 Task: Use the "Paulstretch" effect to create an elongated ambient texture from a field recording.
Action: Mouse pressed left at (84, 11)
Screenshot: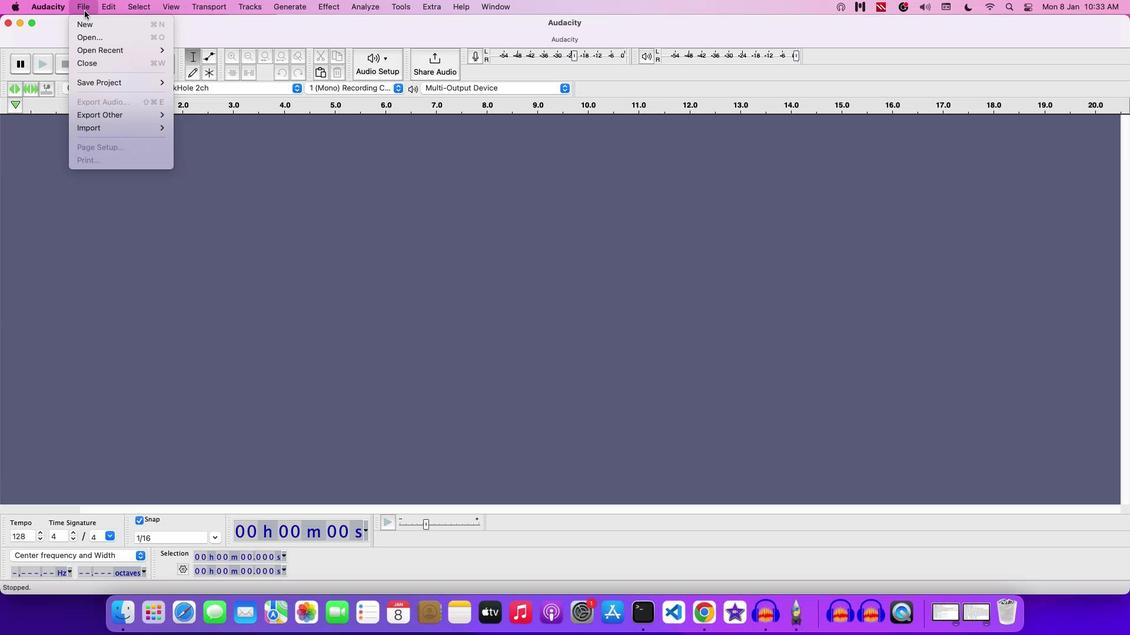 
Action: Mouse moved to (108, 40)
Screenshot: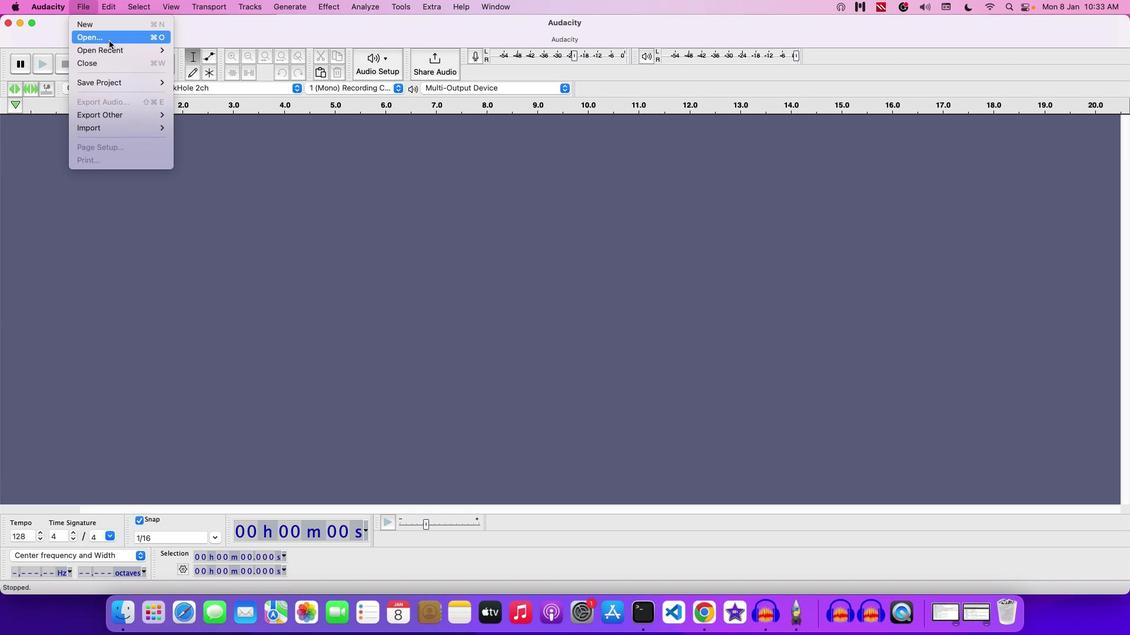 
Action: Mouse pressed left at (108, 40)
Screenshot: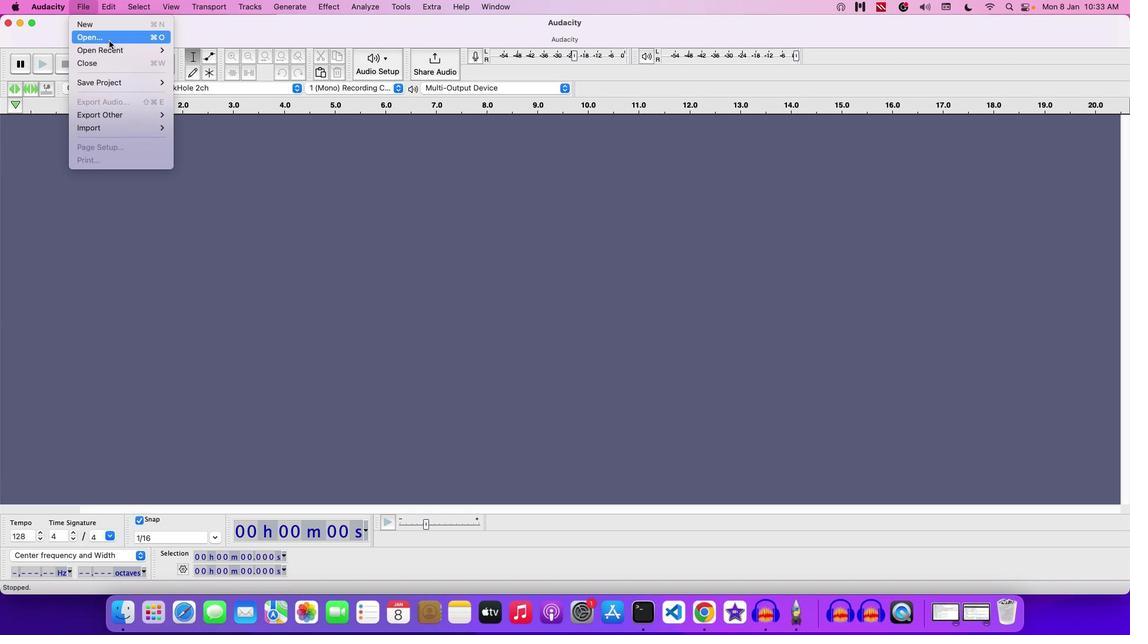 
Action: Mouse moved to (477, 221)
Screenshot: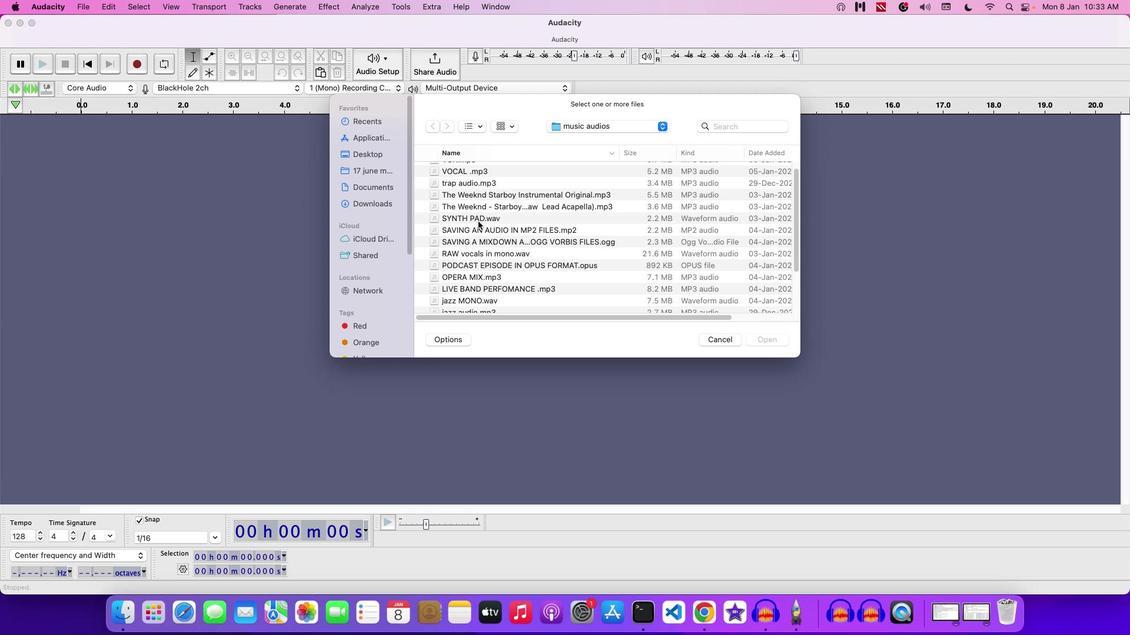 
Action: Mouse scrolled (477, 221) with delta (0, 0)
Screenshot: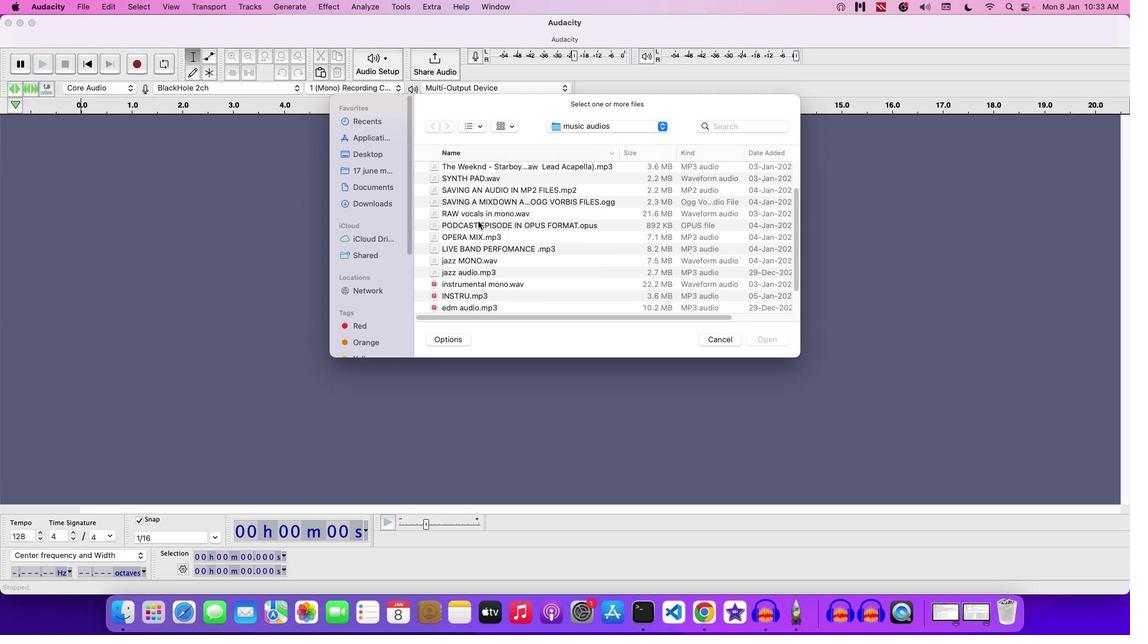 
Action: Mouse scrolled (477, 221) with delta (0, 0)
Screenshot: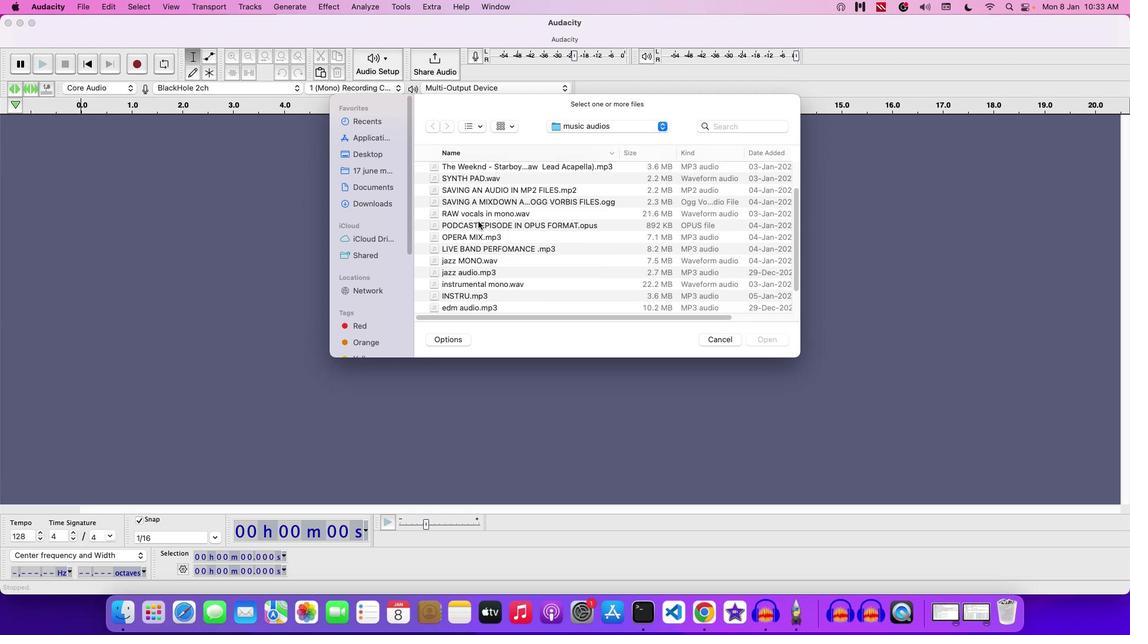 
Action: Mouse scrolled (477, 221) with delta (0, -1)
Screenshot: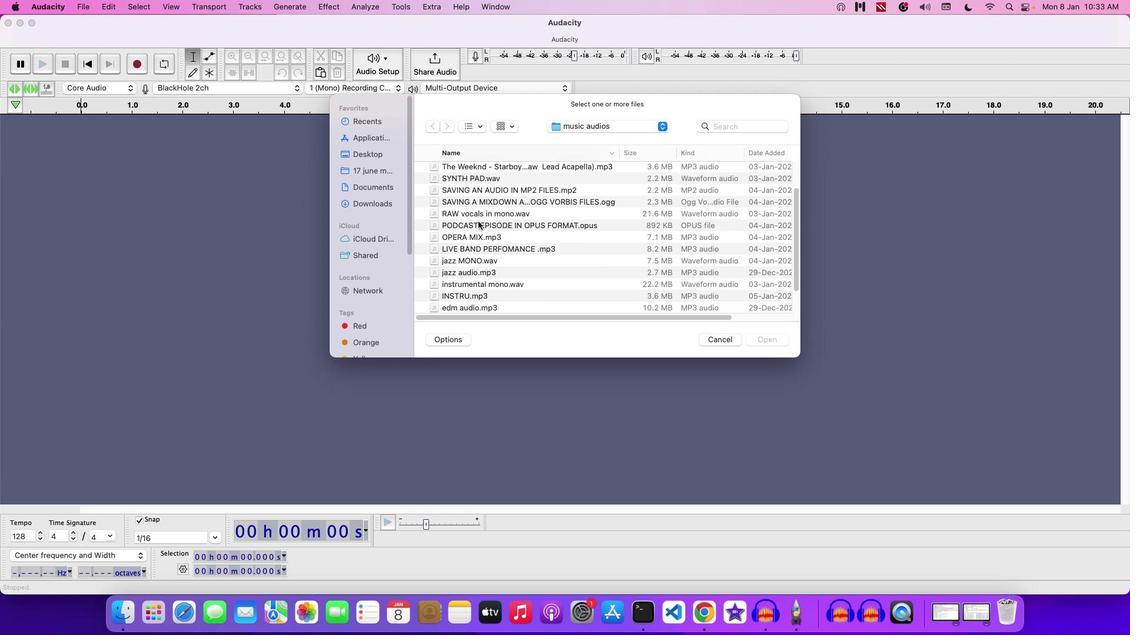 
Action: Mouse scrolled (477, 221) with delta (0, 0)
Screenshot: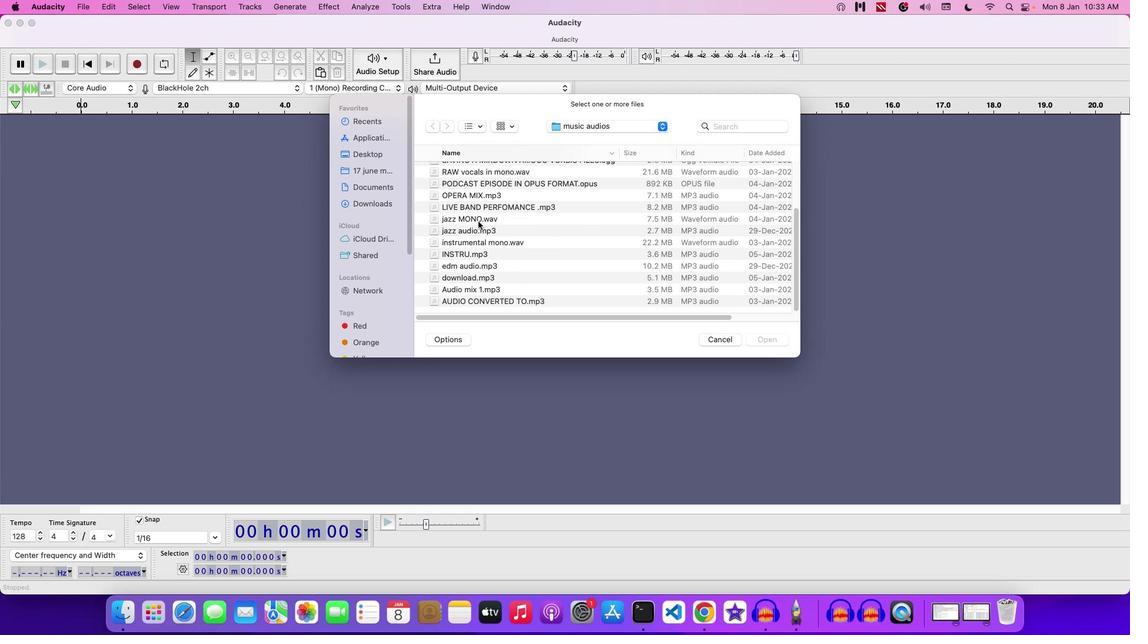 
Action: Mouse scrolled (477, 221) with delta (0, 0)
Screenshot: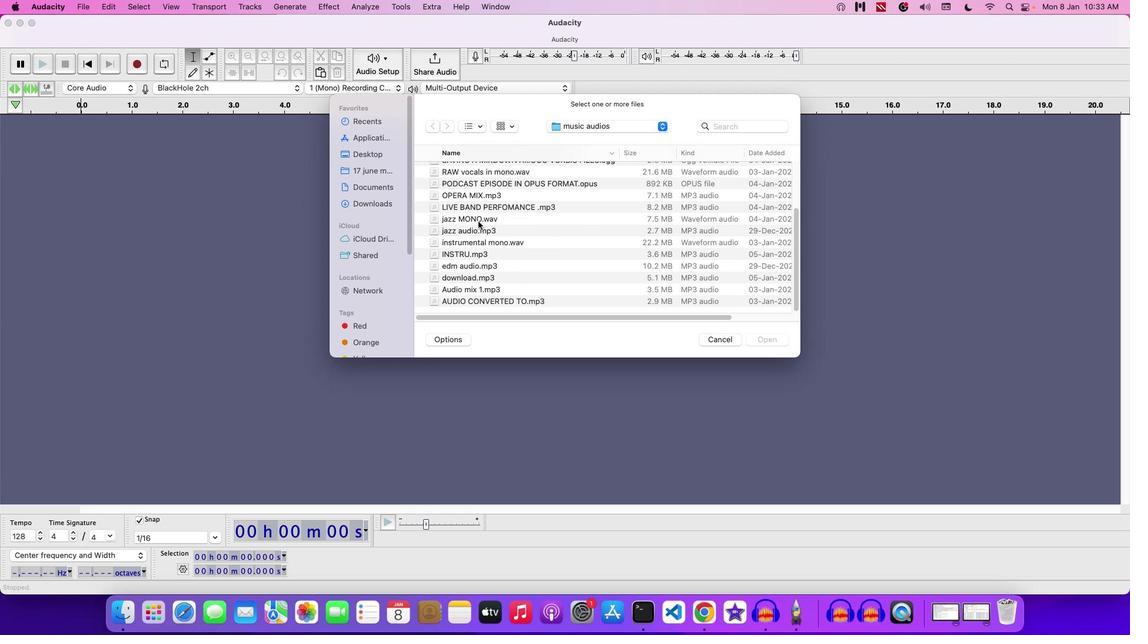 
Action: Mouse scrolled (477, 221) with delta (0, -1)
Screenshot: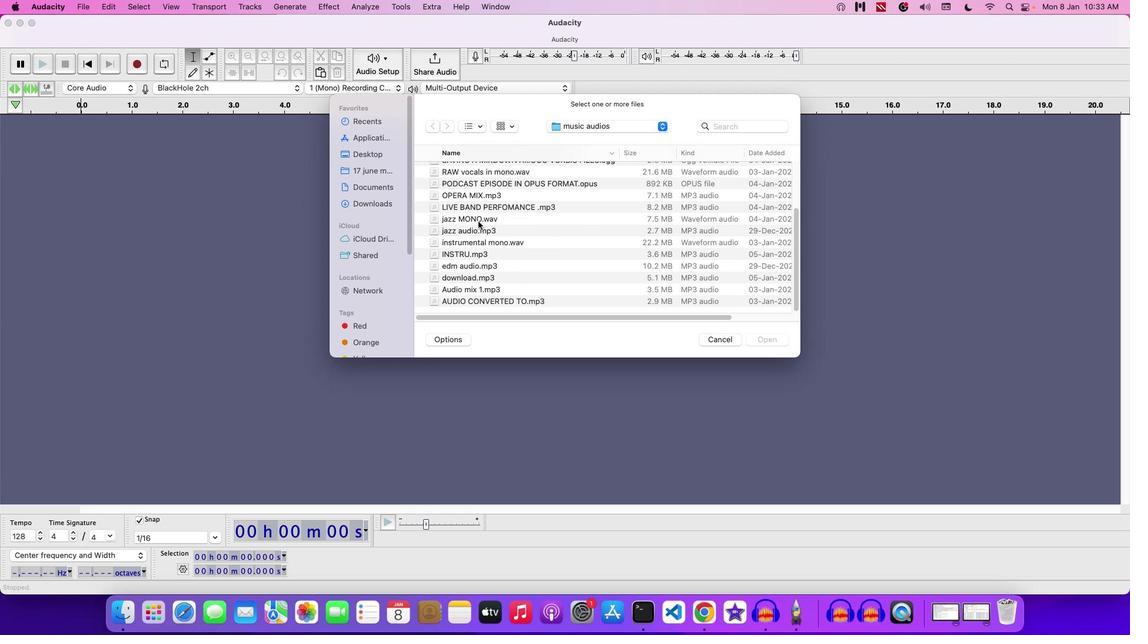 
Action: Mouse scrolled (477, 221) with delta (0, -2)
Screenshot: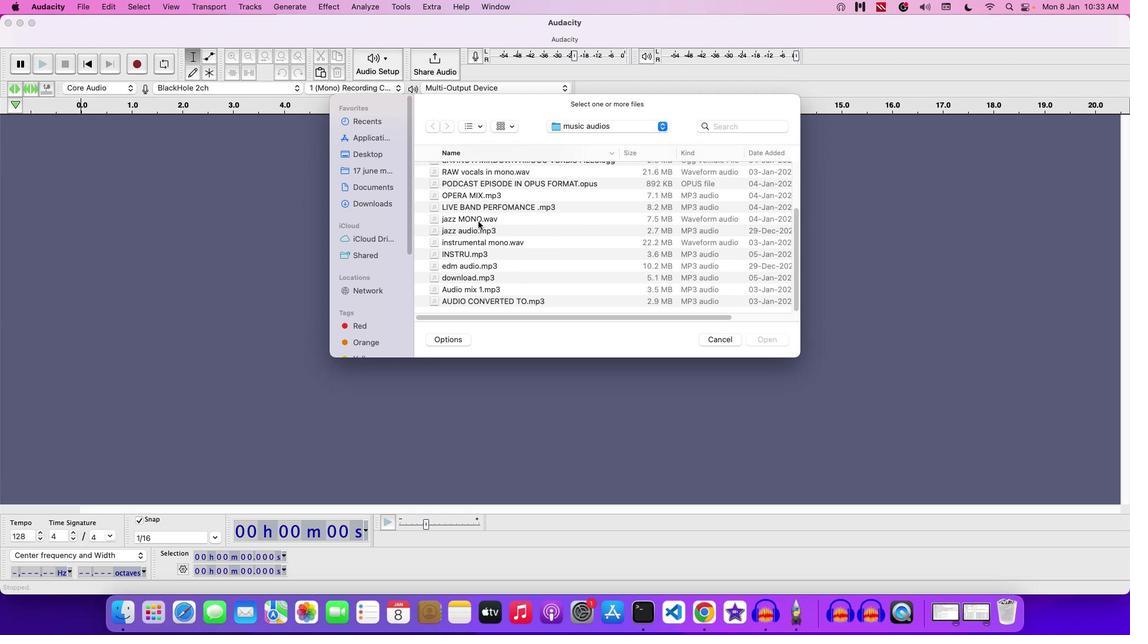 
Action: Mouse scrolled (477, 221) with delta (0, -3)
Screenshot: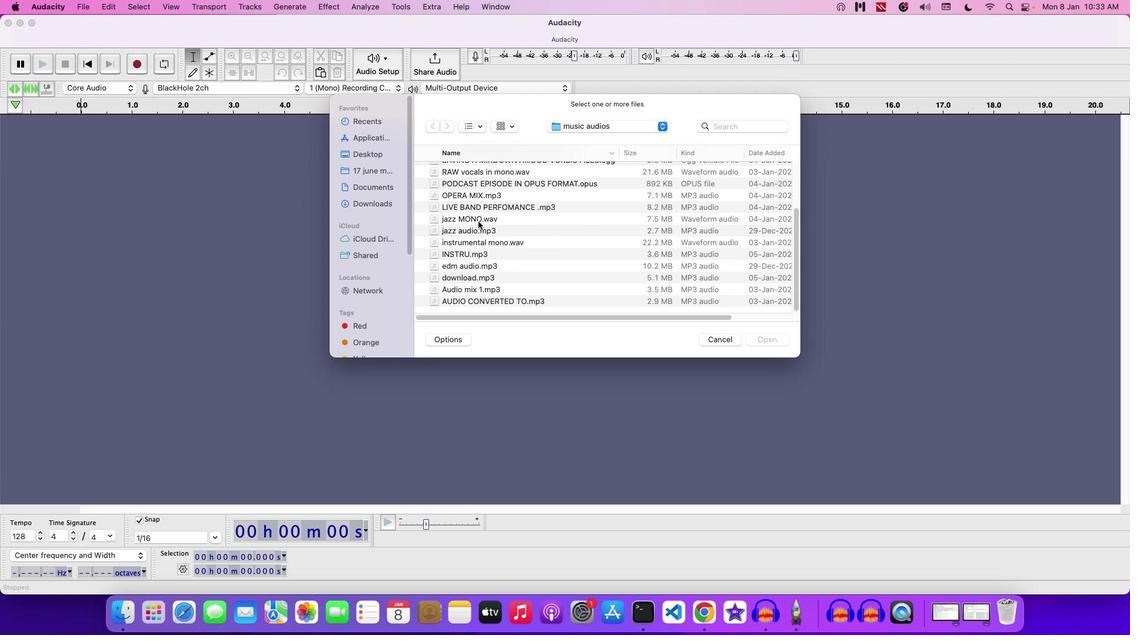 
Action: Mouse moved to (371, 157)
Screenshot: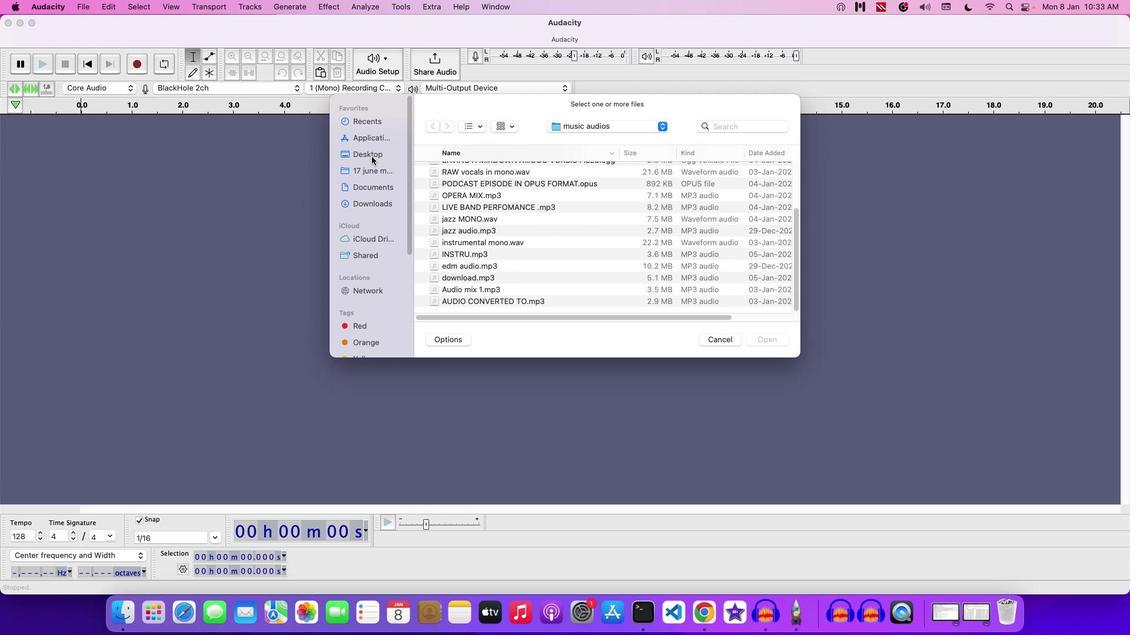 
Action: Mouse pressed left at (371, 157)
Screenshot: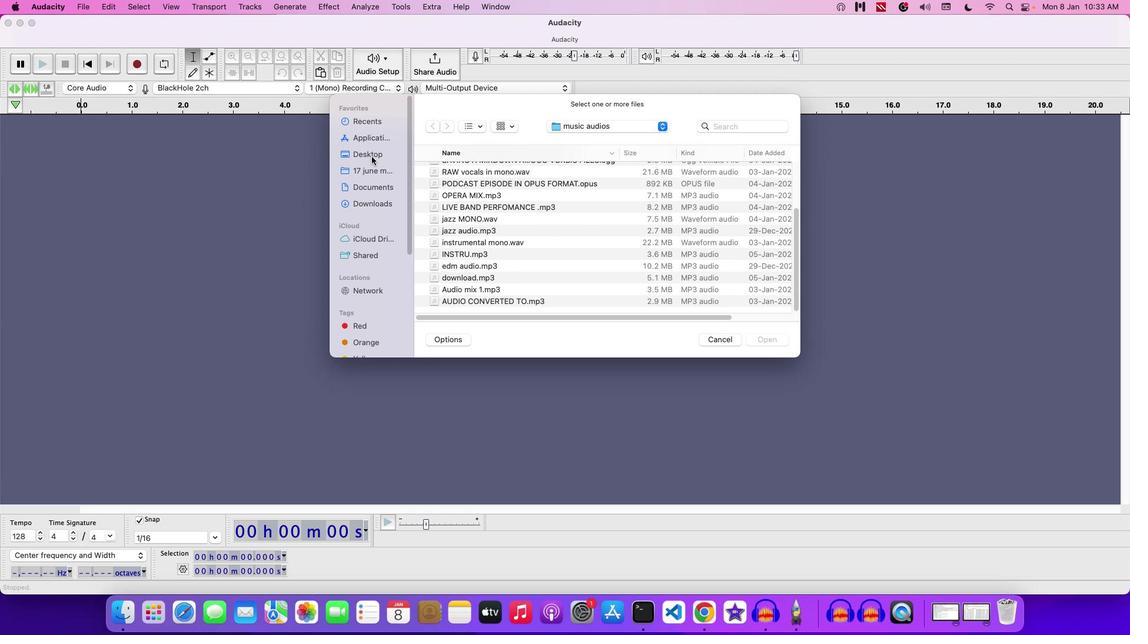 
Action: Mouse moved to (509, 192)
Screenshot: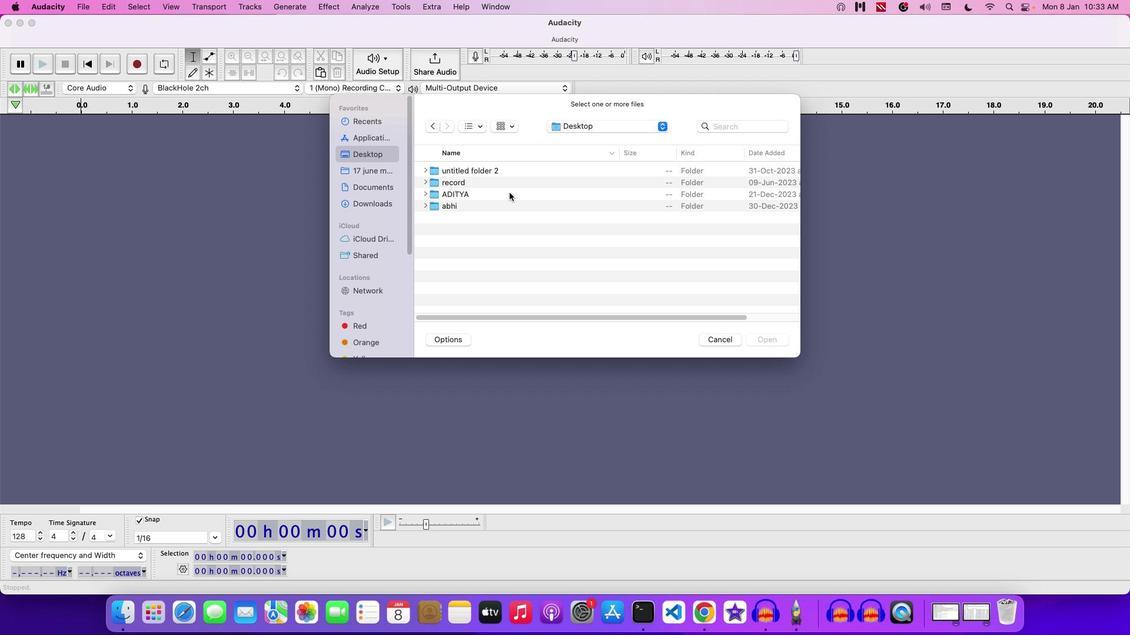
Action: Mouse pressed left at (509, 192)
Screenshot: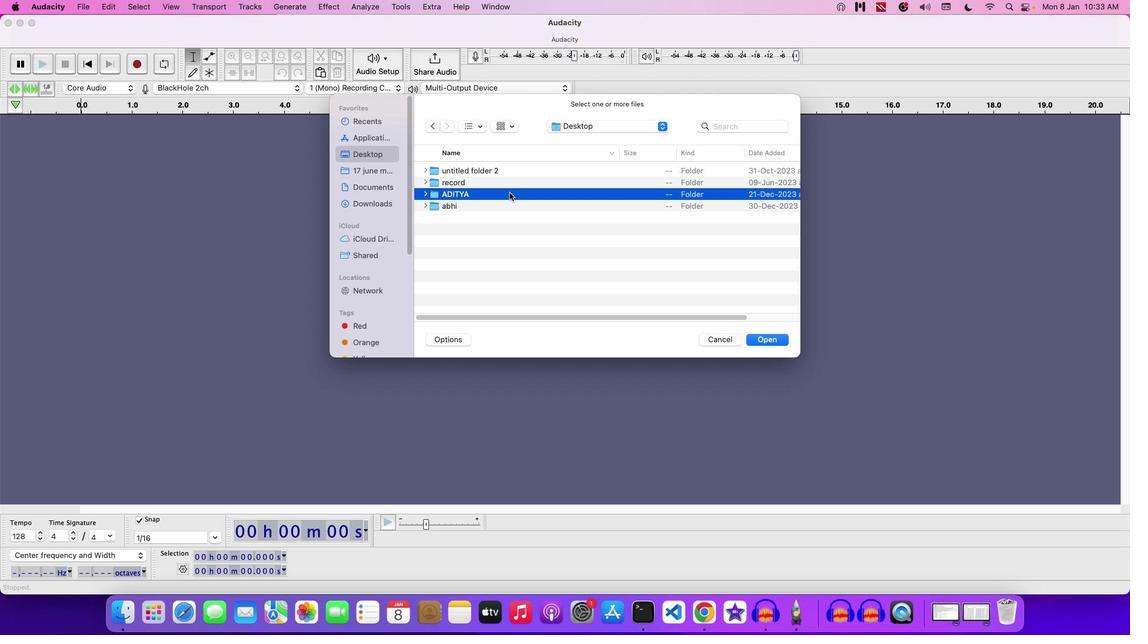
Action: Mouse pressed left at (509, 192)
Screenshot: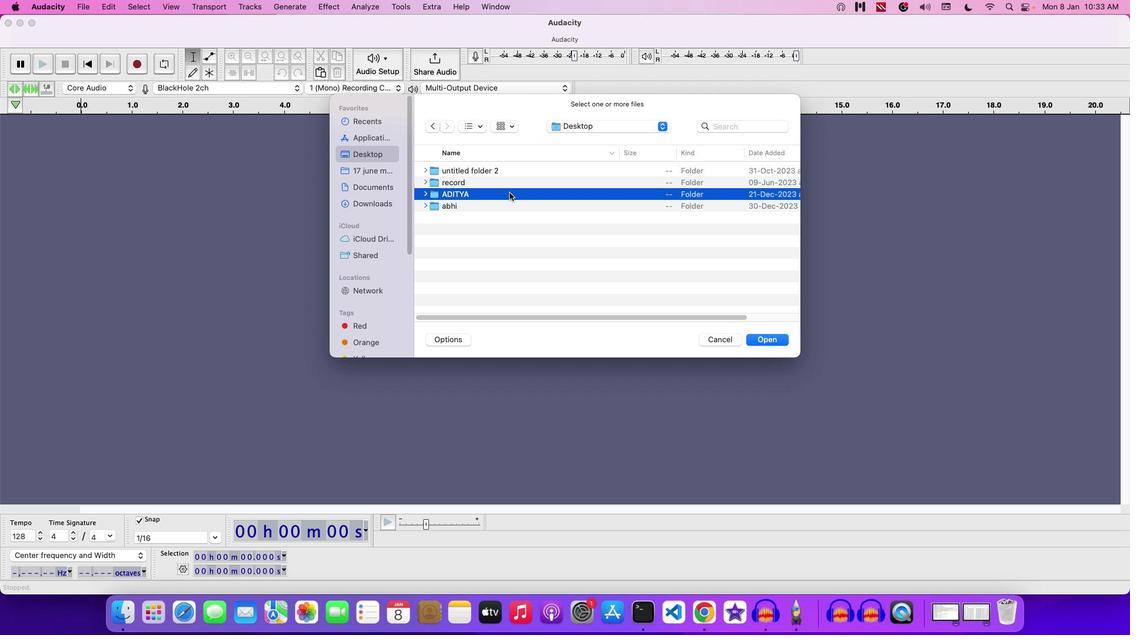 
Action: Mouse moved to (457, 287)
Screenshot: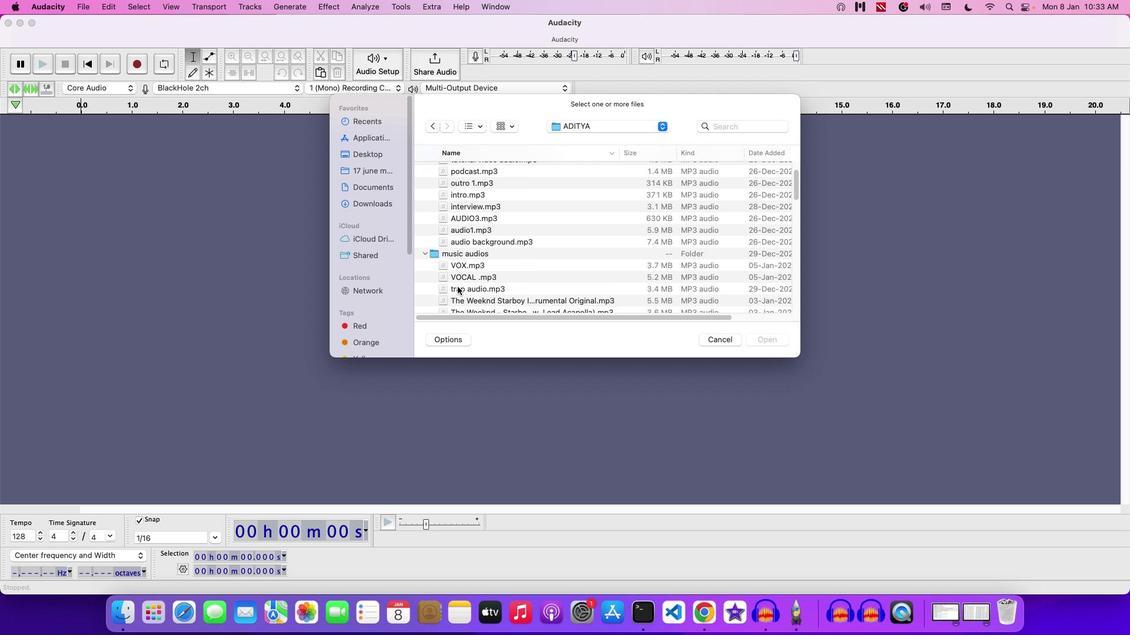 
Action: Mouse scrolled (457, 287) with delta (0, 0)
Screenshot: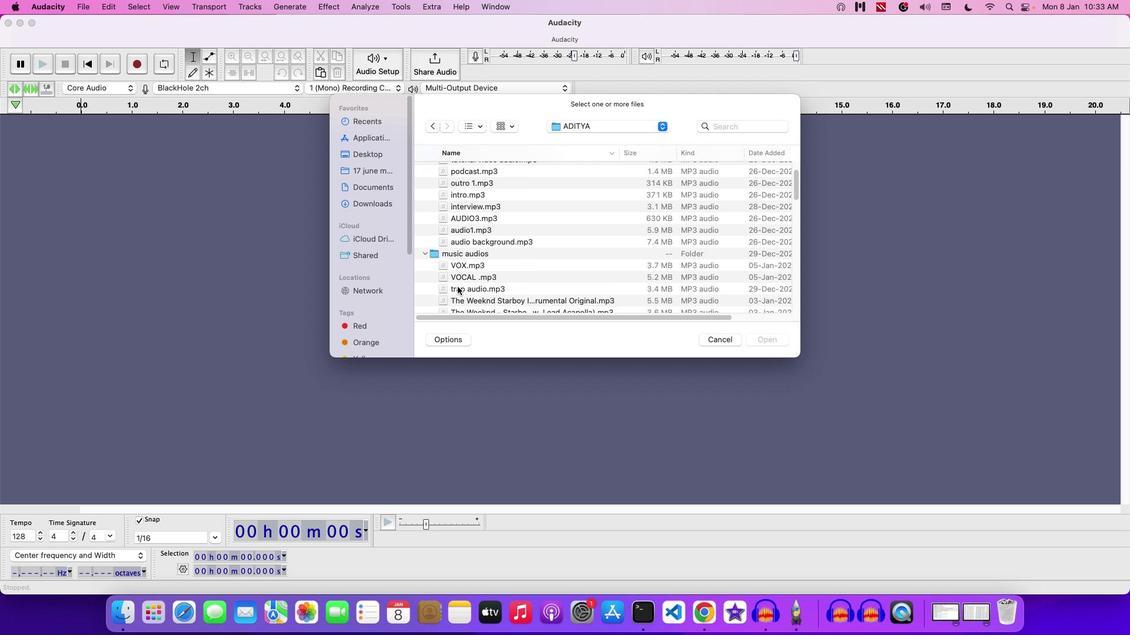 
Action: Mouse moved to (457, 287)
Screenshot: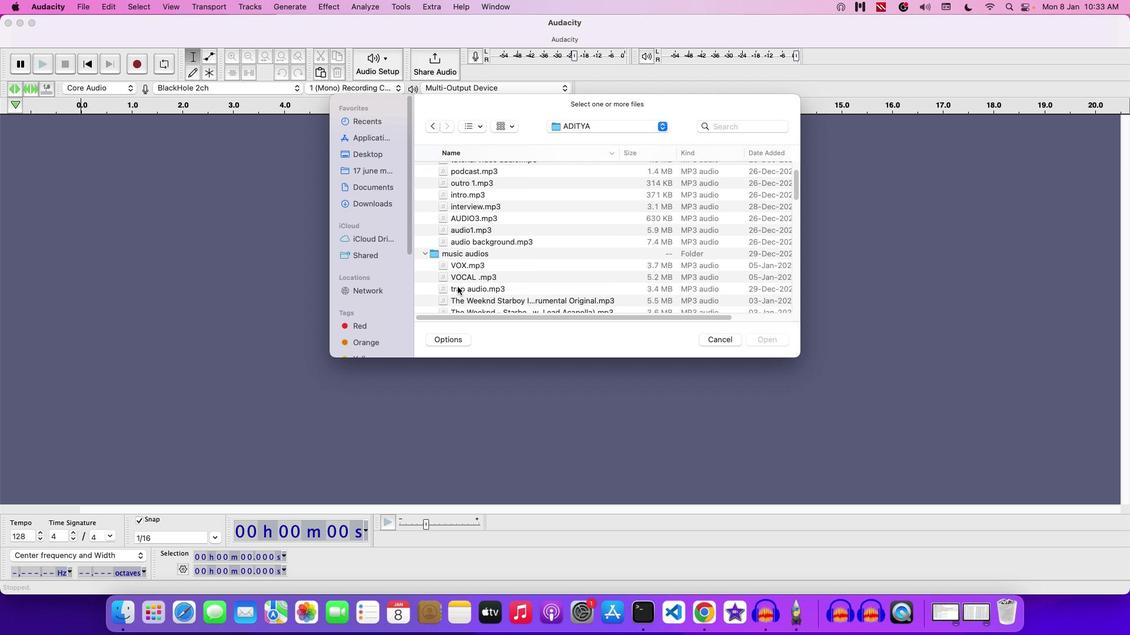 
Action: Mouse scrolled (457, 287) with delta (0, 0)
Screenshot: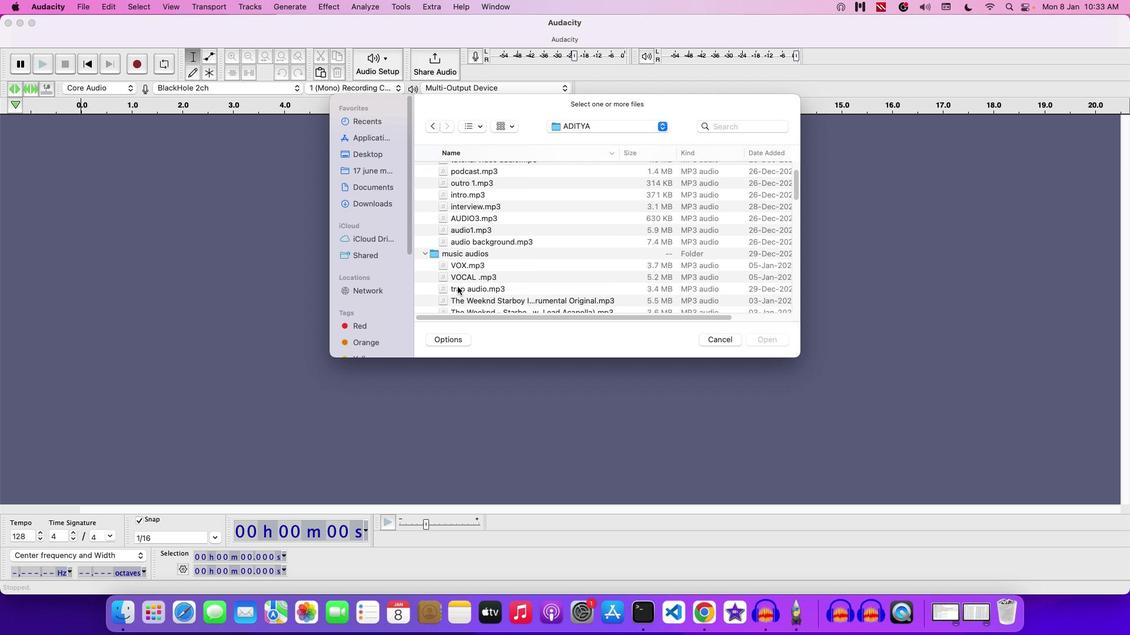 
Action: Mouse scrolled (457, 287) with delta (0, -1)
Screenshot: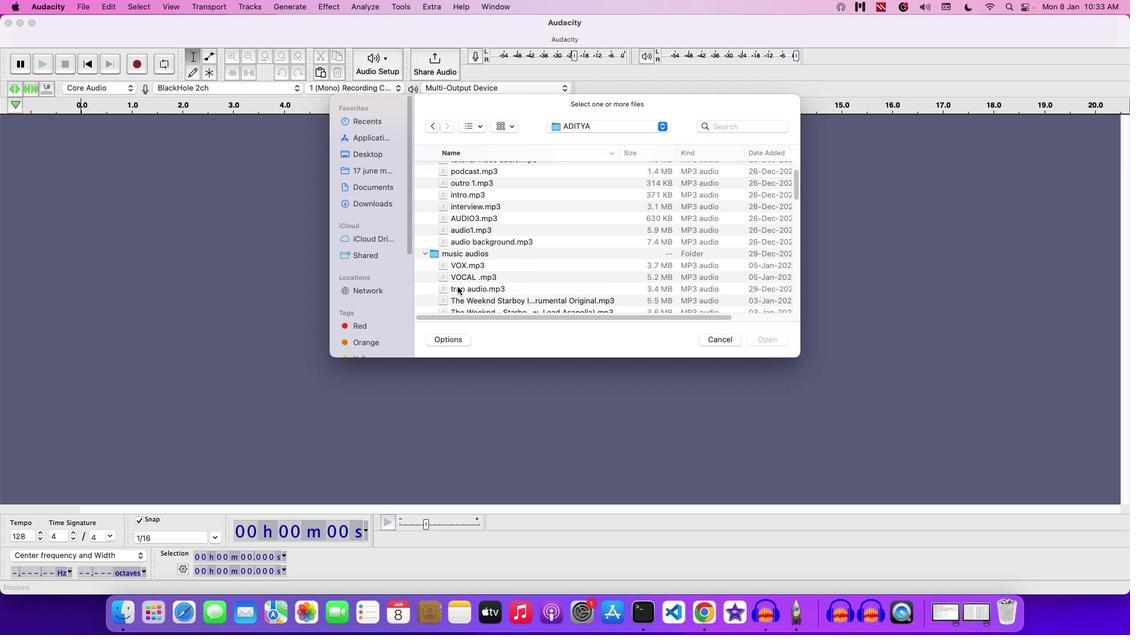 
Action: Mouse scrolled (457, 287) with delta (0, 0)
Screenshot: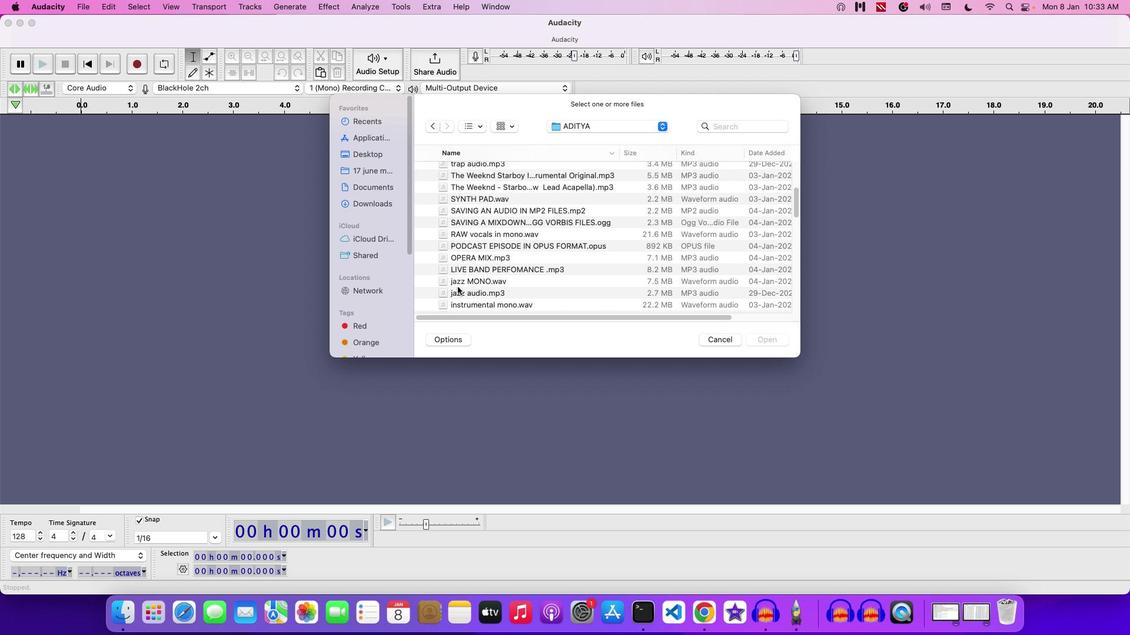 
Action: Mouse scrolled (457, 287) with delta (0, 0)
Screenshot: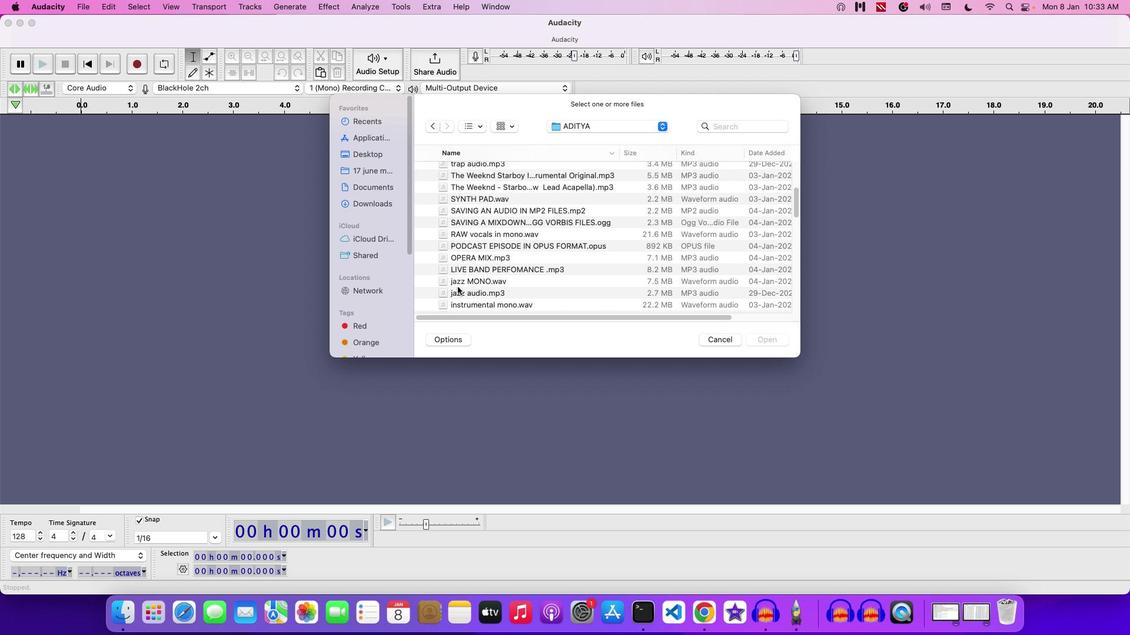 
Action: Mouse scrolled (457, 287) with delta (0, -1)
Screenshot: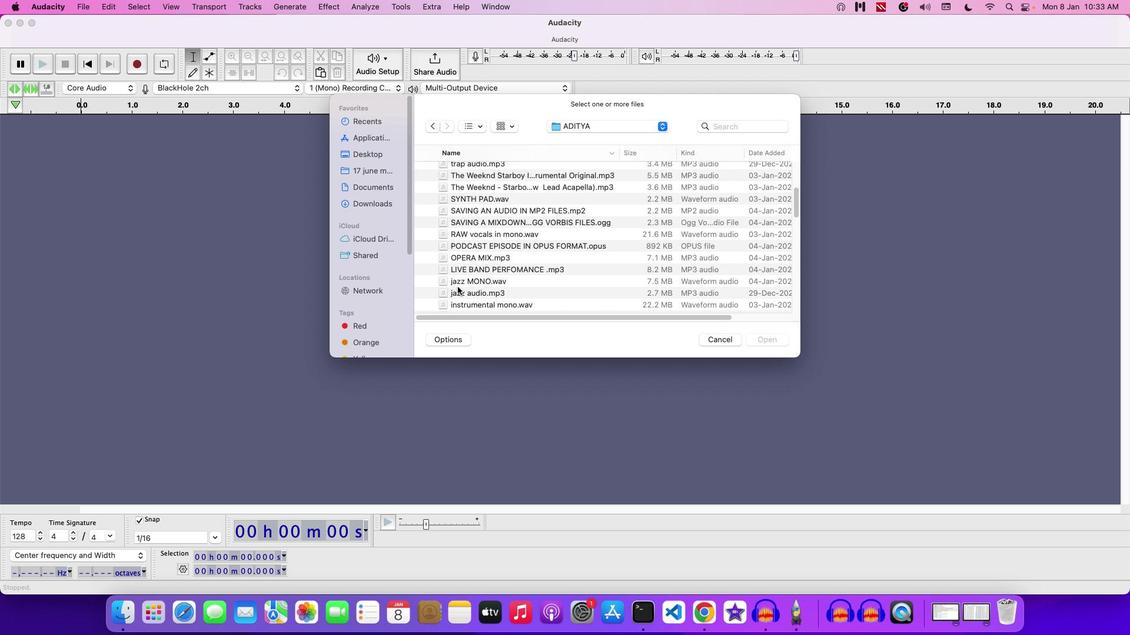 
Action: Mouse scrolled (457, 287) with delta (0, -2)
Screenshot: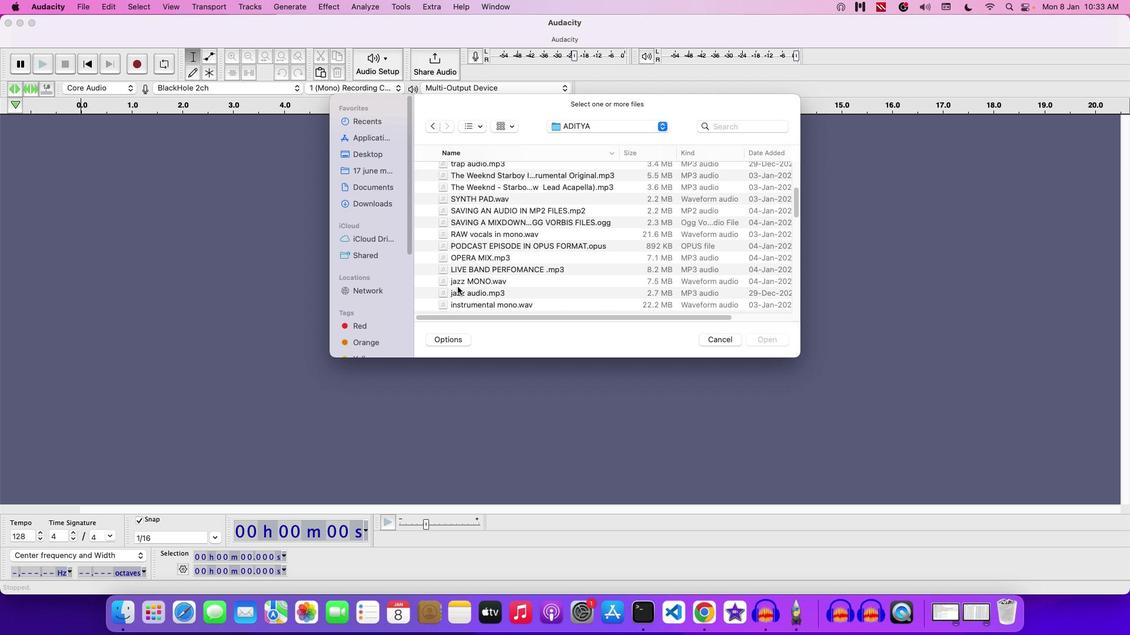 
Action: Mouse scrolled (457, 287) with delta (0, 0)
Screenshot: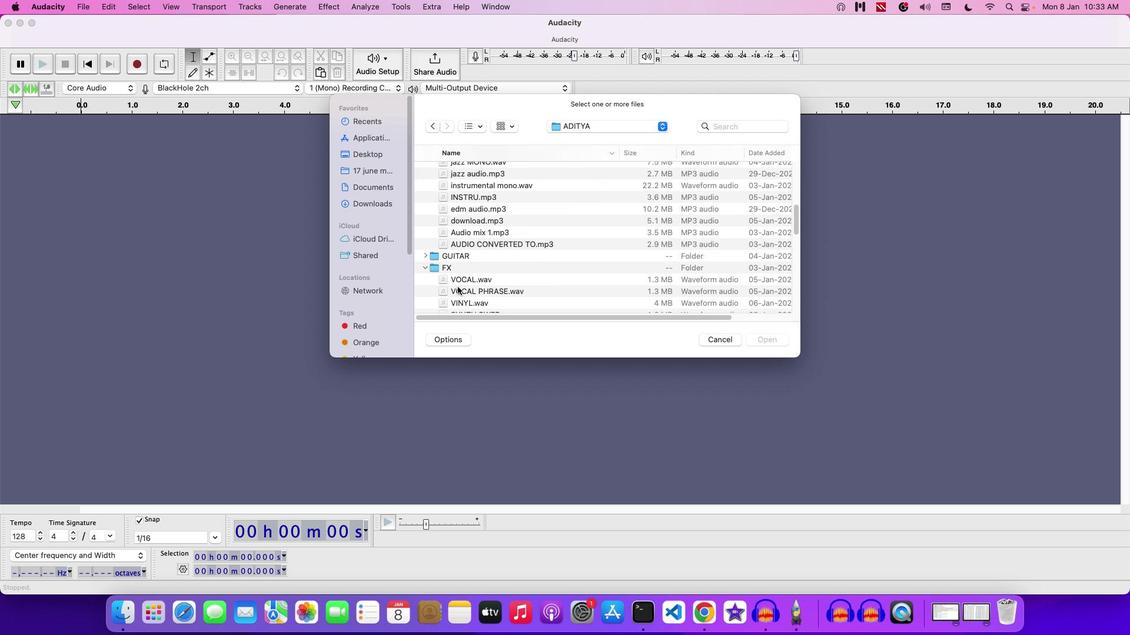 
Action: Mouse scrolled (457, 287) with delta (0, 0)
Screenshot: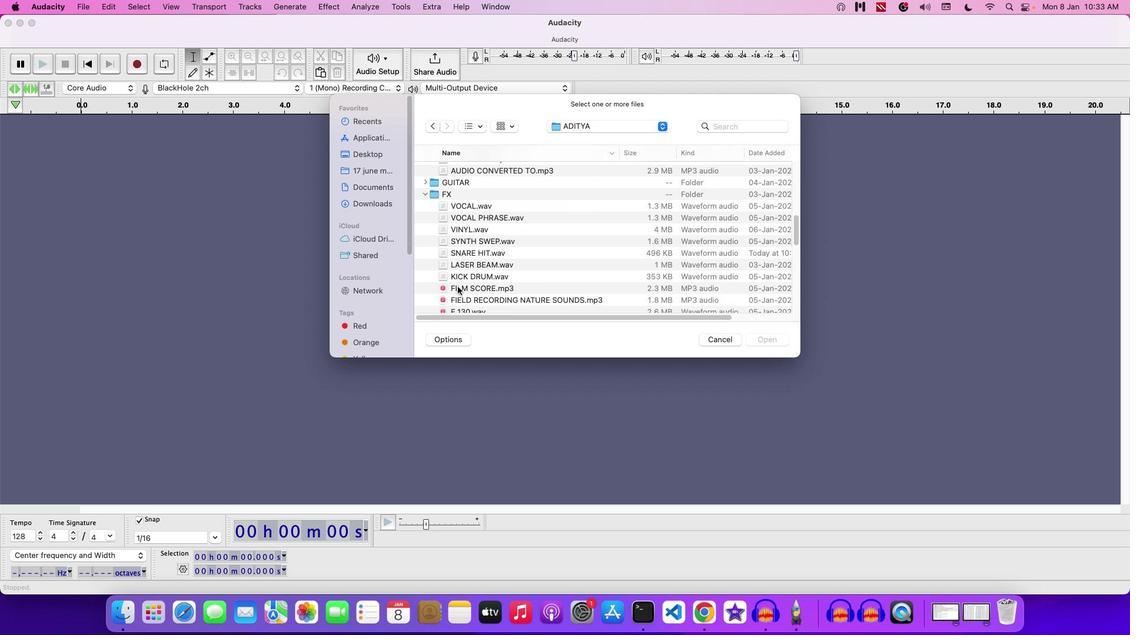 
Action: Mouse scrolled (457, 287) with delta (0, -1)
Screenshot: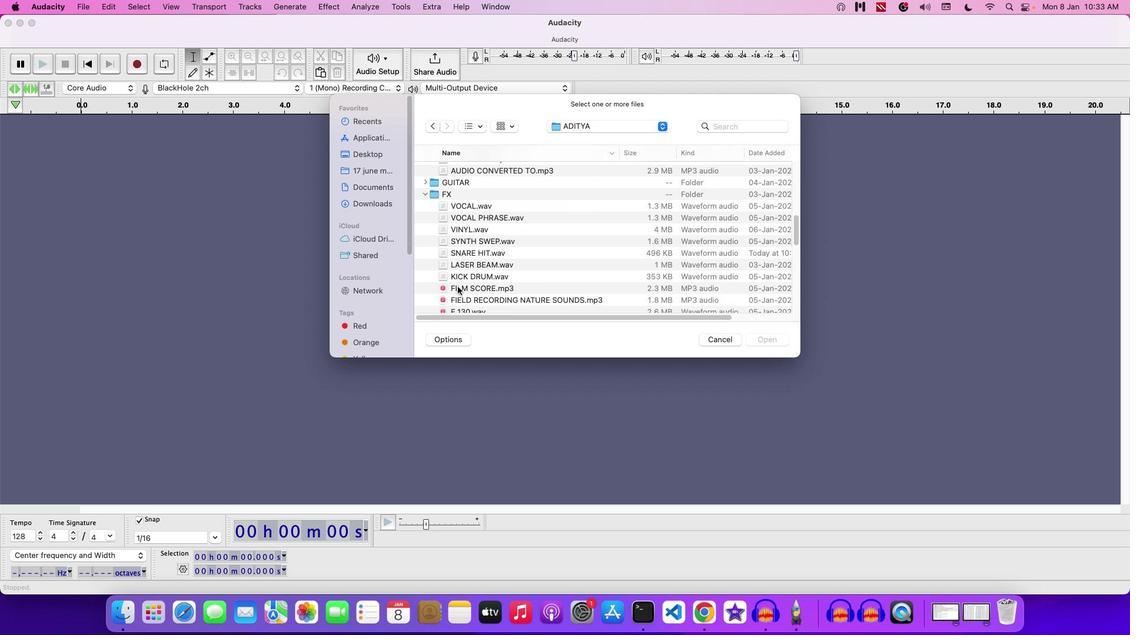 
Action: Mouse scrolled (457, 287) with delta (0, -2)
Screenshot: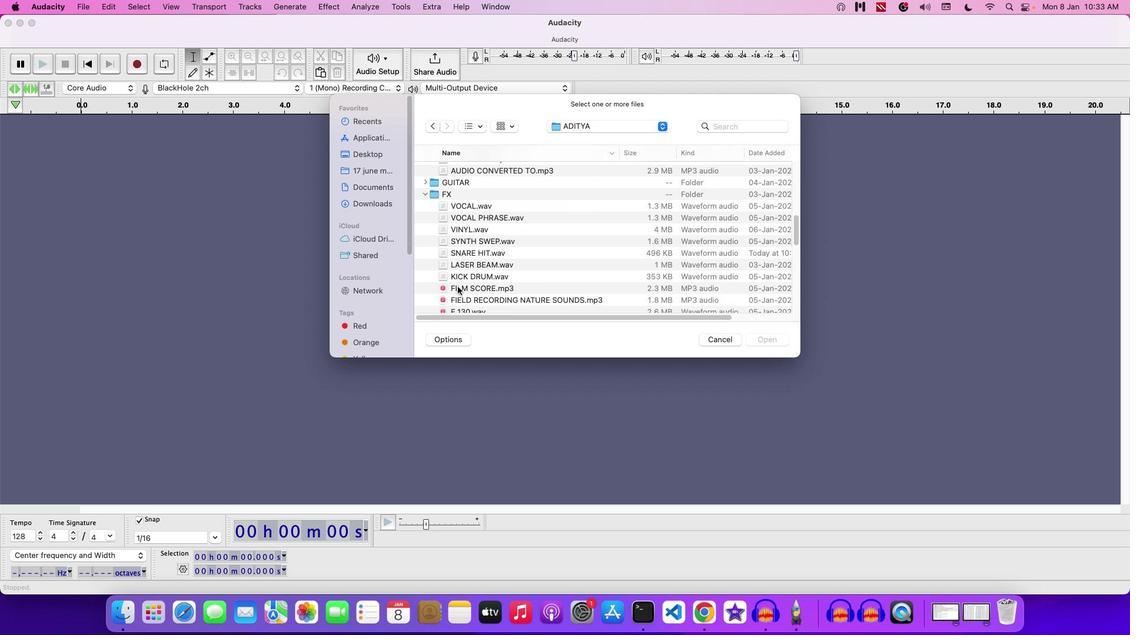 
Action: Mouse scrolled (457, 287) with delta (0, -3)
Screenshot: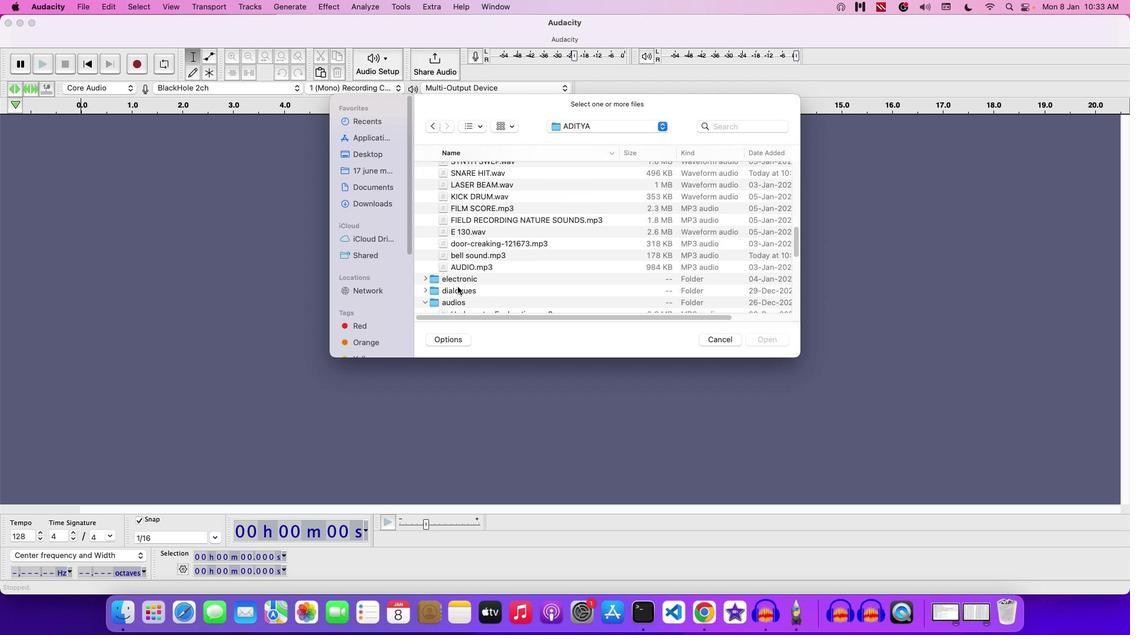 
Action: Mouse scrolled (457, 287) with delta (0, -3)
Screenshot: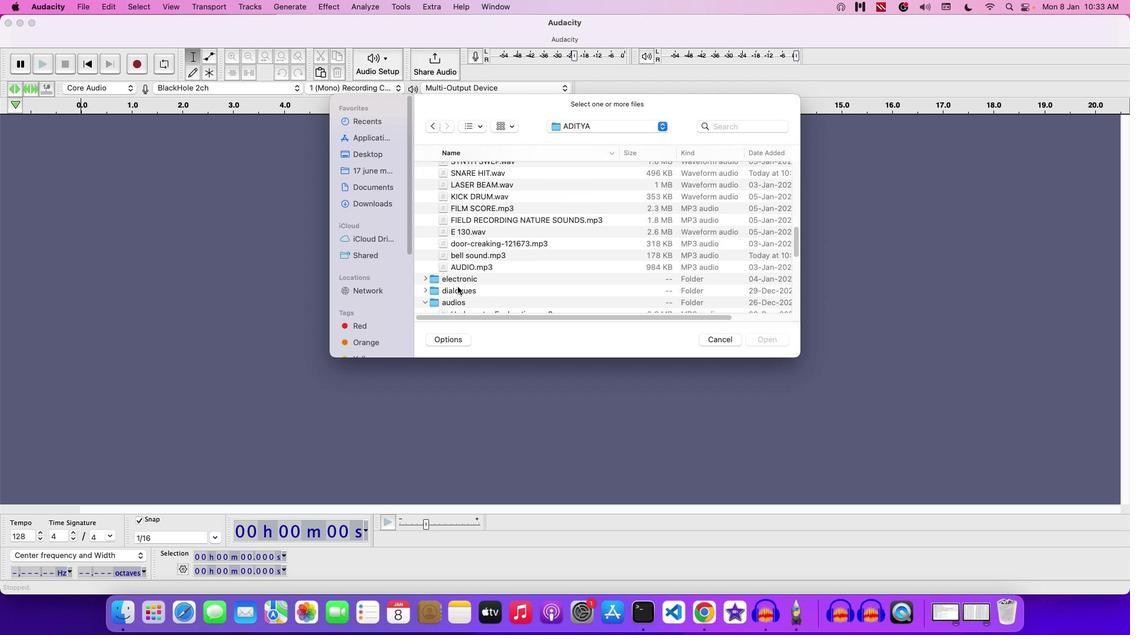 
Action: Mouse scrolled (457, 287) with delta (0, 0)
Screenshot: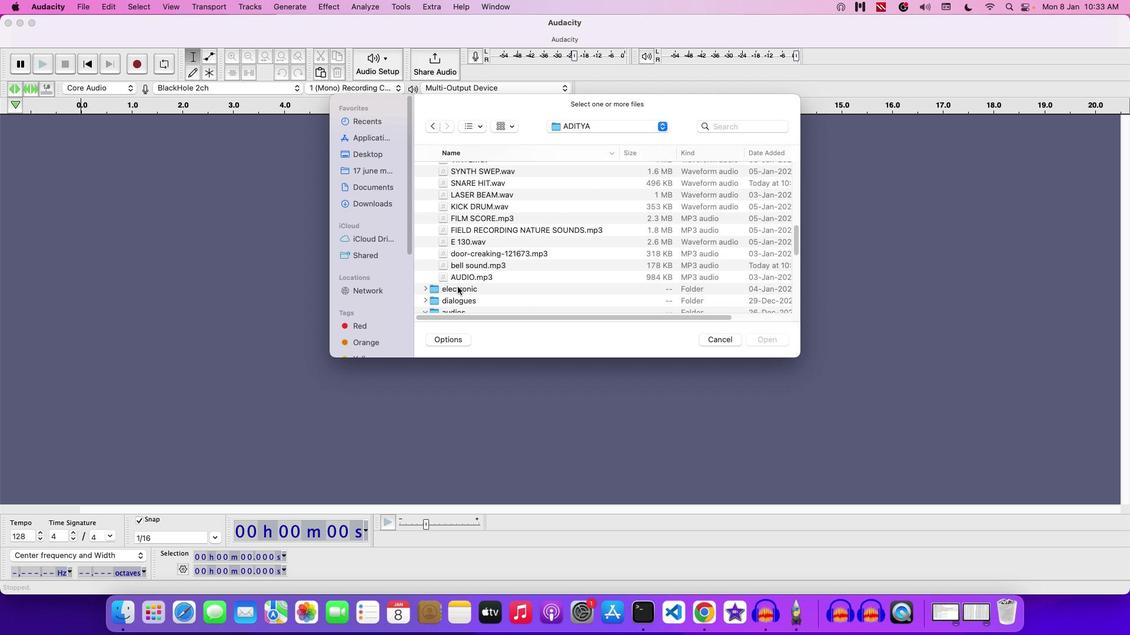 
Action: Mouse scrolled (457, 287) with delta (0, 0)
Screenshot: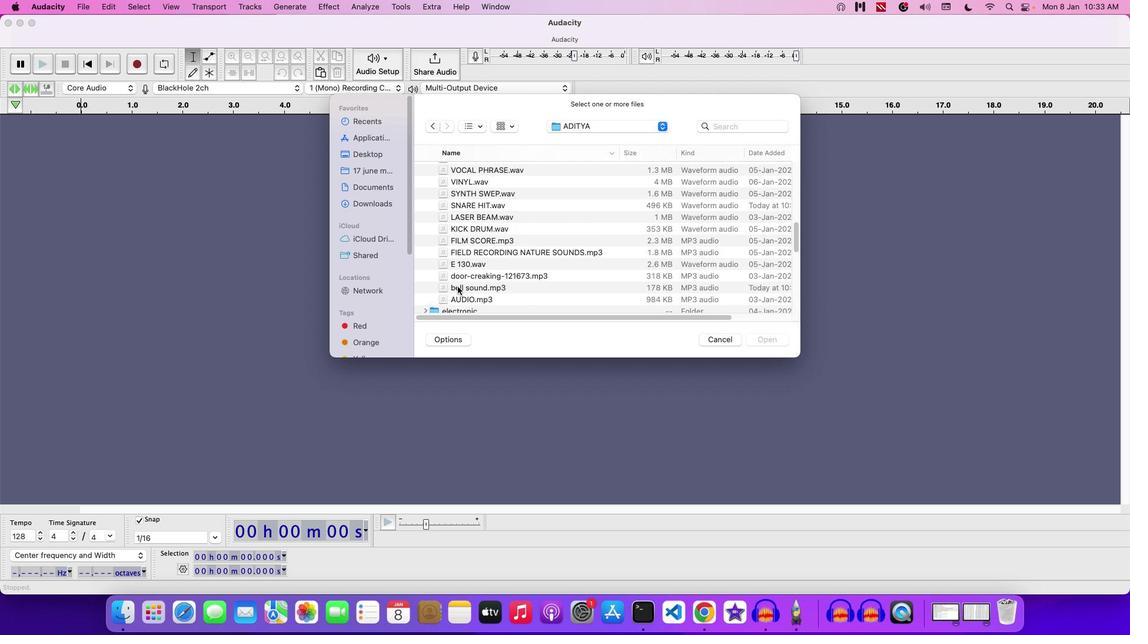 
Action: Mouse scrolled (457, 287) with delta (0, 0)
Screenshot: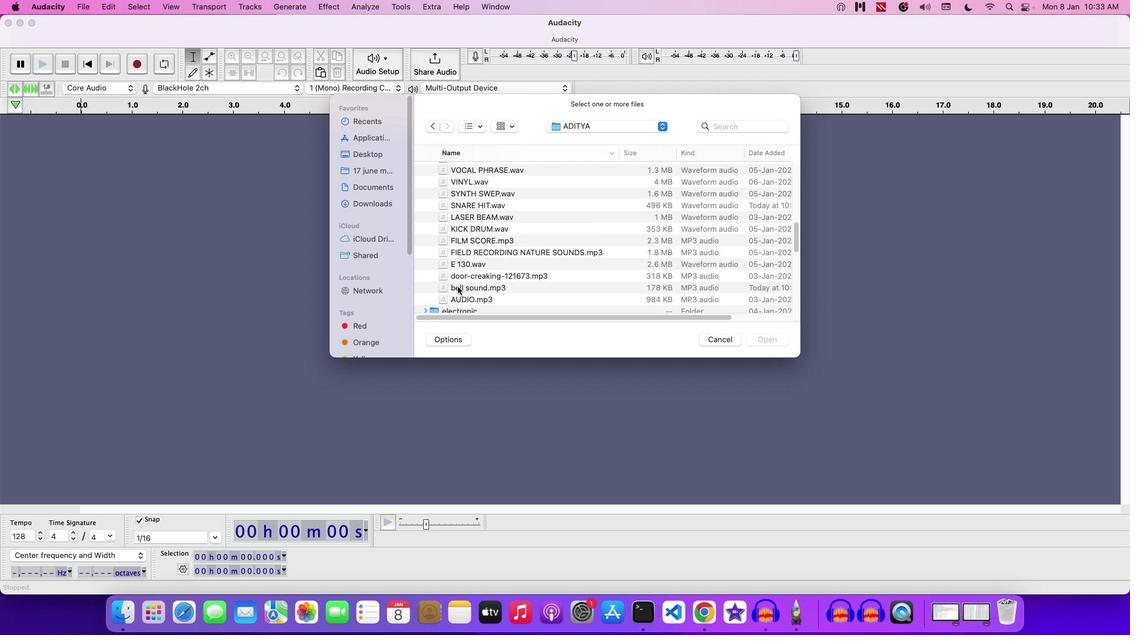 
Action: Mouse scrolled (457, 287) with delta (0, 0)
Screenshot: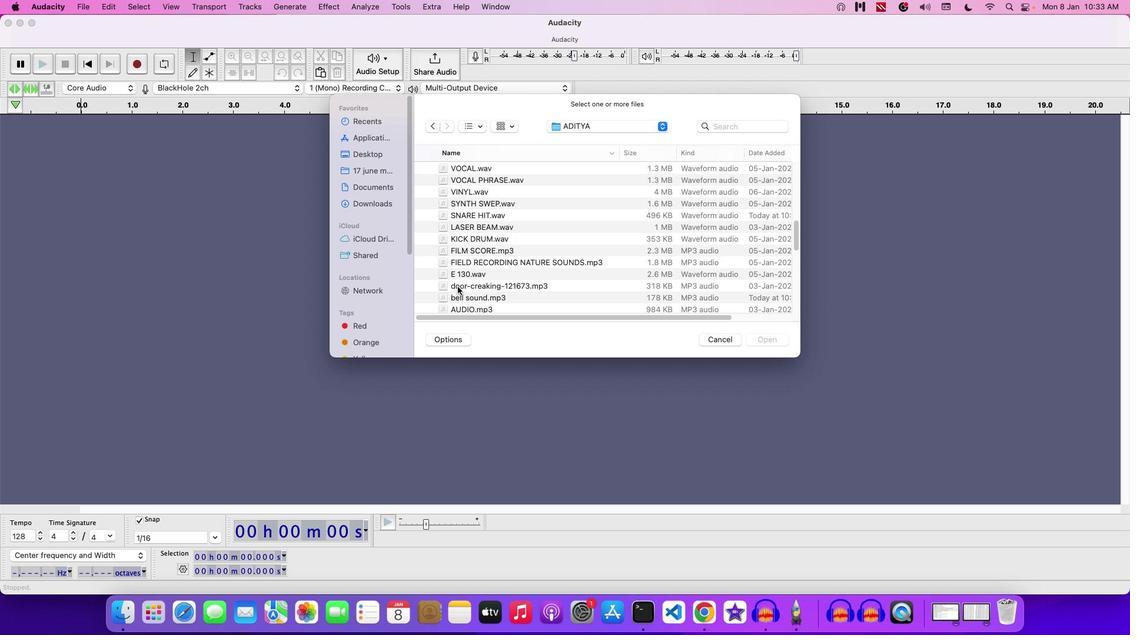 
Action: Mouse scrolled (457, 287) with delta (0, 0)
Screenshot: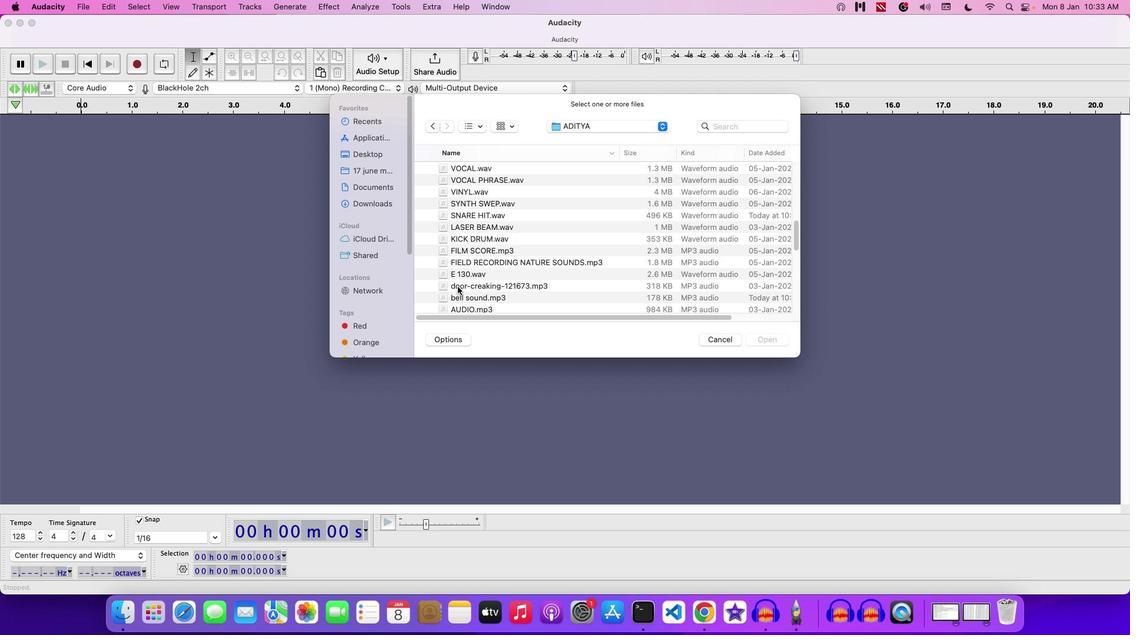 
Action: Mouse scrolled (457, 287) with delta (0, 0)
Screenshot: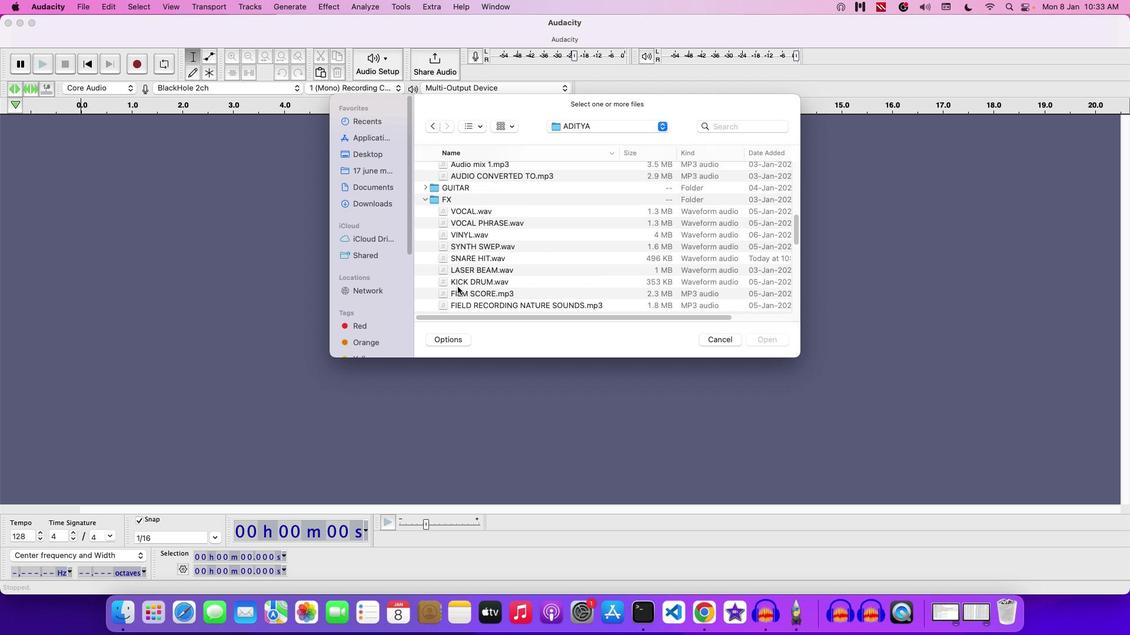 
Action: Mouse scrolled (457, 287) with delta (0, 0)
Screenshot: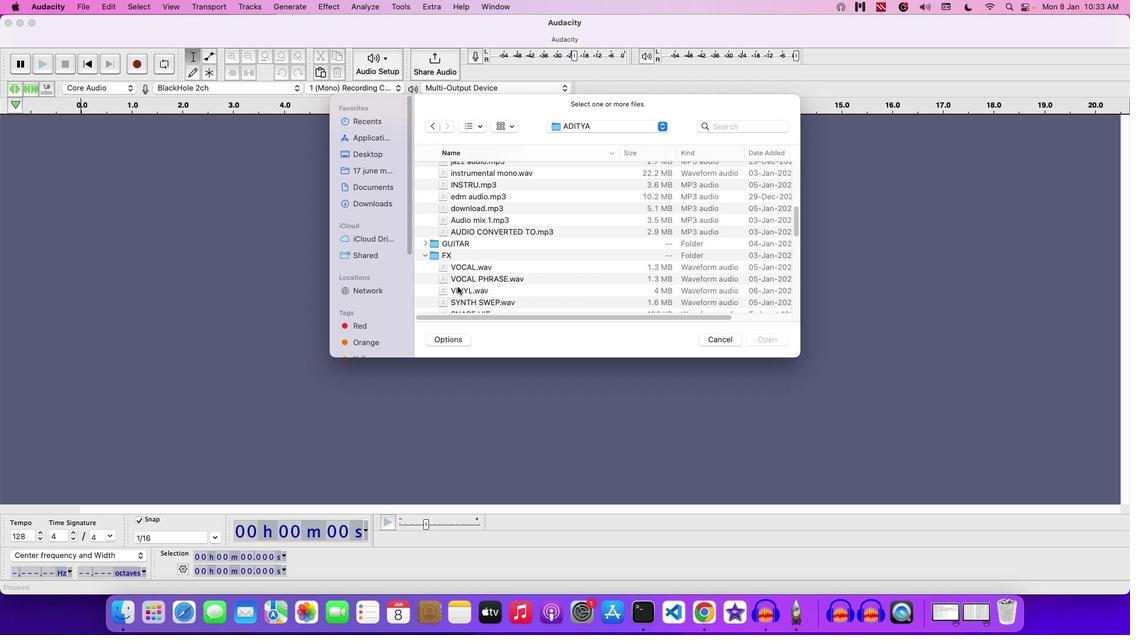 
Action: Mouse scrolled (457, 287) with delta (0, 1)
Screenshot: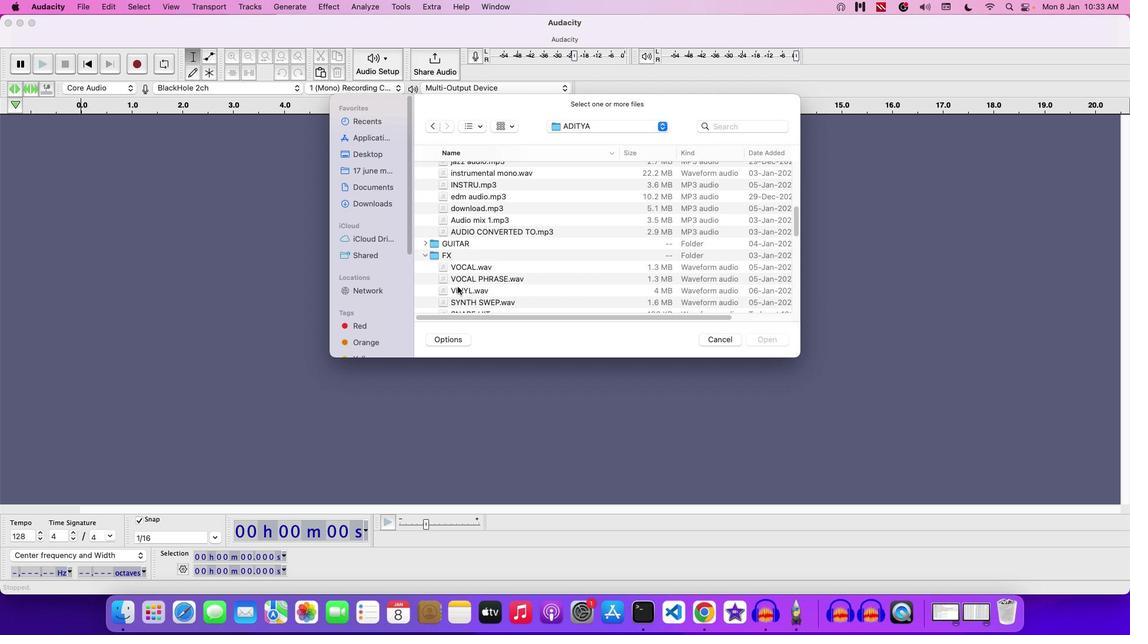 
Action: Mouse scrolled (457, 287) with delta (0, 2)
Screenshot: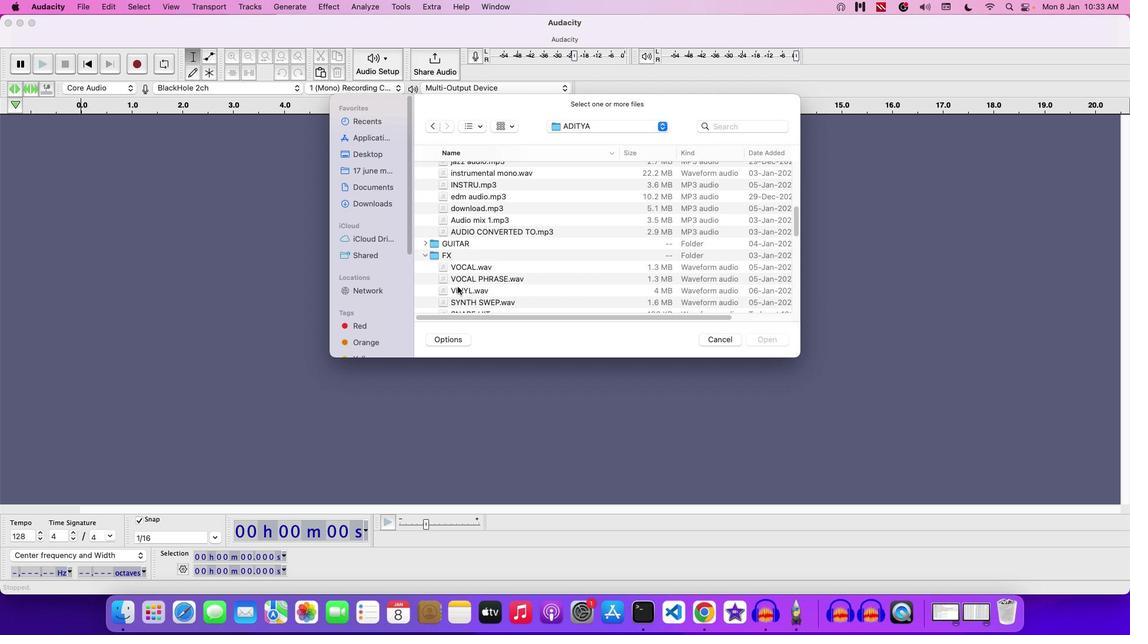 
Action: Mouse moved to (462, 279)
Screenshot: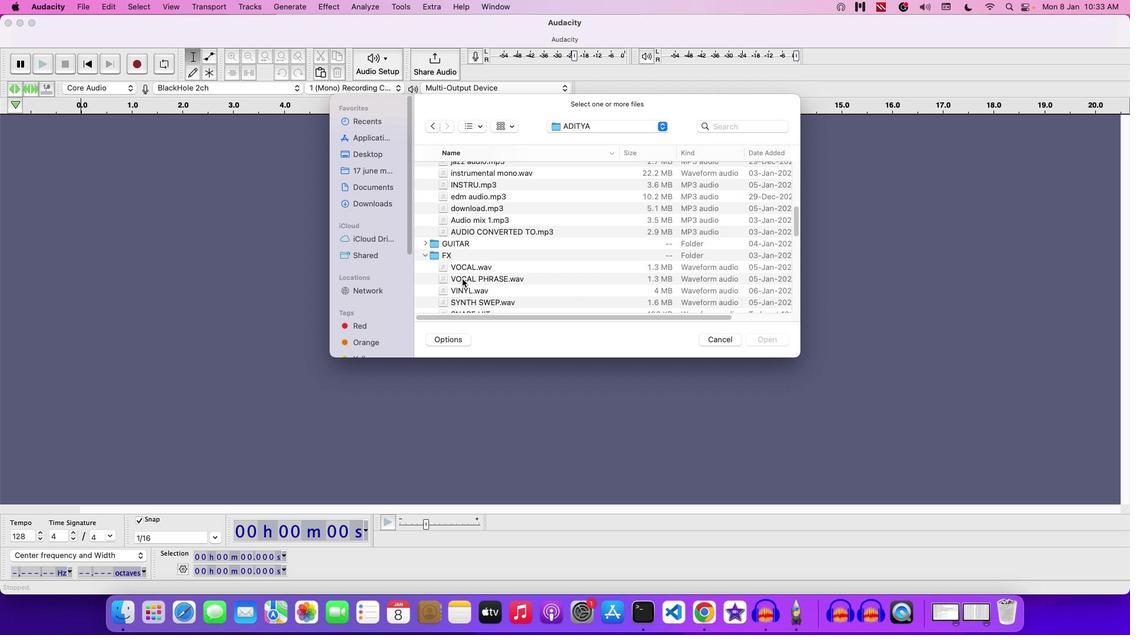 
Action: Mouse scrolled (462, 279) with delta (0, 0)
Screenshot: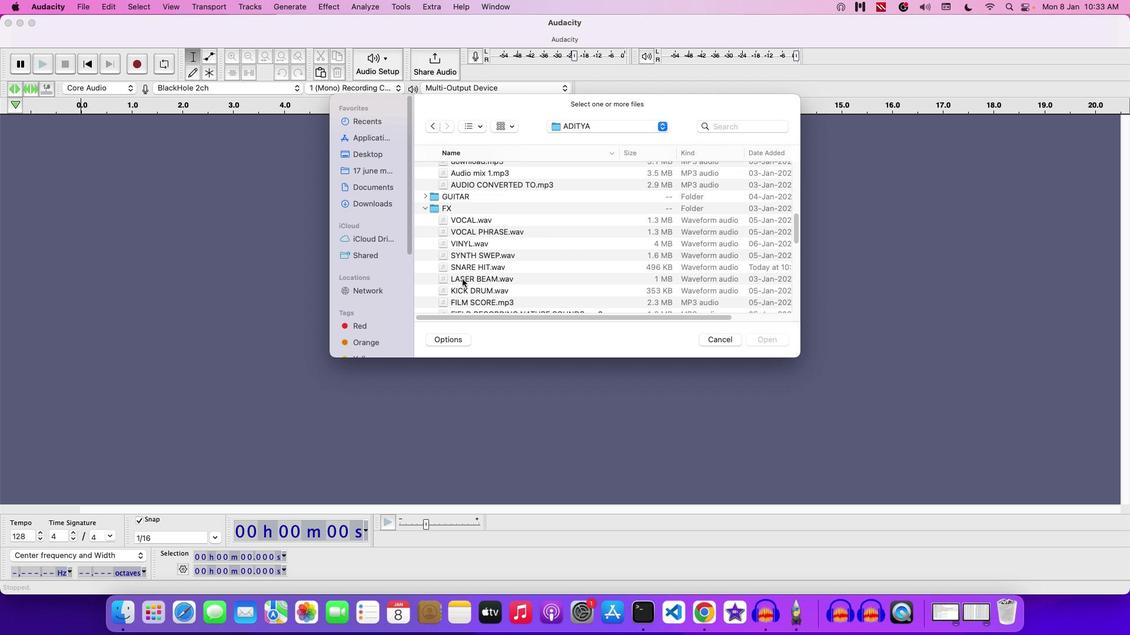 
Action: Mouse scrolled (462, 279) with delta (0, 0)
Screenshot: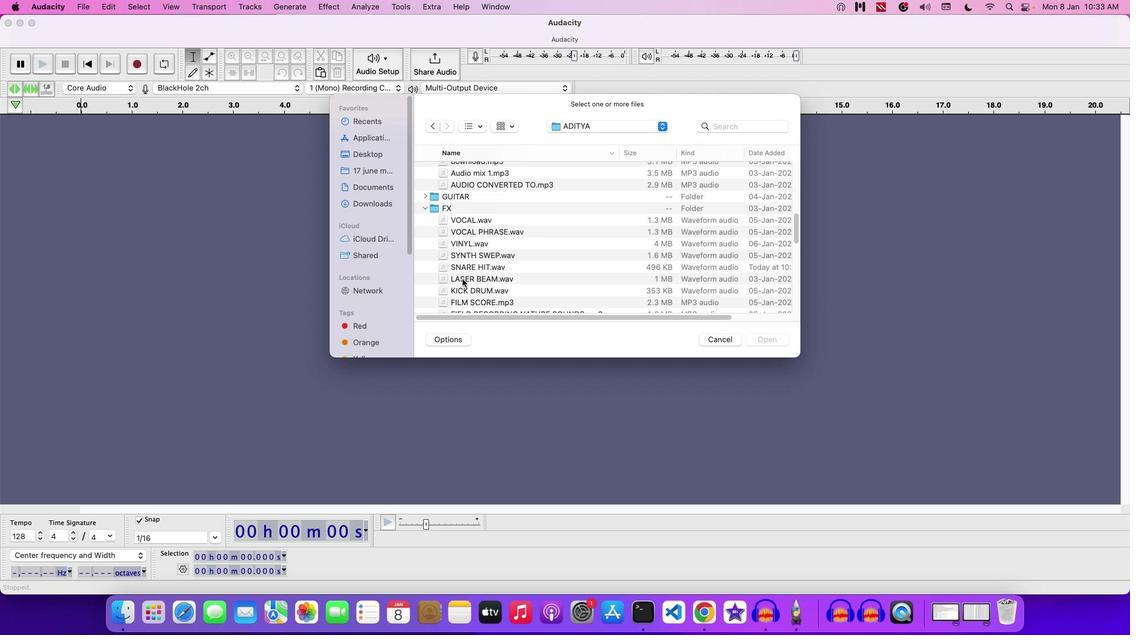 
Action: Mouse scrolled (462, 279) with delta (0, -1)
Screenshot: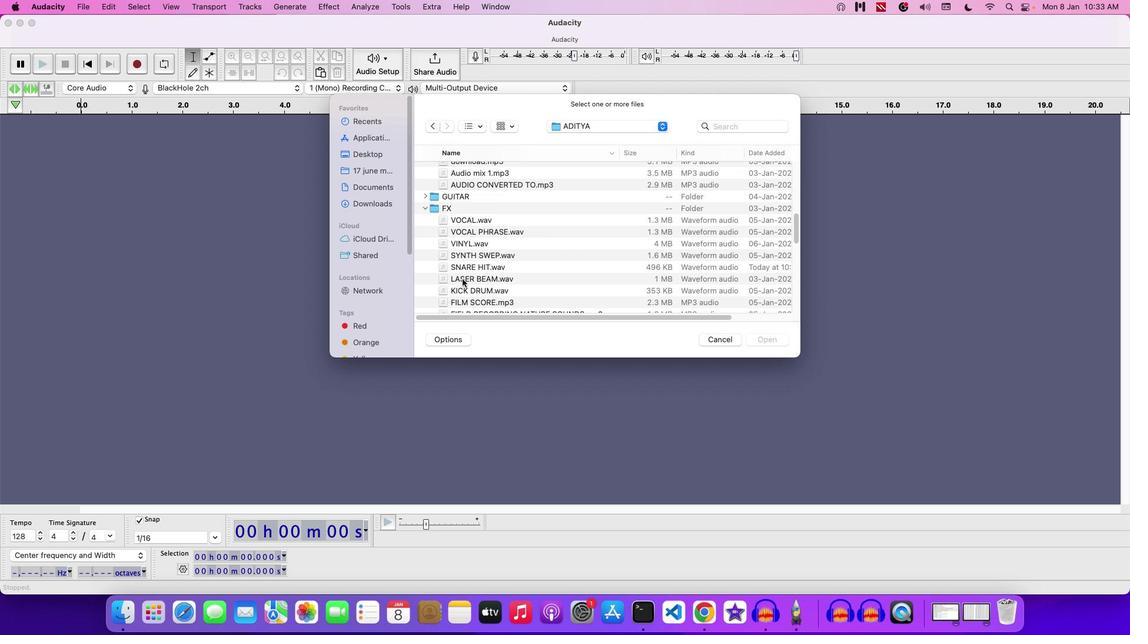 
Action: Mouse moved to (466, 278)
Screenshot: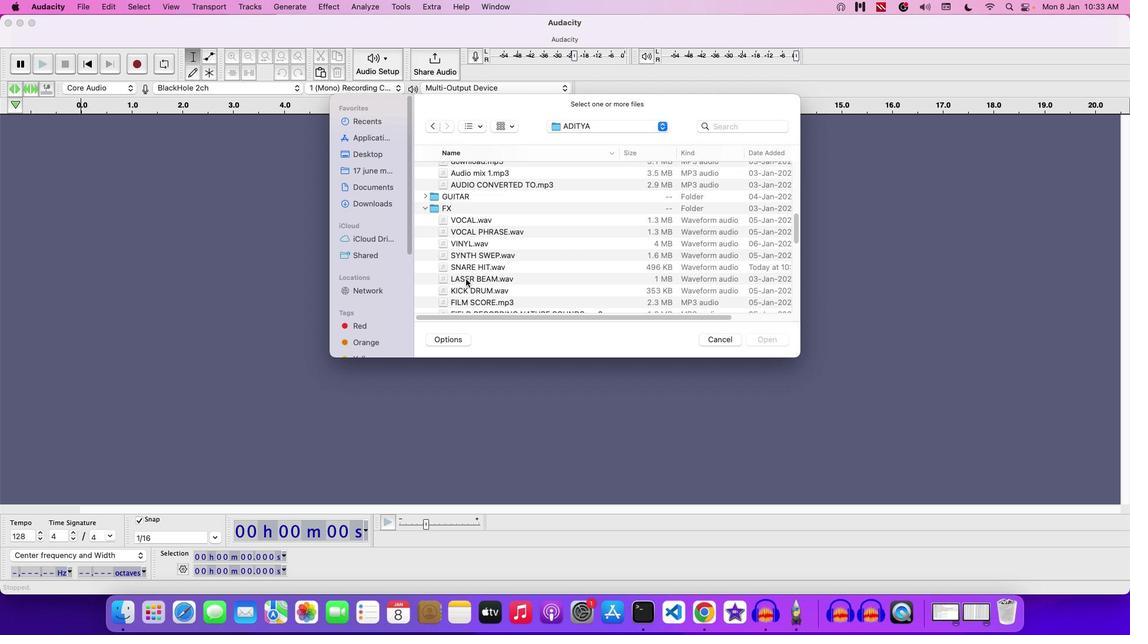 
Action: Mouse pressed left at (466, 278)
Screenshot: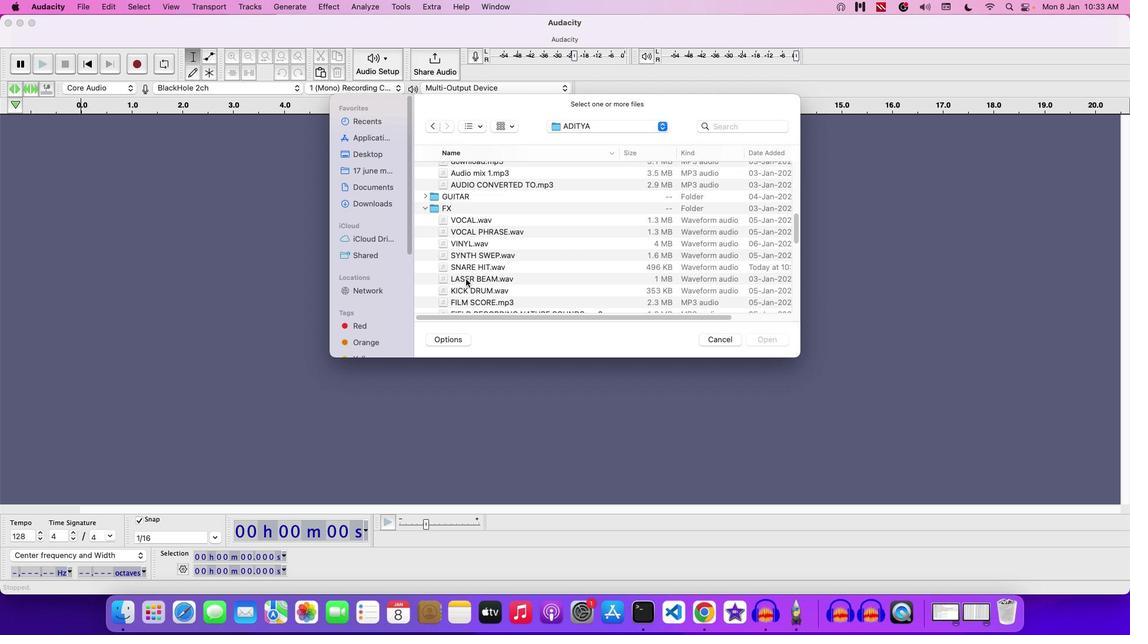 
Action: Mouse moved to (466, 287)
Screenshot: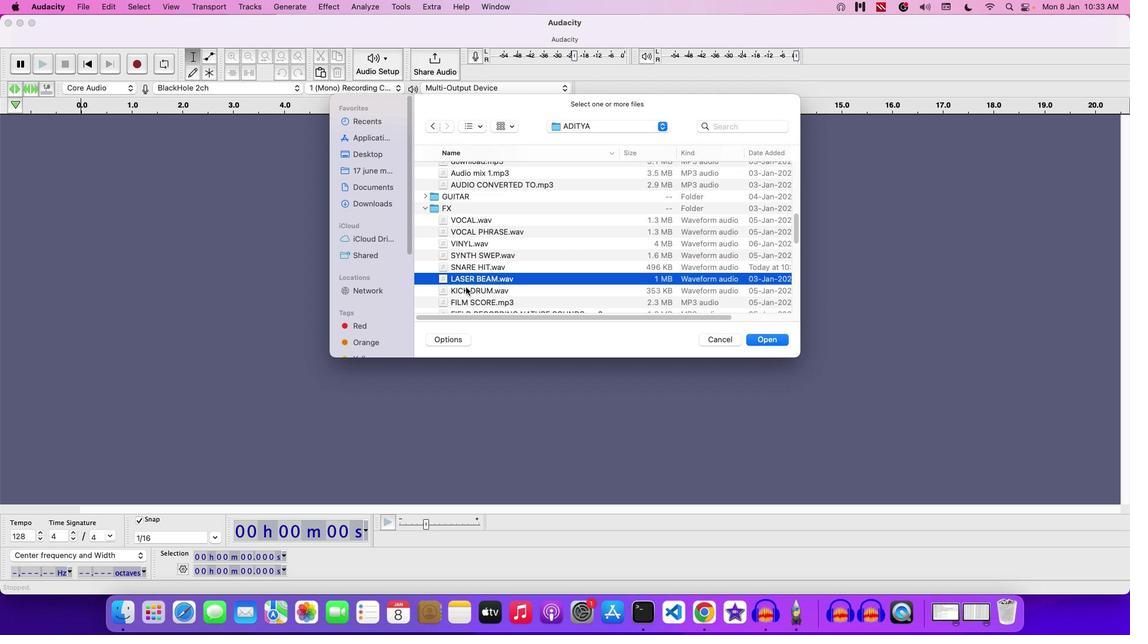 
Action: Mouse scrolled (466, 287) with delta (0, 0)
Screenshot: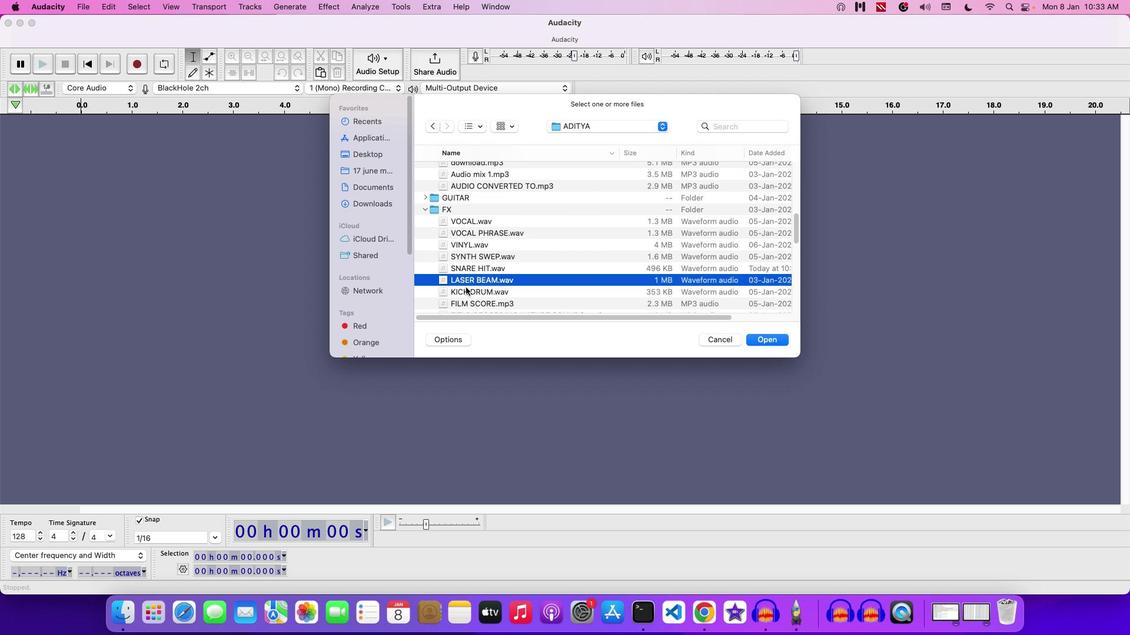 
Action: Mouse scrolled (466, 287) with delta (0, 0)
Screenshot: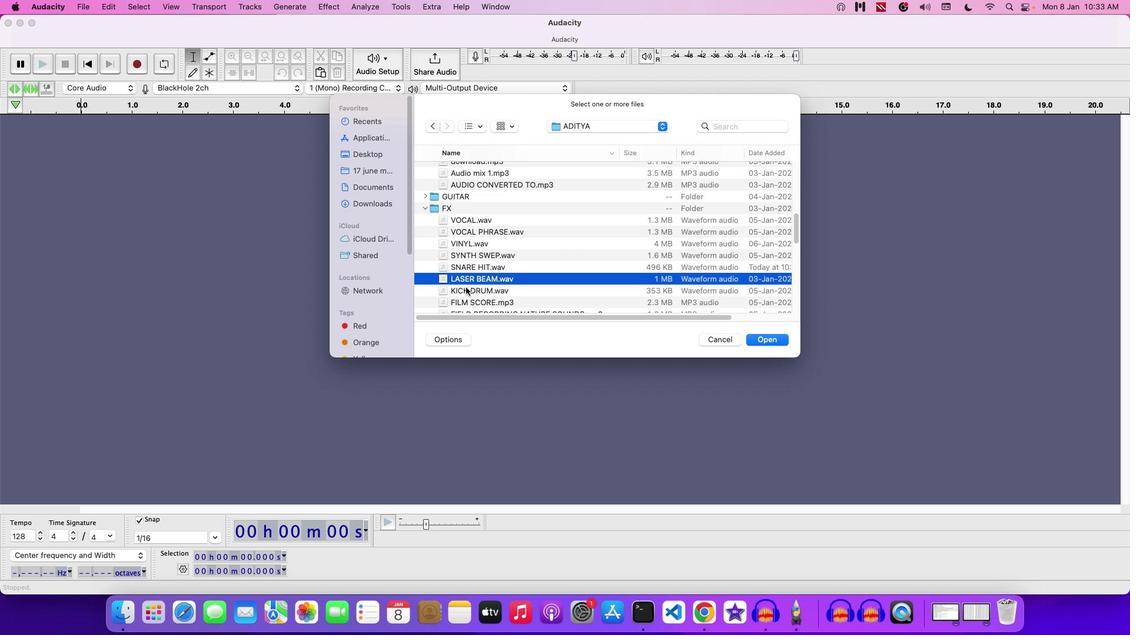 
Action: Mouse scrolled (466, 287) with delta (0, 0)
Screenshot: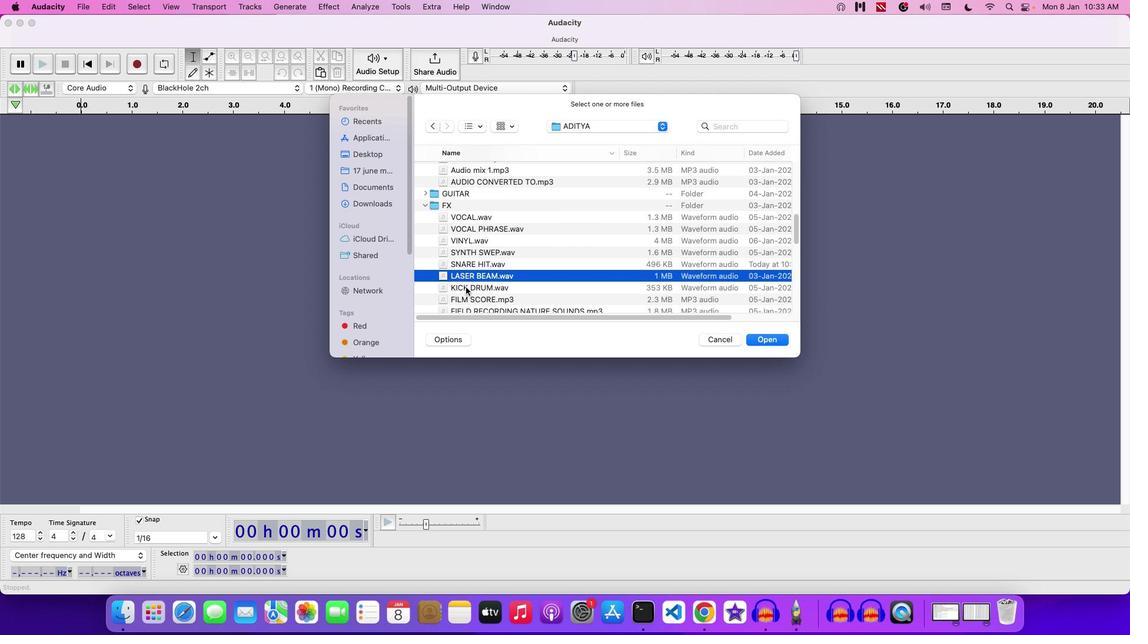 
Action: Mouse scrolled (466, 287) with delta (0, 0)
Screenshot: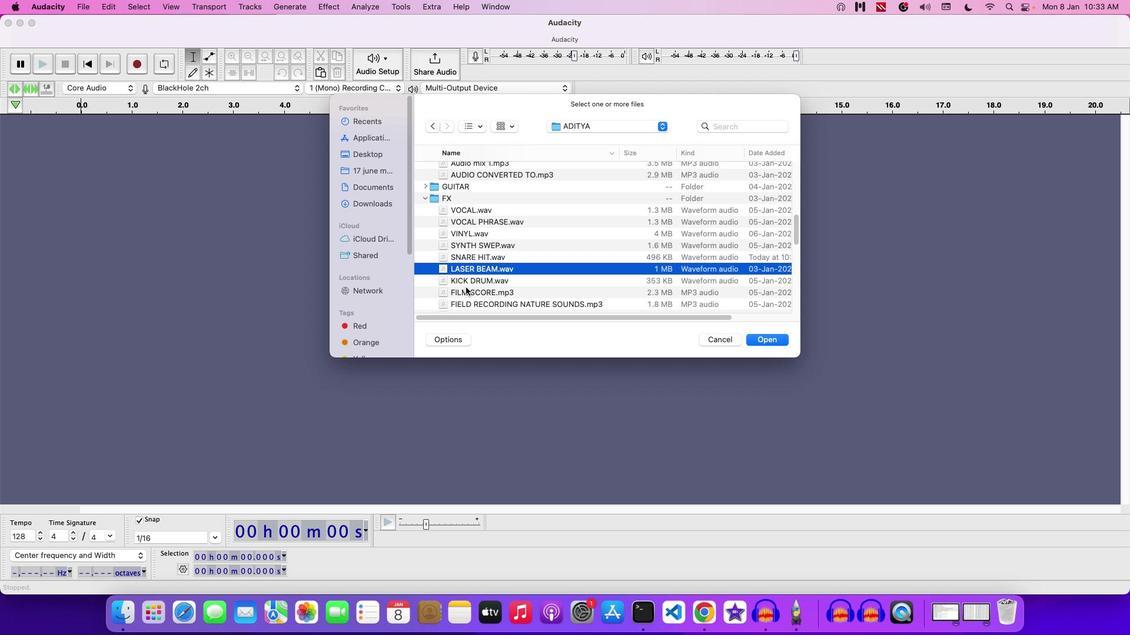
Action: Mouse scrolled (466, 287) with delta (0, 0)
Screenshot: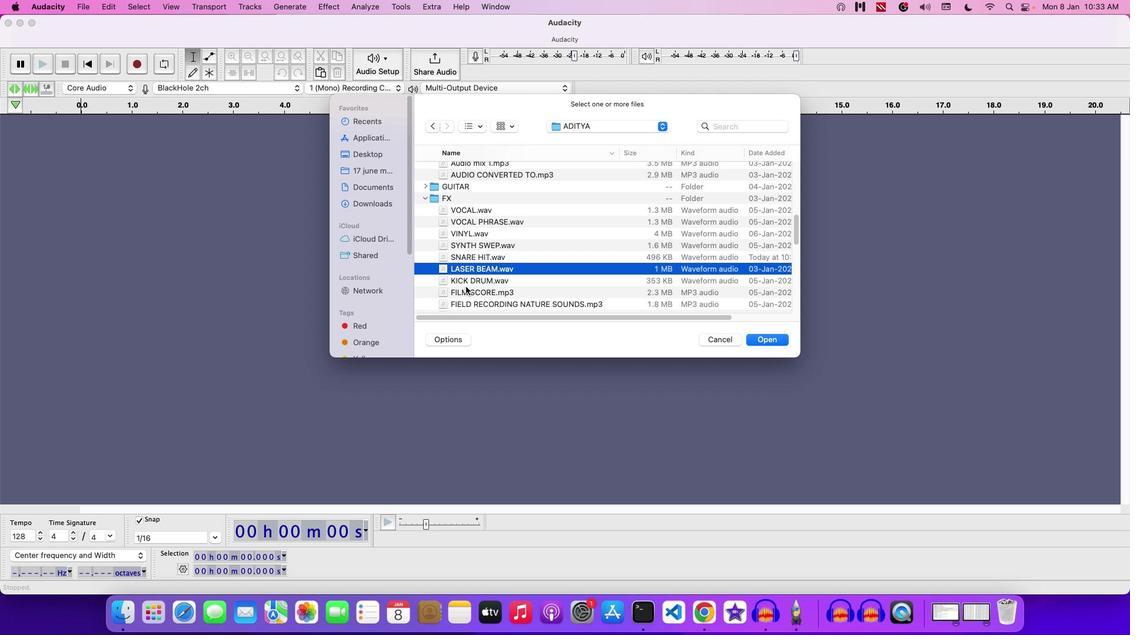 
Action: Mouse moved to (467, 302)
Screenshot: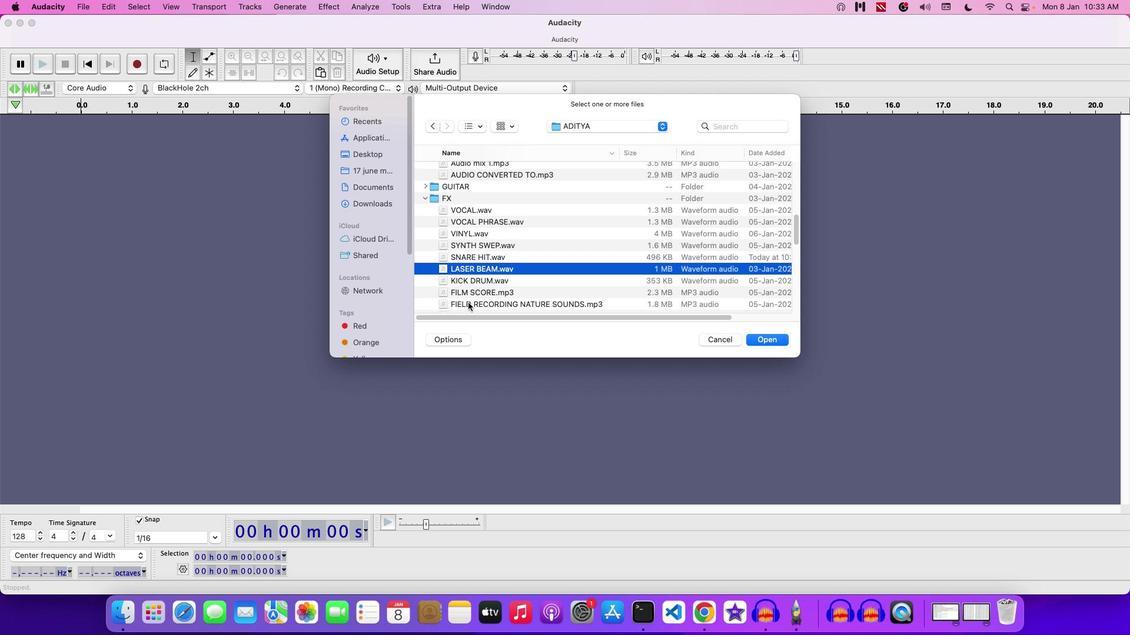 
Action: Mouse pressed left at (467, 302)
Screenshot: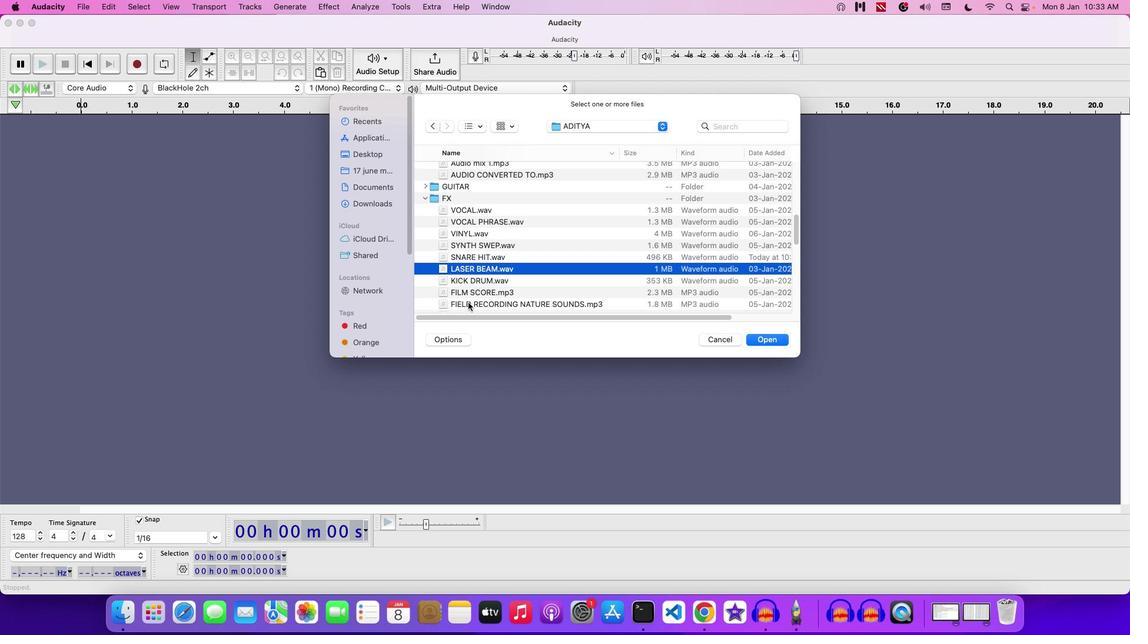 
Action: Mouse moved to (477, 301)
Screenshot: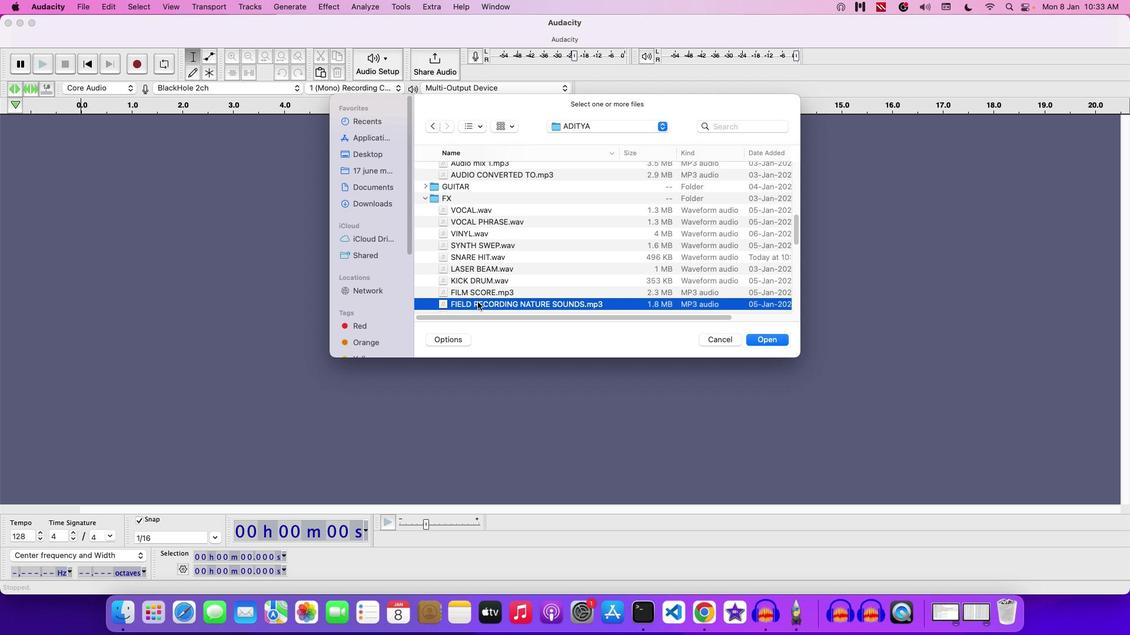 
Action: Mouse pressed left at (477, 301)
Screenshot: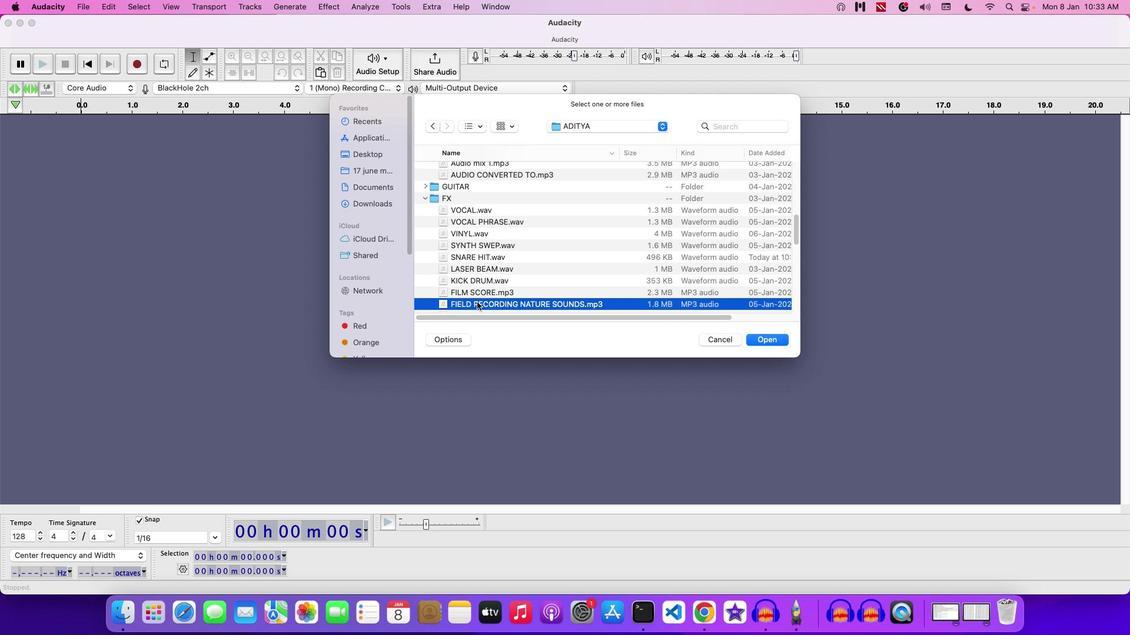 
Action: Mouse moved to (718, 343)
Screenshot: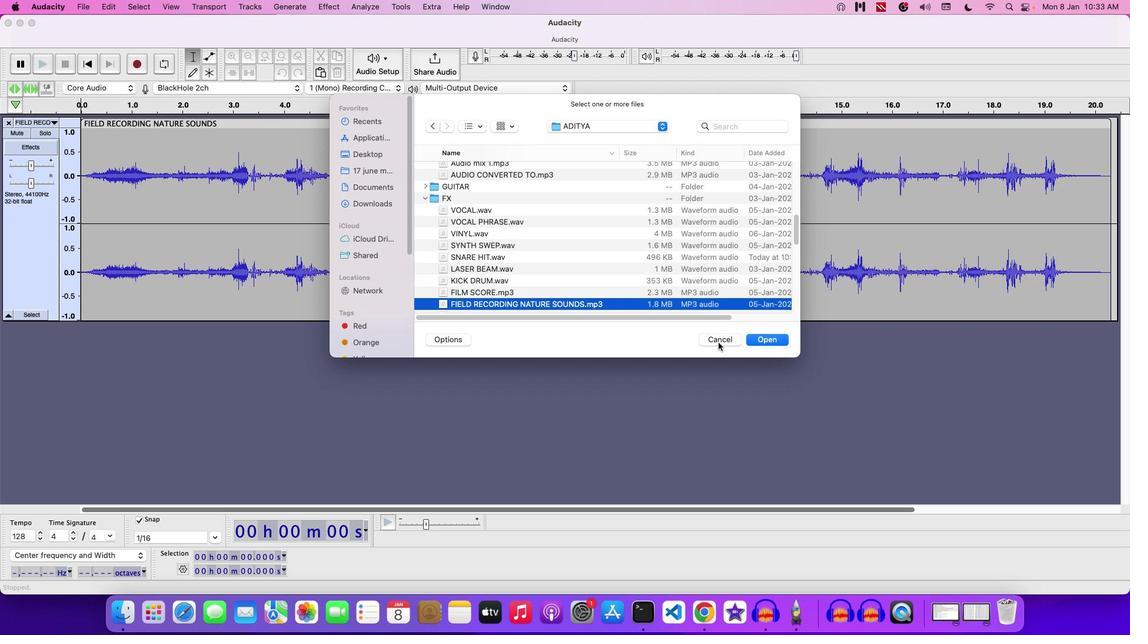 
Action: Mouse pressed left at (718, 343)
Screenshot: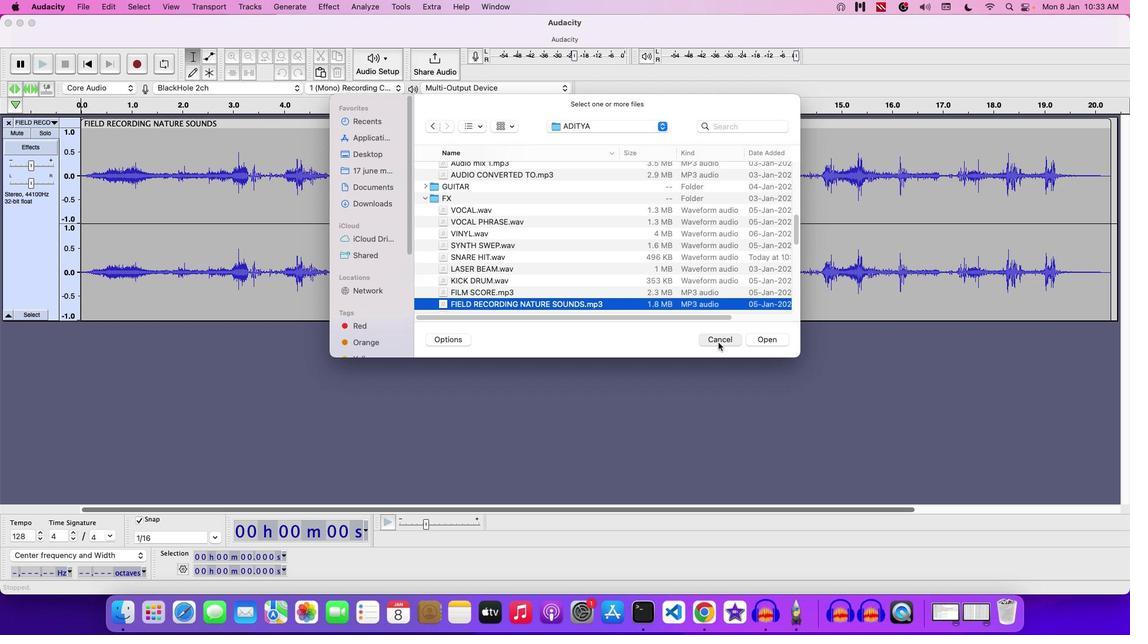 
Action: Mouse moved to (28, 163)
Screenshot: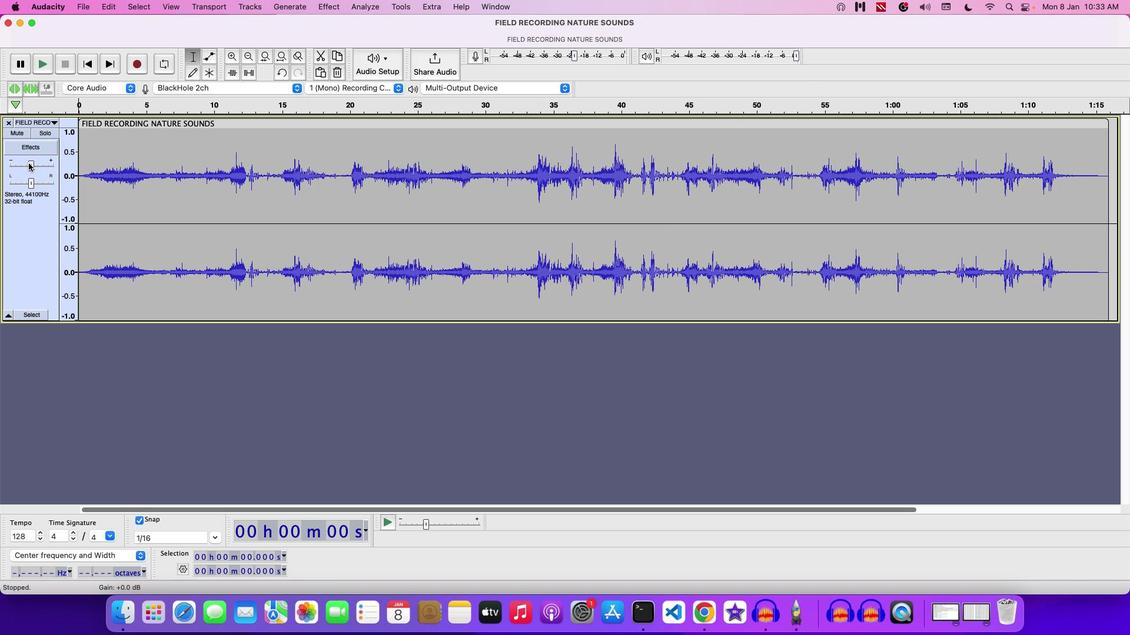 
Action: Mouse pressed left at (28, 163)
Screenshot: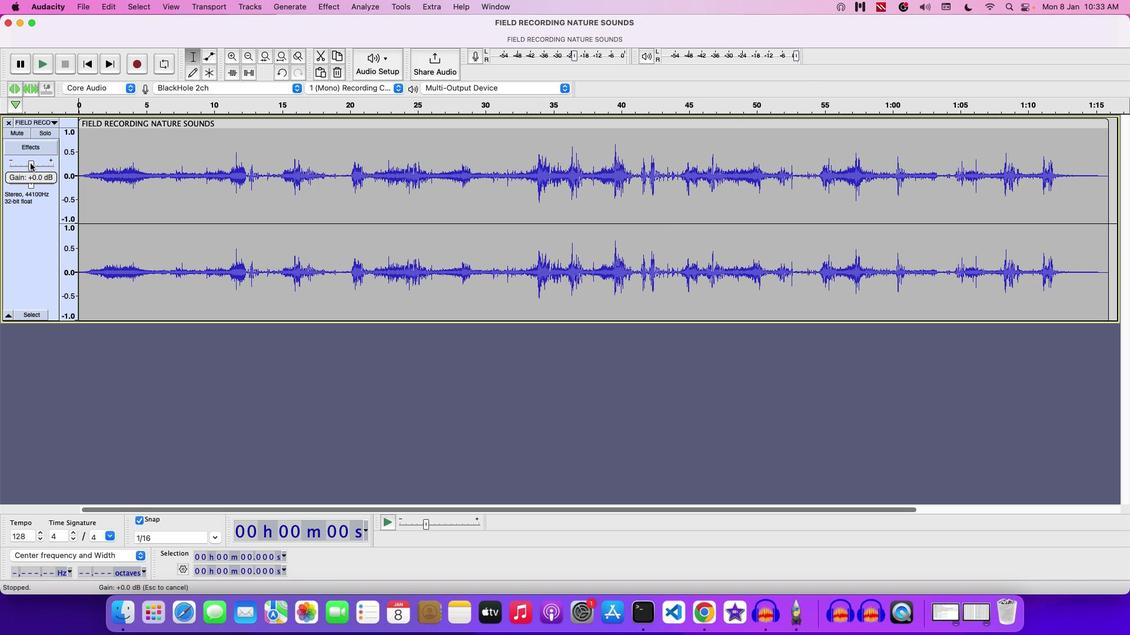 
Action: Mouse moved to (108, 163)
Screenshot: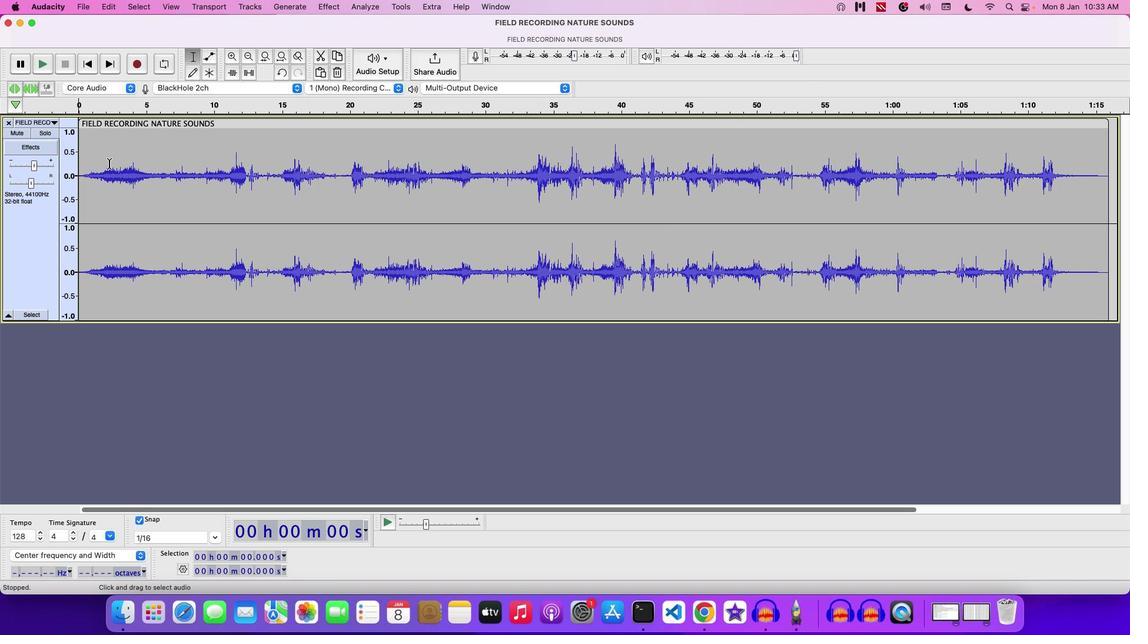 
Action: Key pressed Key.space
Screenshot: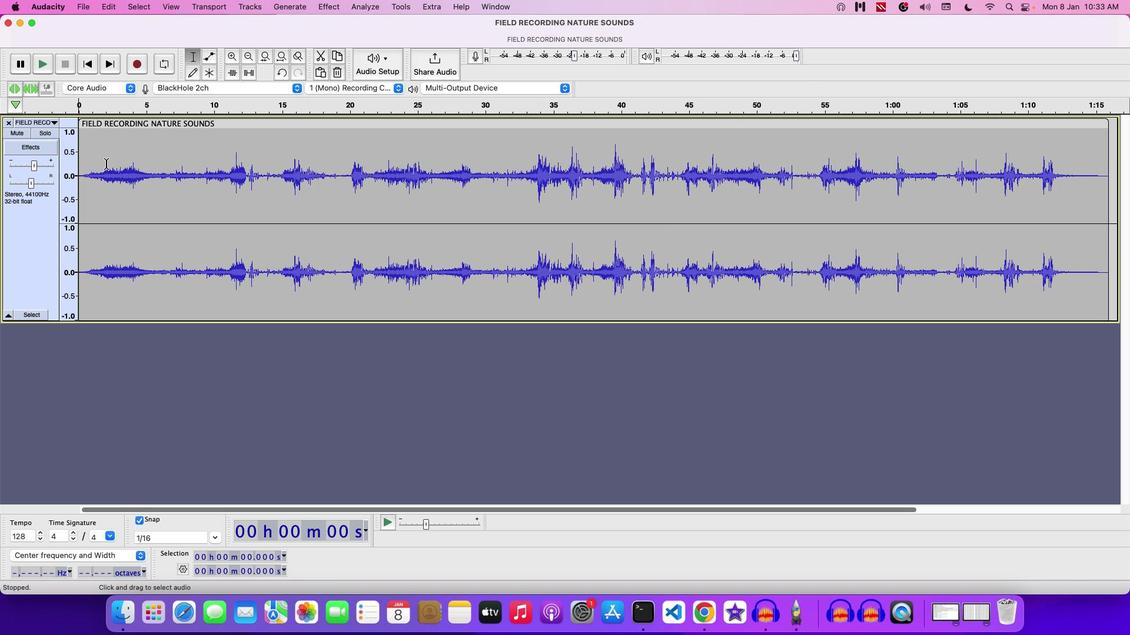 
Action: Mouse moved to (35, 164)
Screenshot: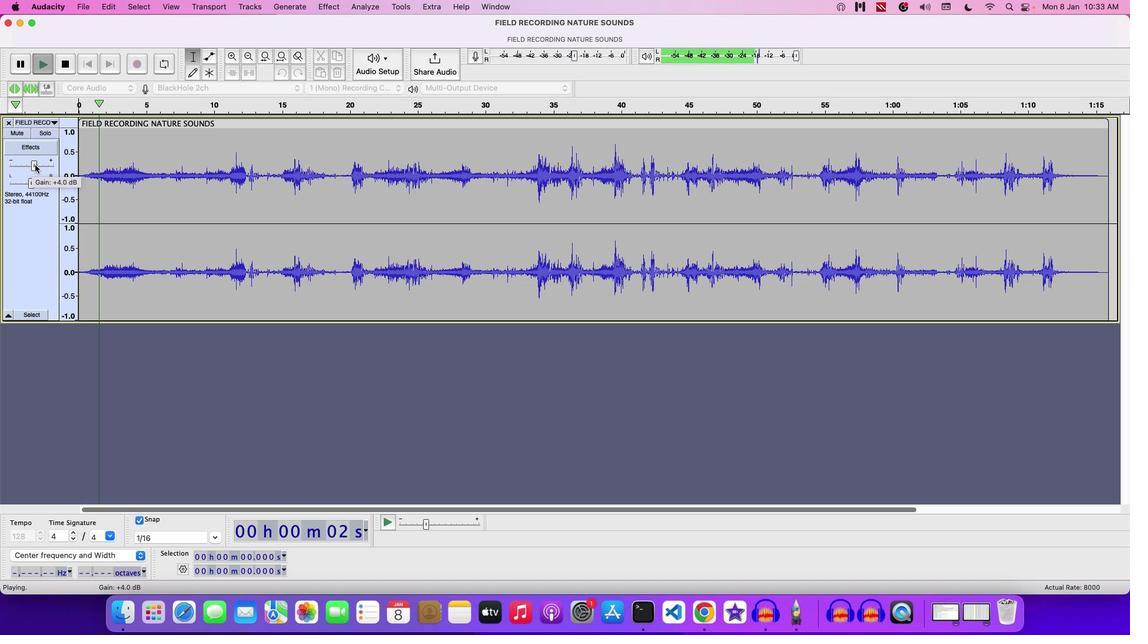 
Action: Mouse pressed left at (35, 164)
Screenshot: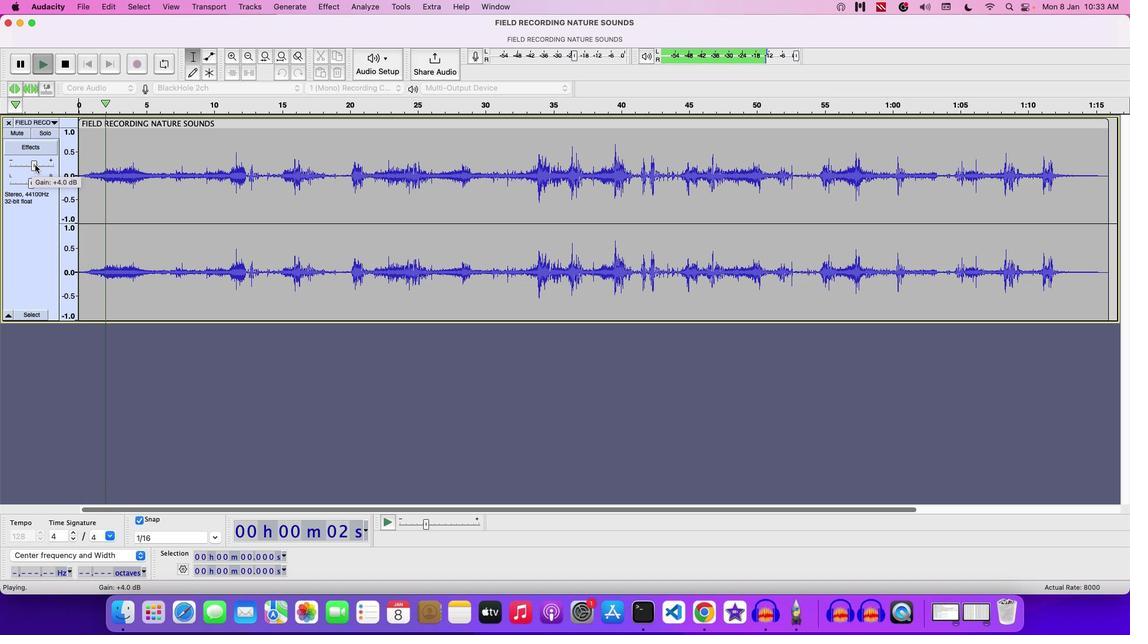 
Action: Mouse moved to (243, 170)
Screenshot: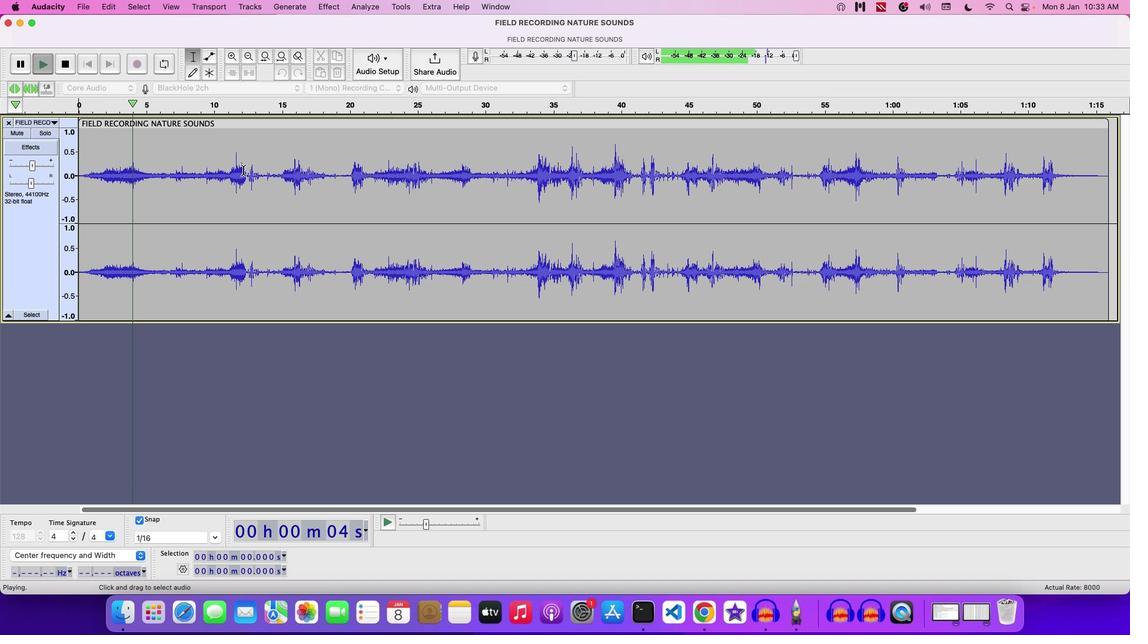 
Action: Mouse pressed left at (243, 170)
Screenshot: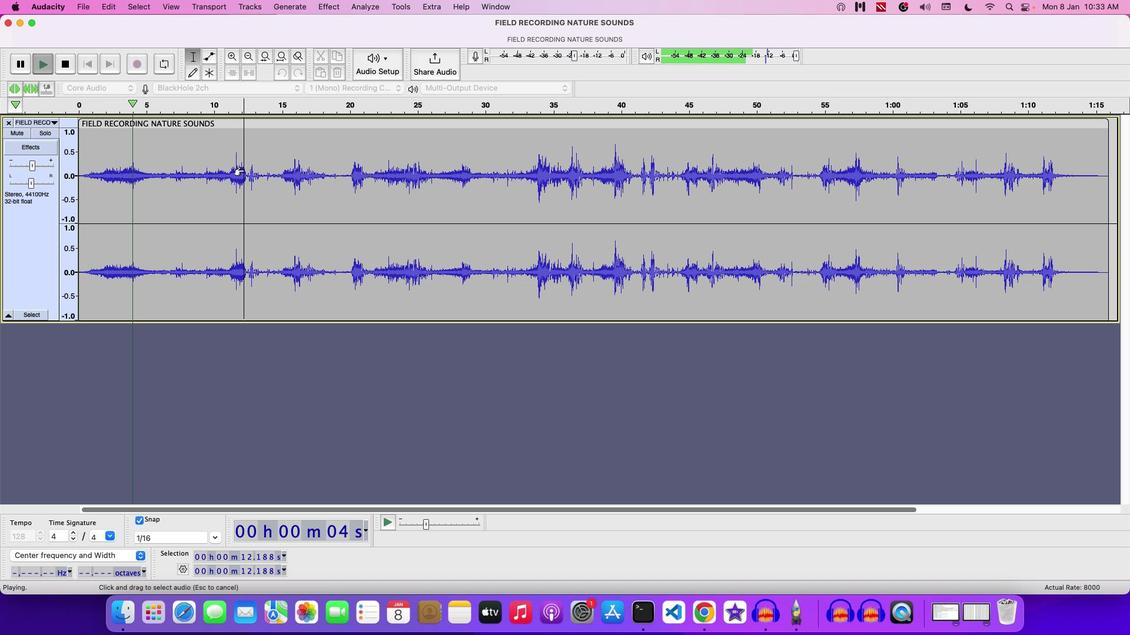 
Action: Mouse pressed left at (243, 170)
Screenshot: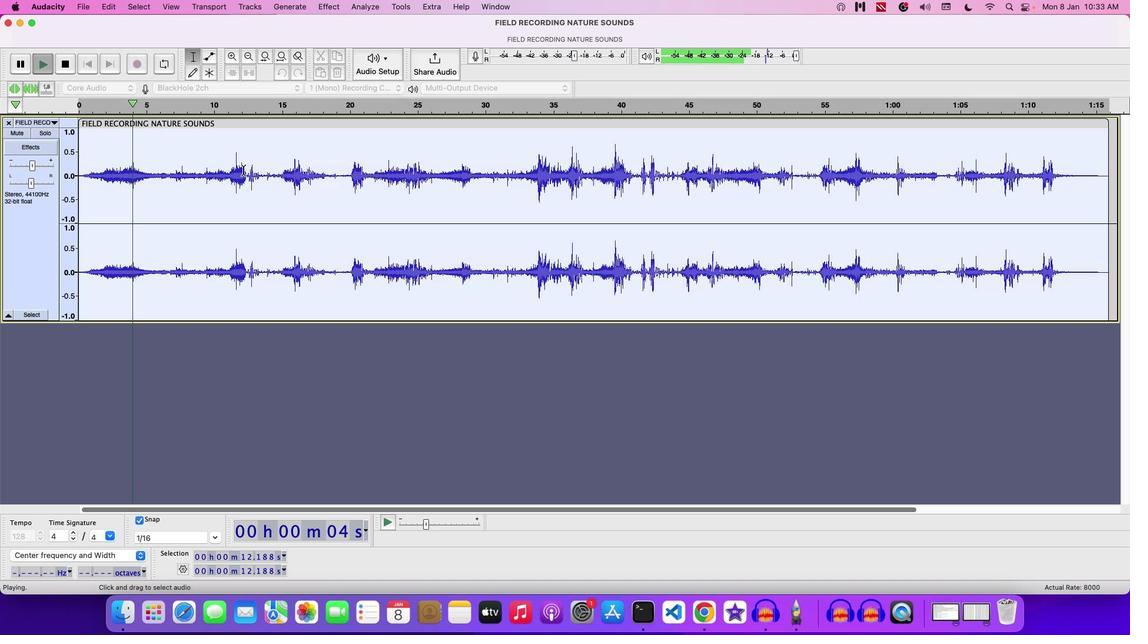 
Action: Mouse moved to (32, 168)
Screenshot: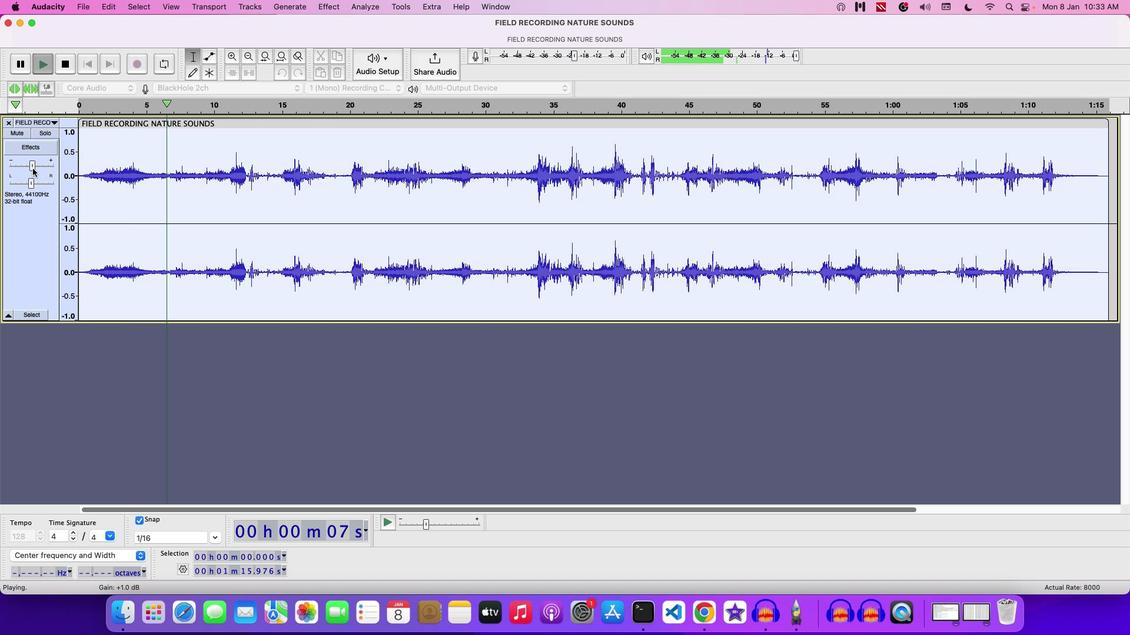 
Action: Mouse pressed left at (32, 168)
Screenshot: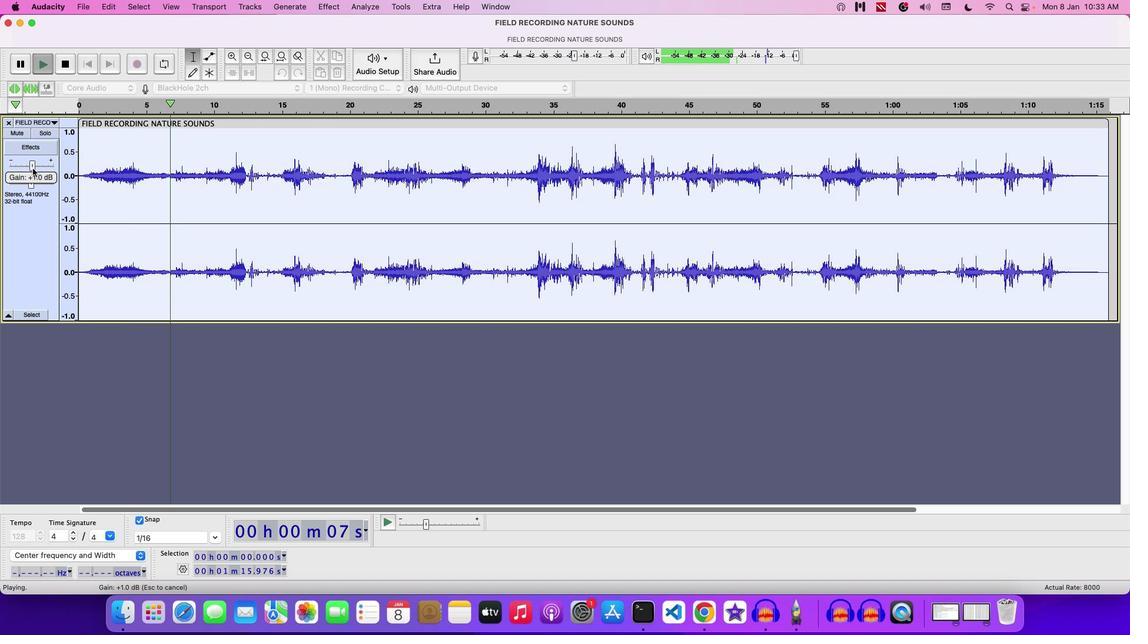 
Action: Mouse moved to (285, 165)
Screenshot: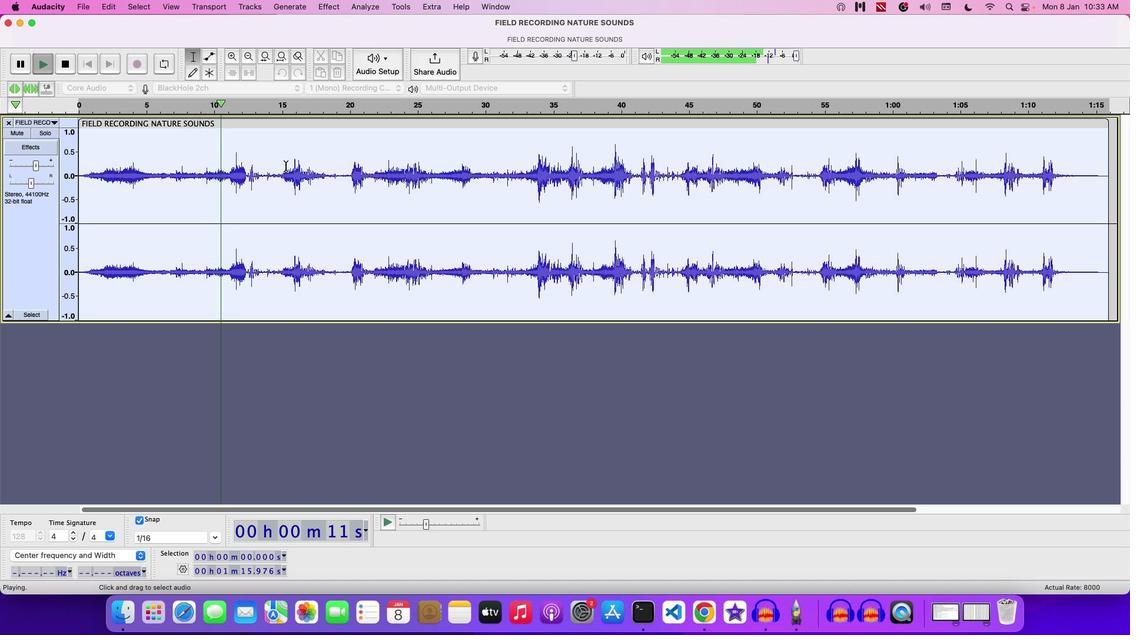 
Action: Key pressed Key.space
Screenshot: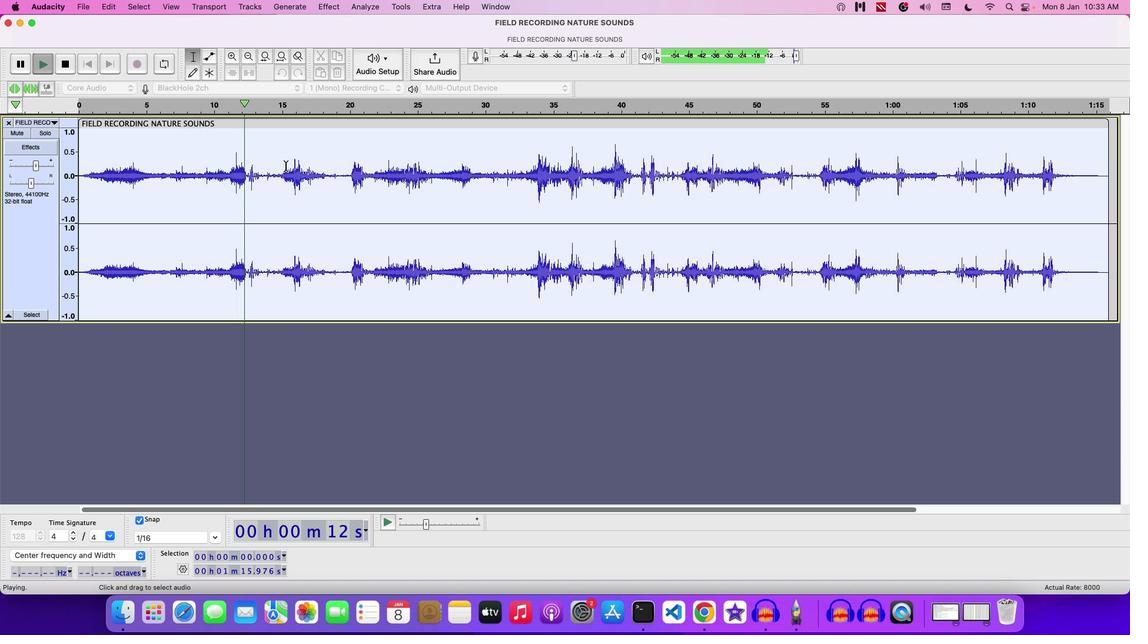 
Action: Mouse moved to (328, 5)
Screenshot: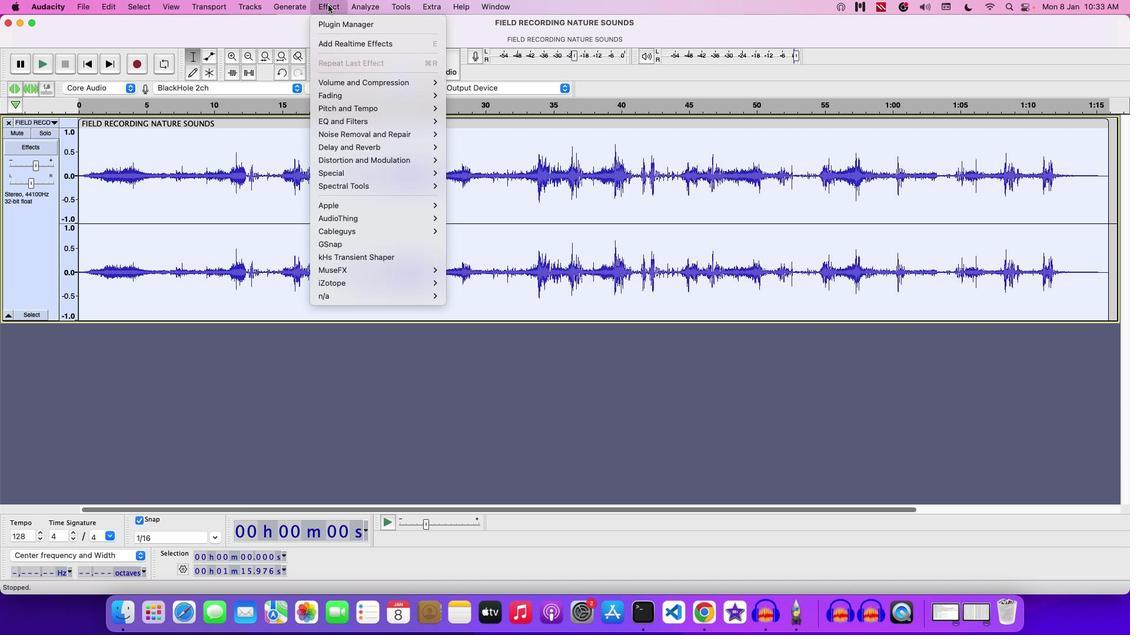 
Action: Mouse pressed left at (328, 5)
Screenshot: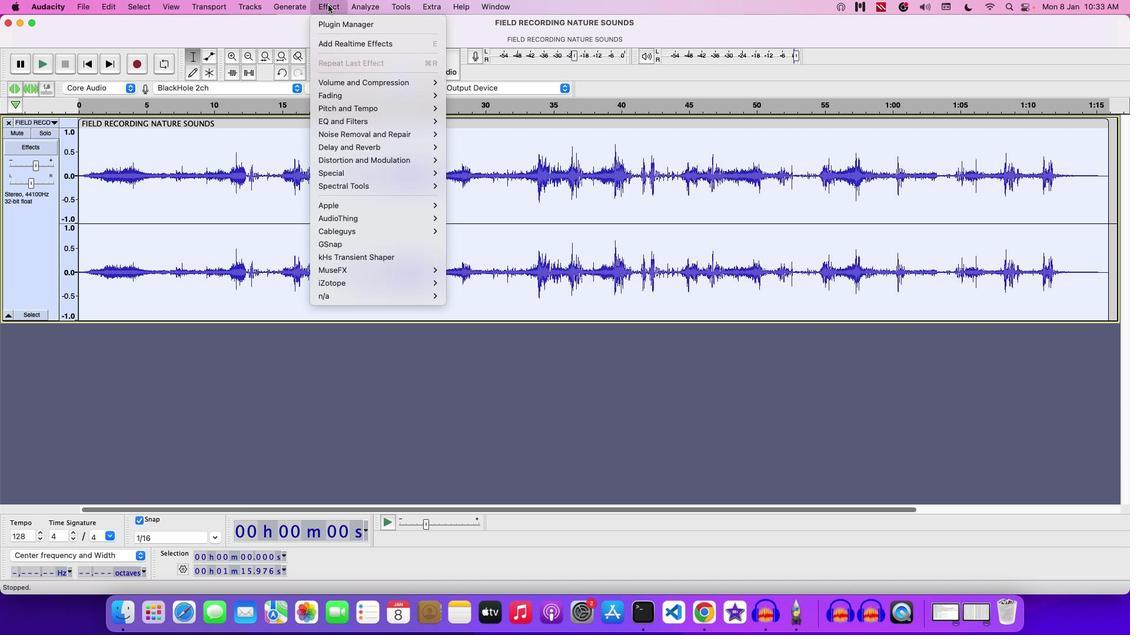 
Action: Mouse moved to (460, 143)
Screenshot: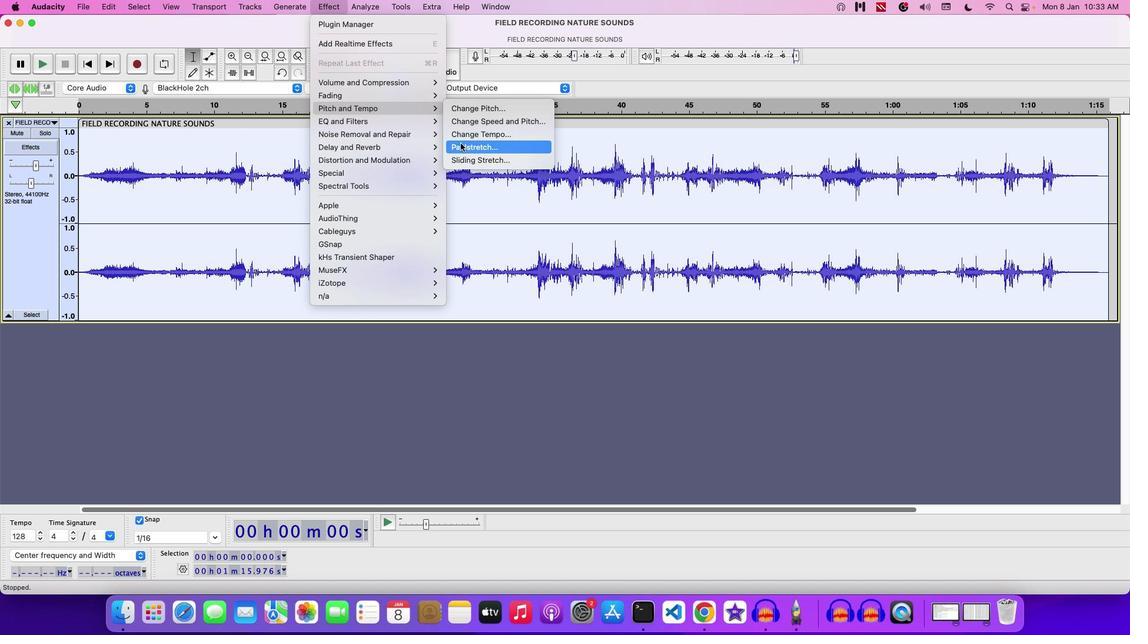 
Action: Mouse pressed left at (460, 143)
Screenshot: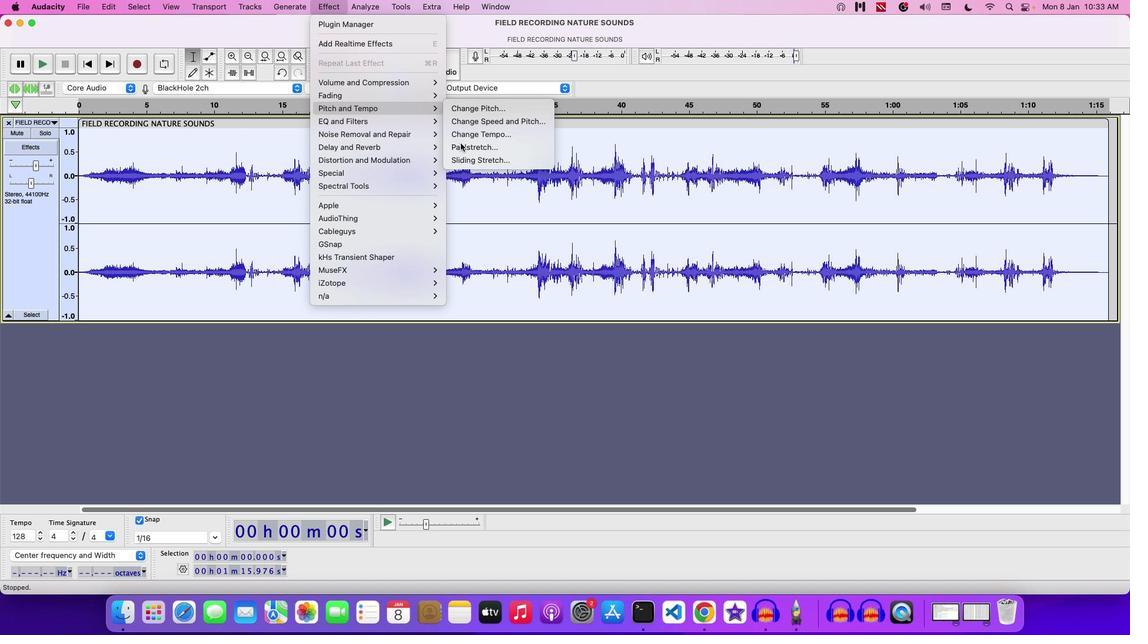 
Action: Mouse moved to (600, 280)
Screenshot: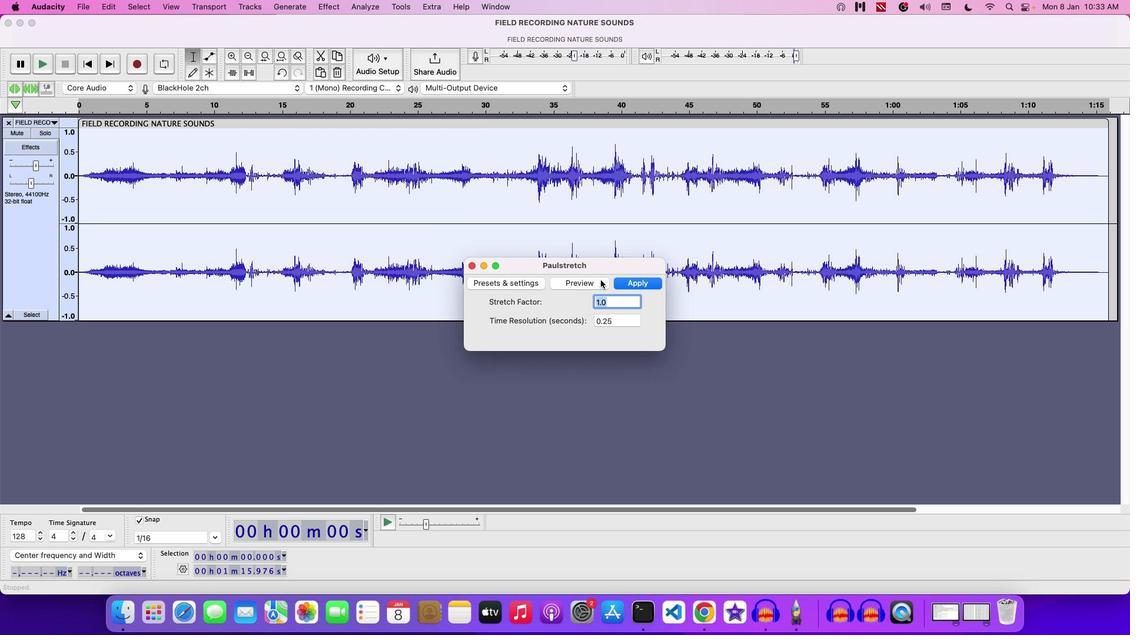 
Action: Mouse pressed left at (600, 280)
Screenshot: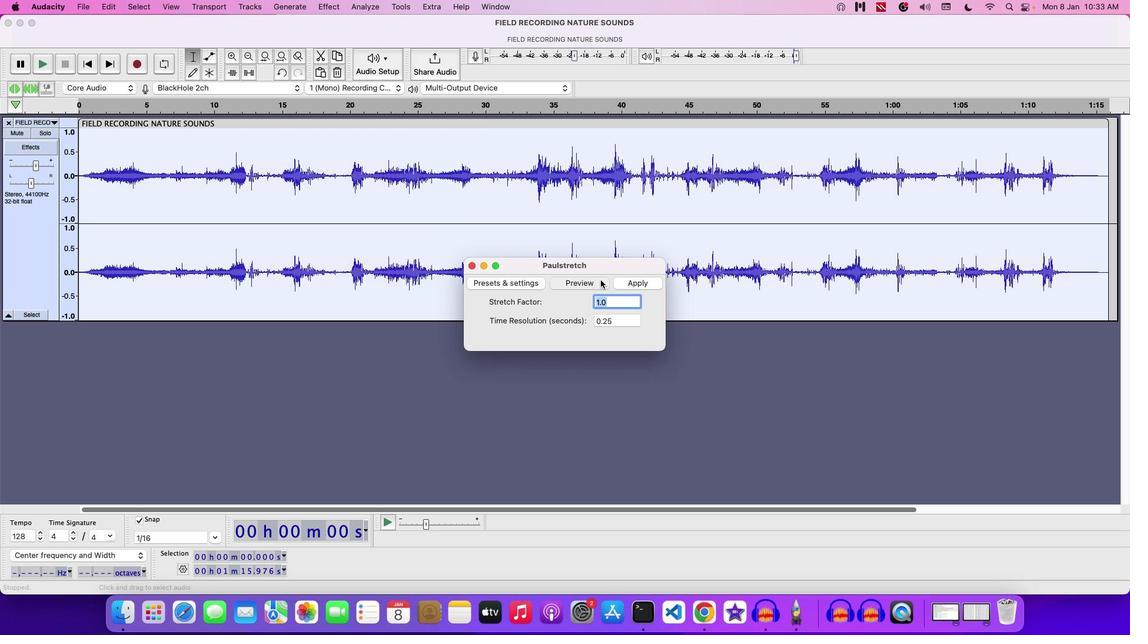 
Action: Mouse moved to (572, 260)
Screenshot: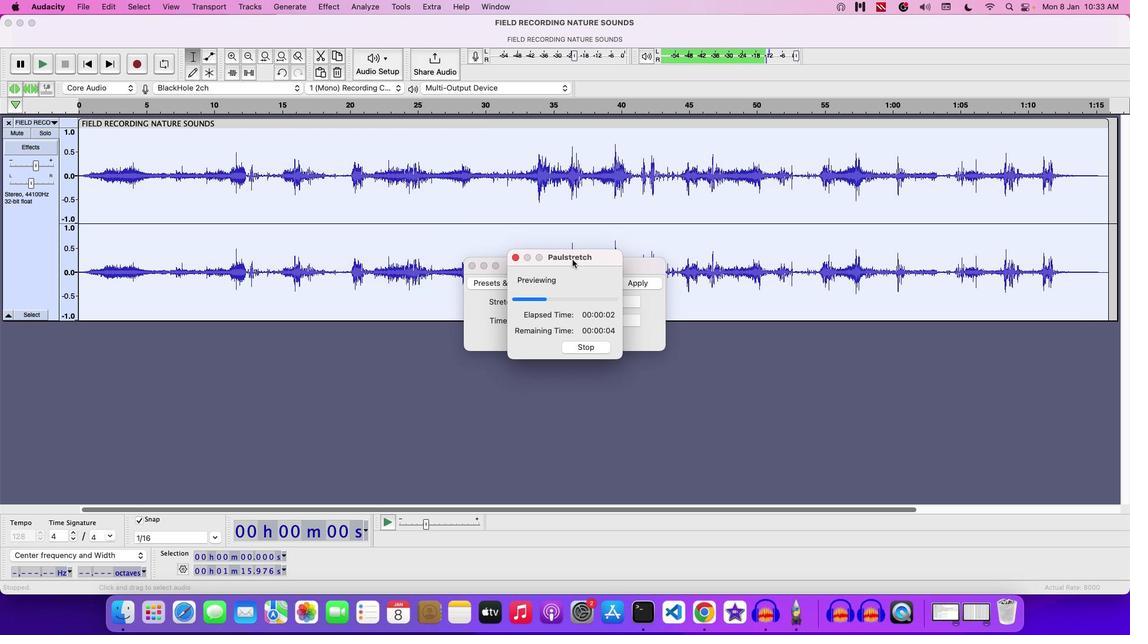 
Action: Mouse pressed left at (572, 260)
Screenshot: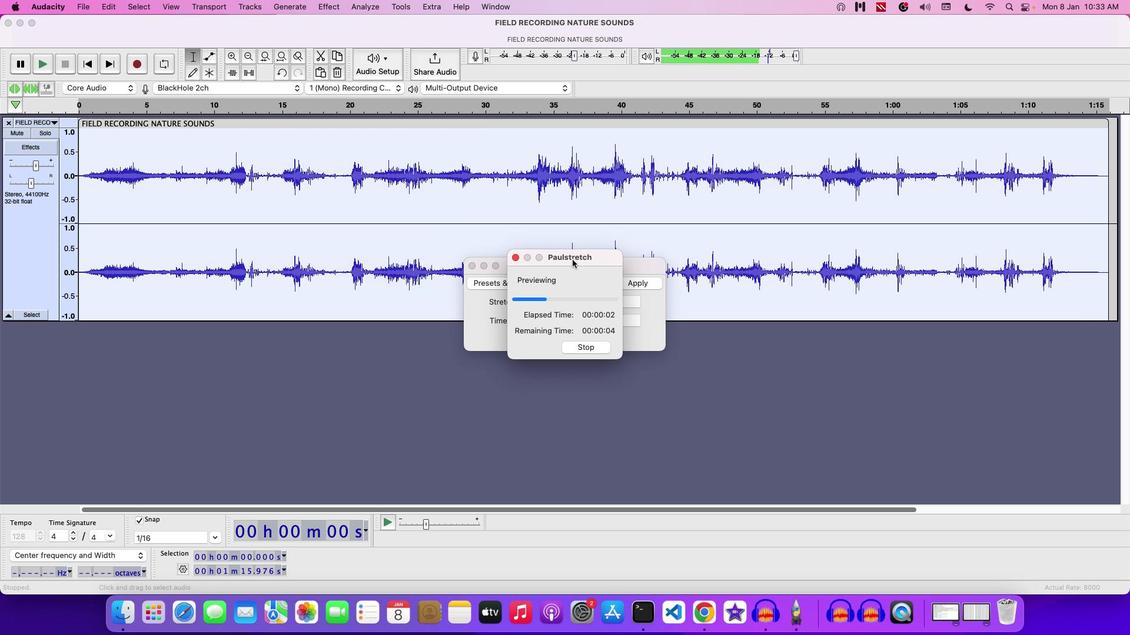 
Action: Mouse moved to (620, 300)
Screenshot: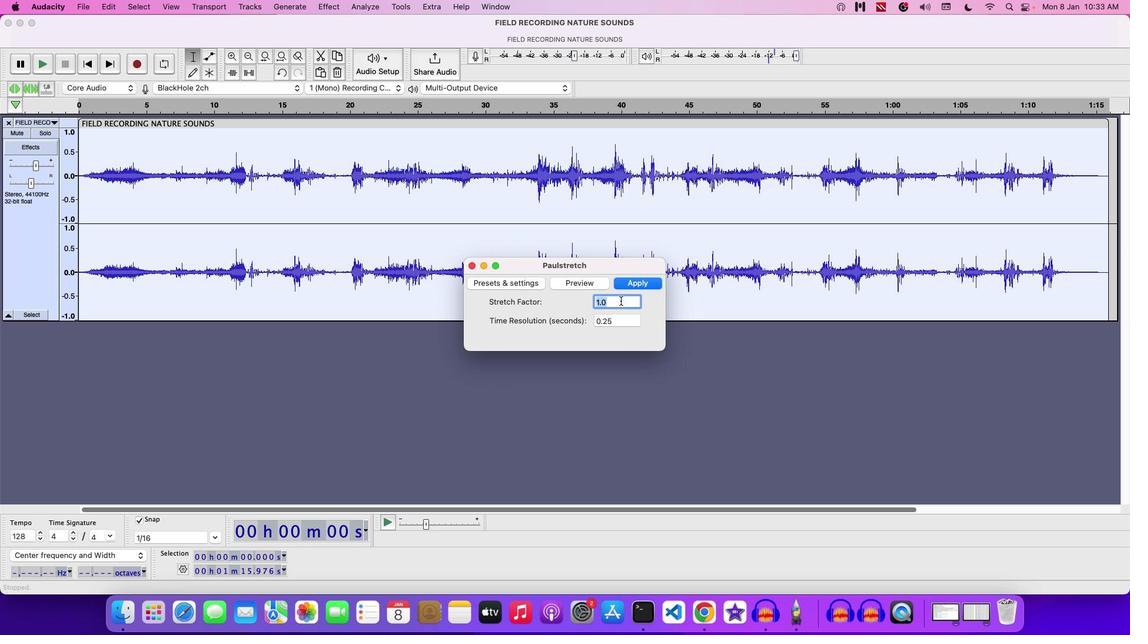 
Action: Mouse pressed left at (620, 300)
Screenshot: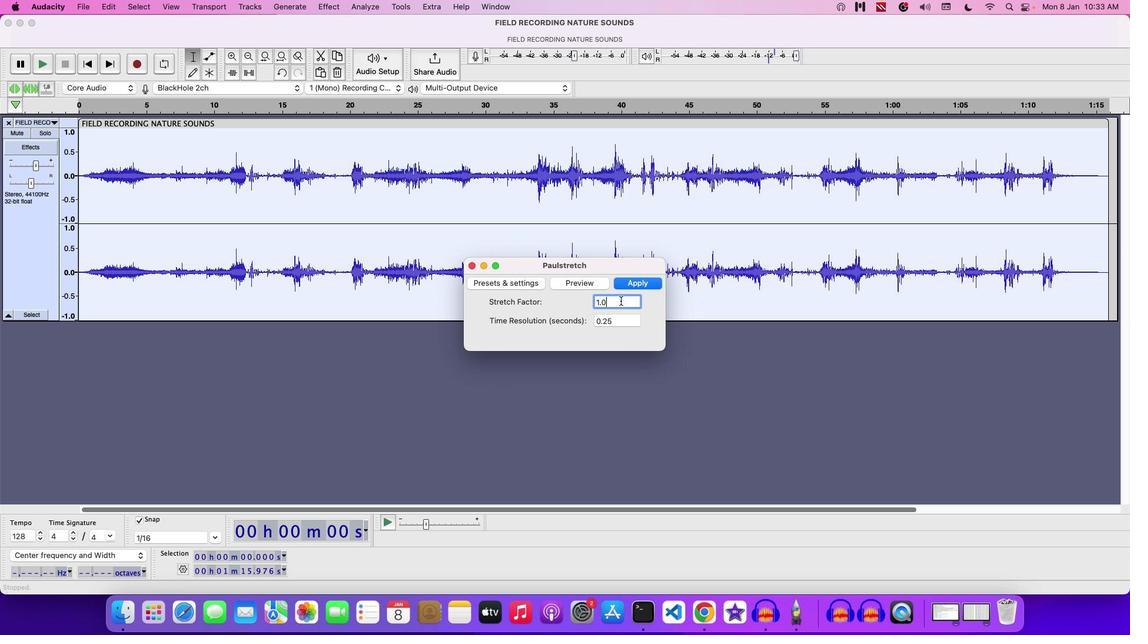 
Action: Mouse moved to (617, 300)
Screenshot: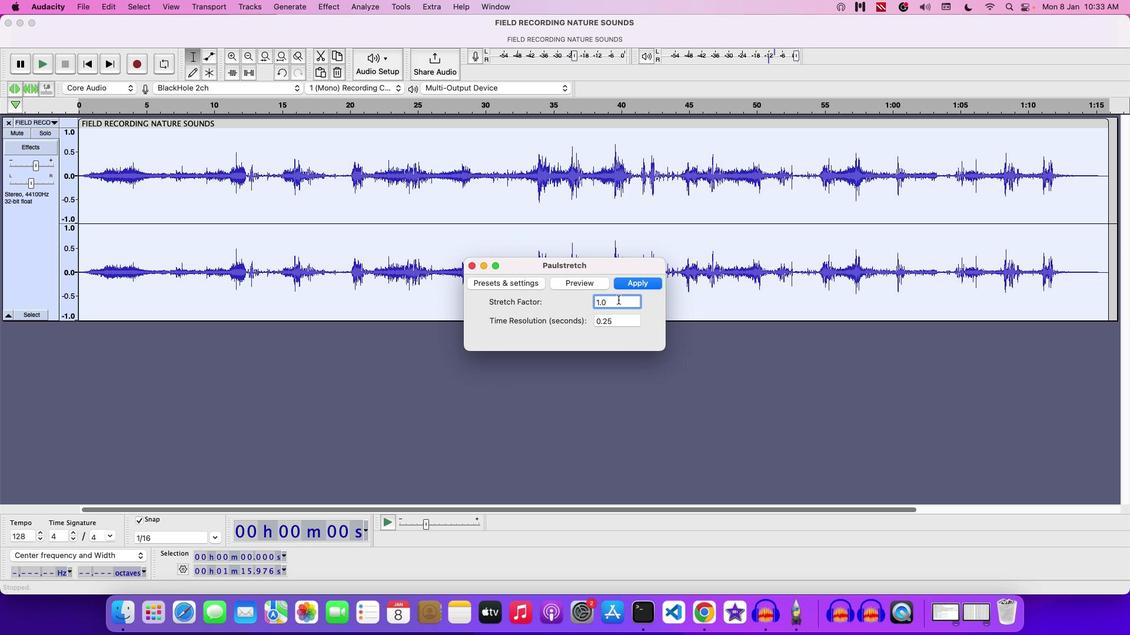 
Action: Key pressed Key.backspace
Screenshot: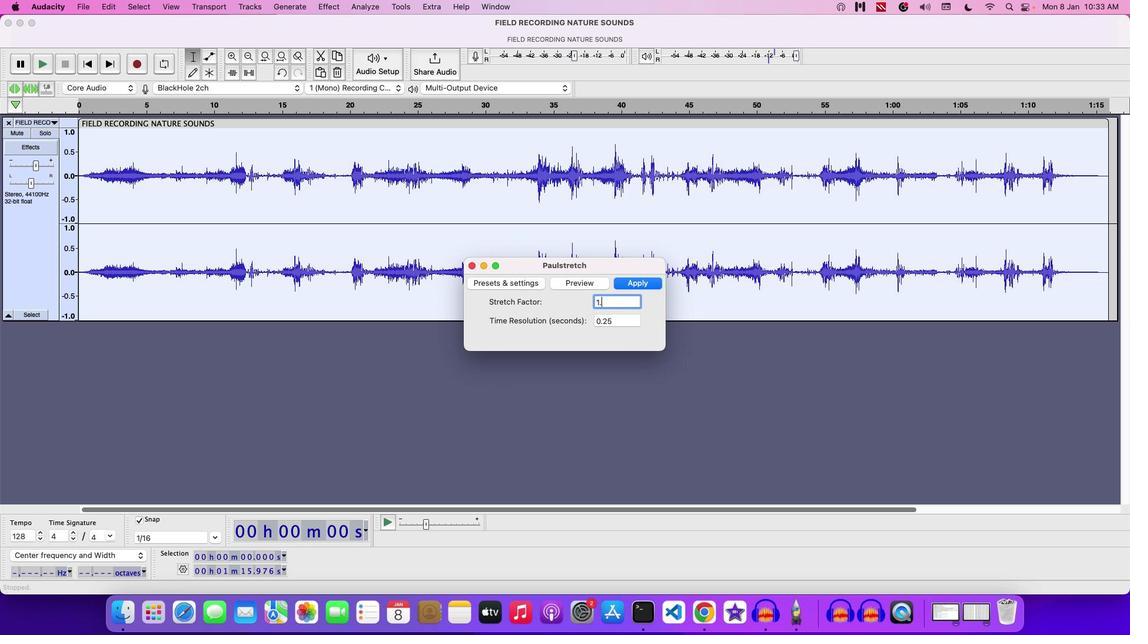 
Action: Mouse moved to (617, 300)
Screenshot: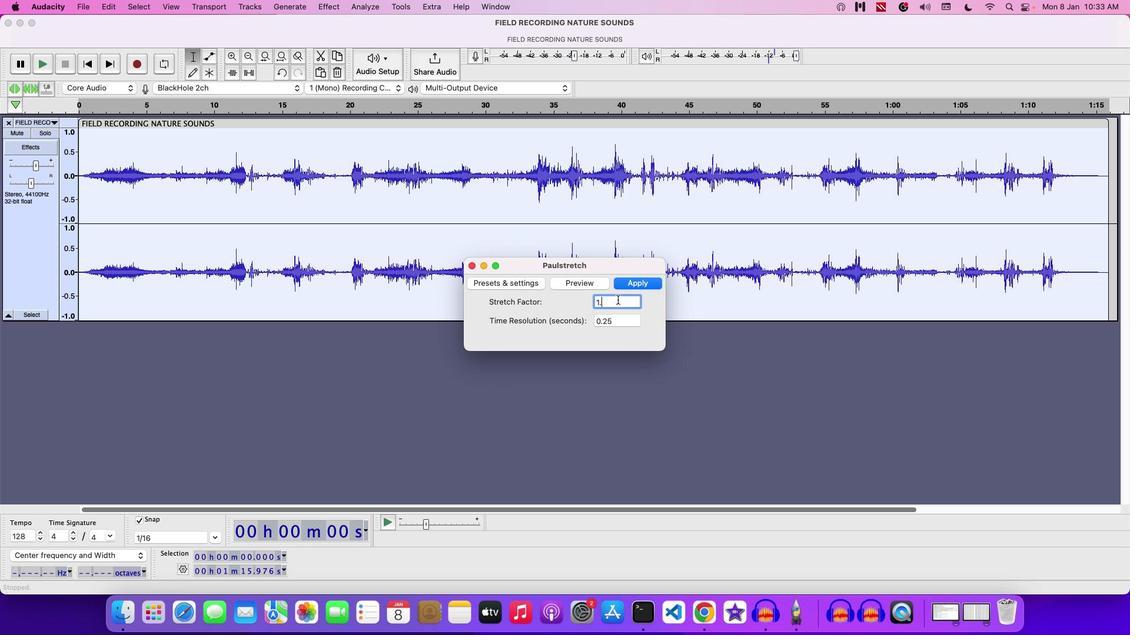 
Action: Key pressed Key.backspaceKey.backspace
Screenshot: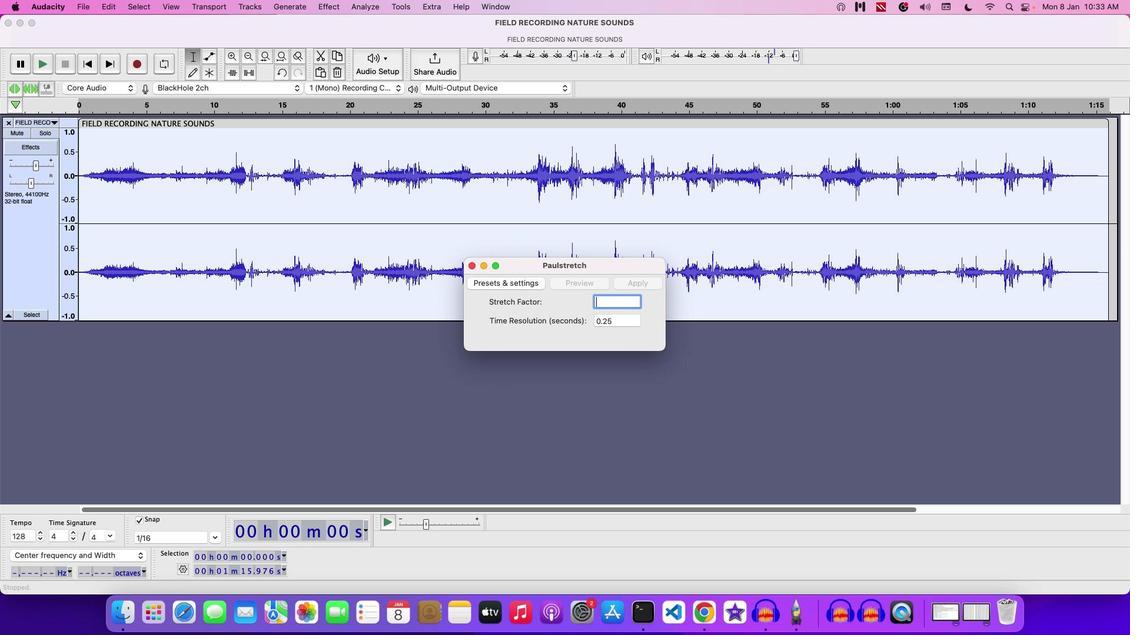 
Action: Mouse moved to (617, 300)
Screenshot: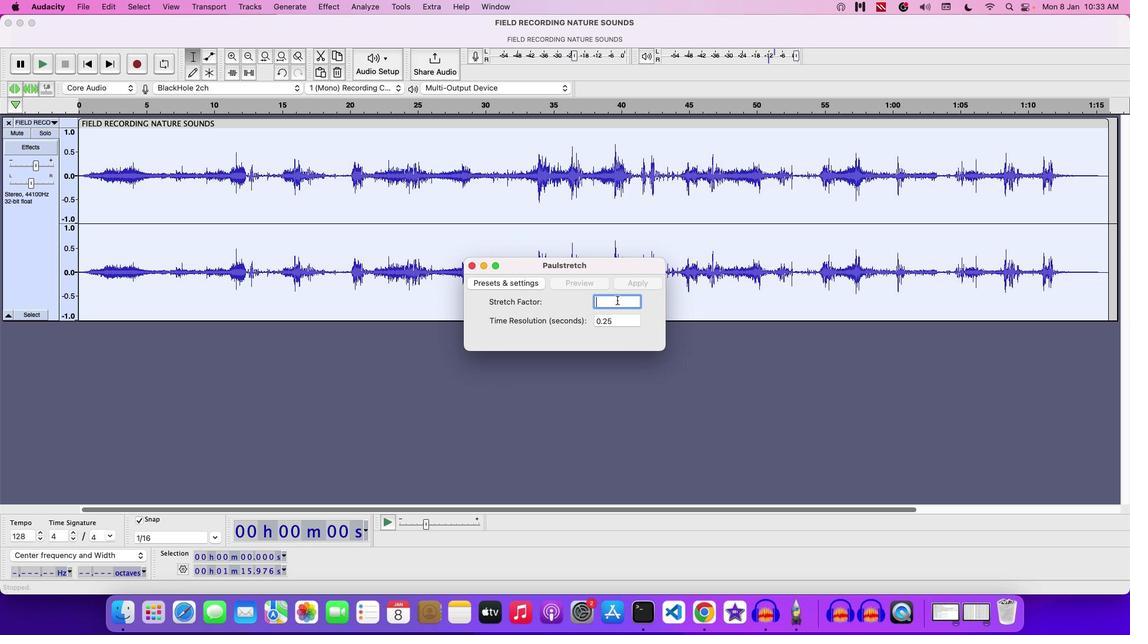 
Action: Key pressed '2'
Screenshot: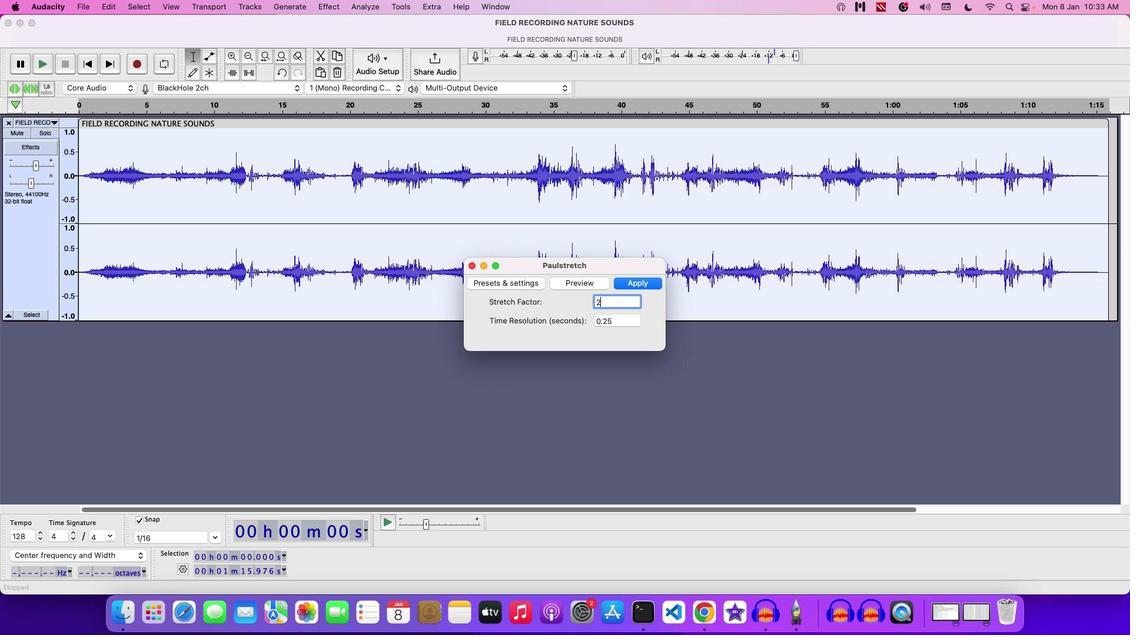 
Action: Mouse moved to (612, 295)
Screenshot: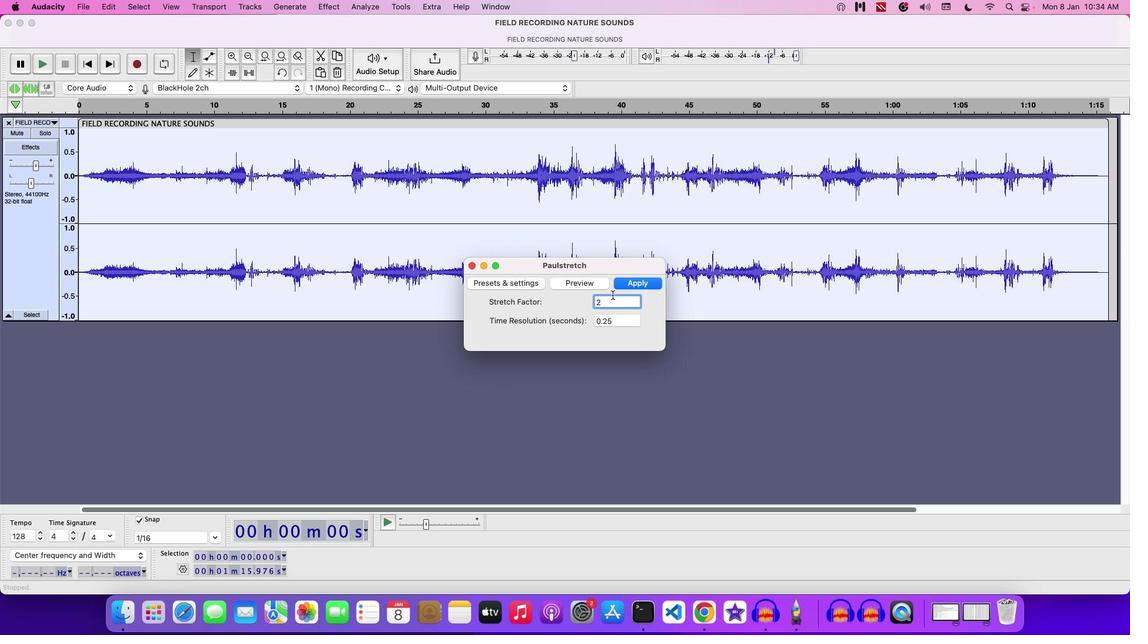 
Action: Key pressed '.'
Screenshot: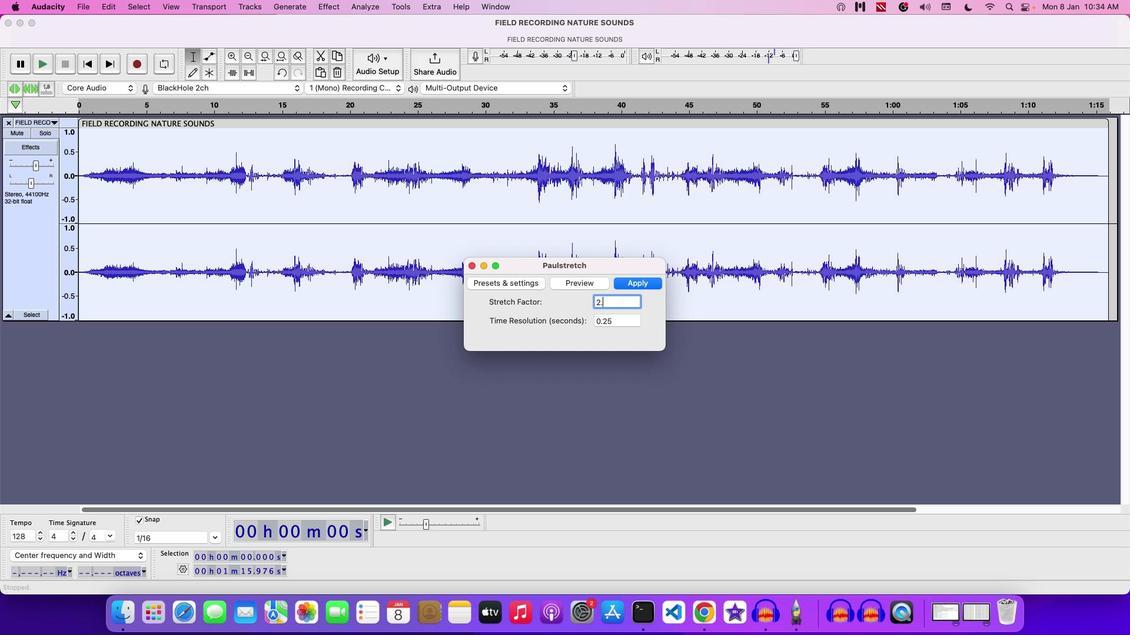 
Action: Mouse moved to (607, 308)
Screenshot: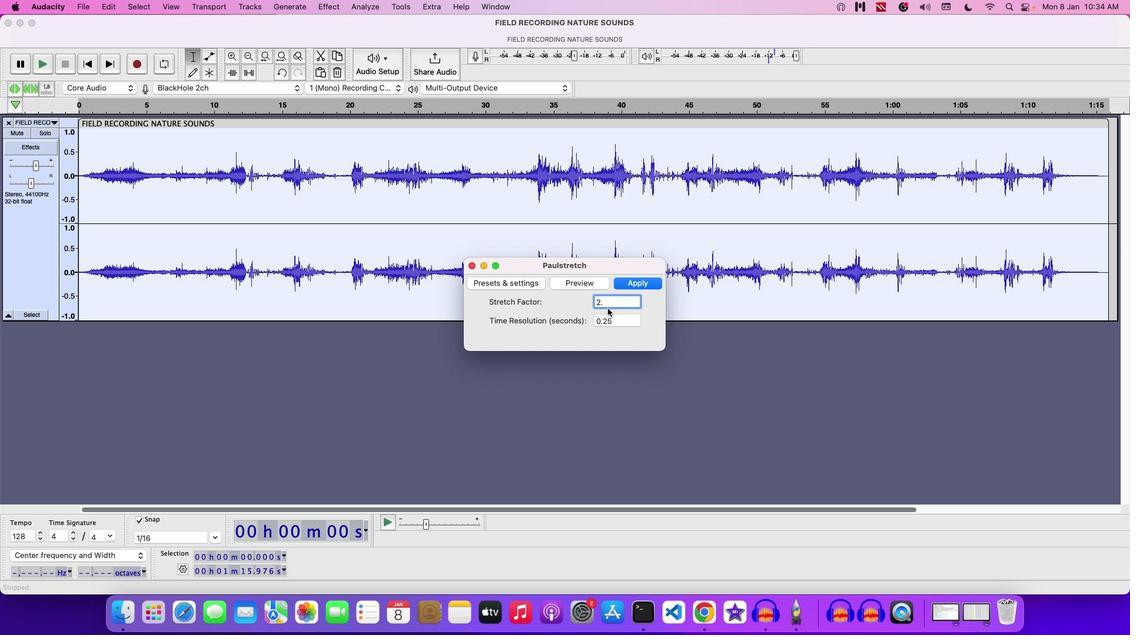 
Action: Key pressed '0'
Screenshot: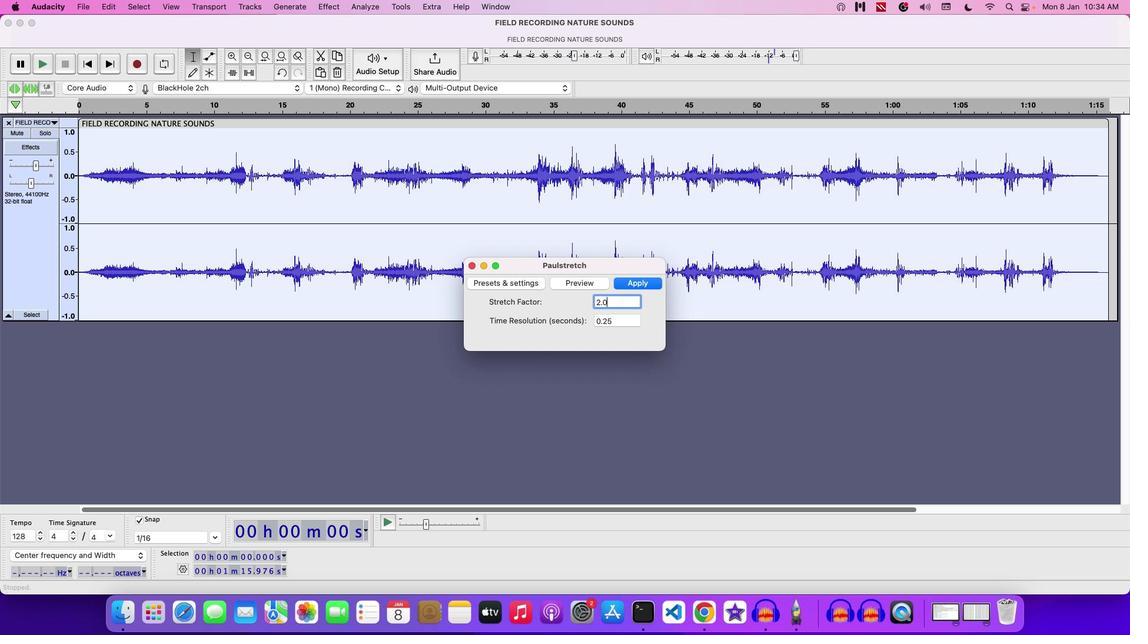 
Action: Mouse moved to (586, 287)
Screenshot: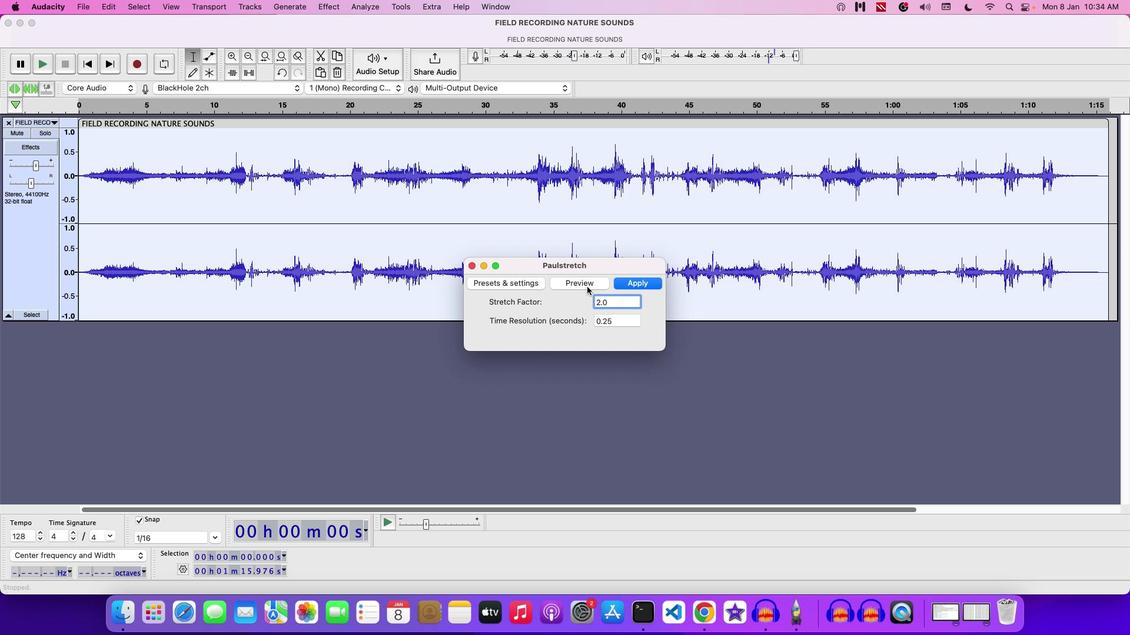 
Action: Mouse pressed left at (586, 287)
Screenshot: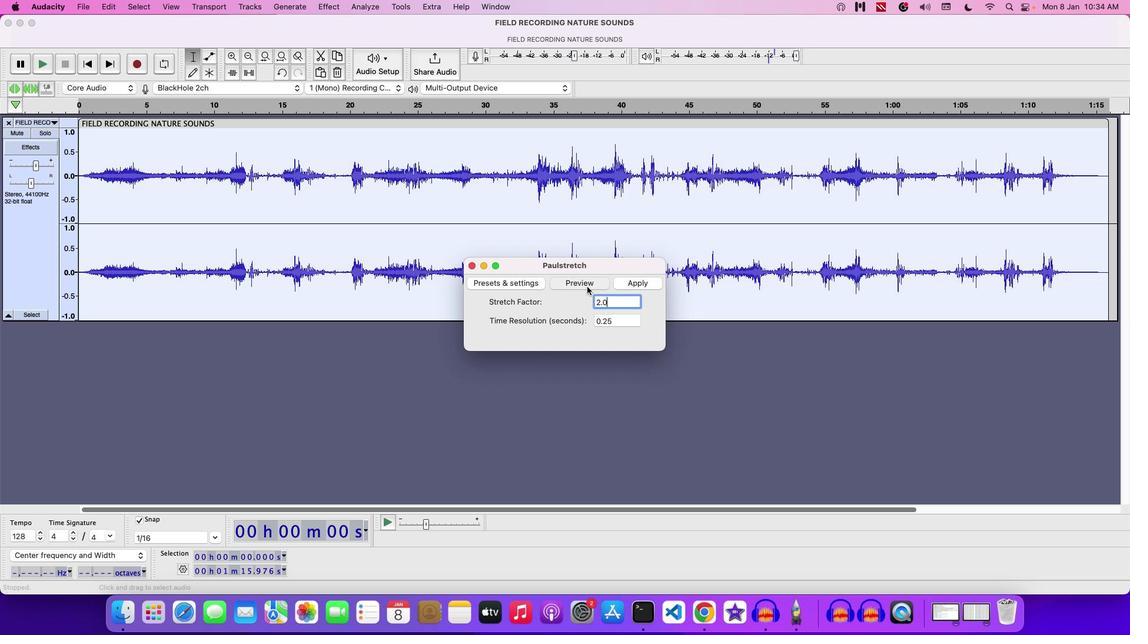 
Action: Mouse moved to (638, 282)
Screenshot: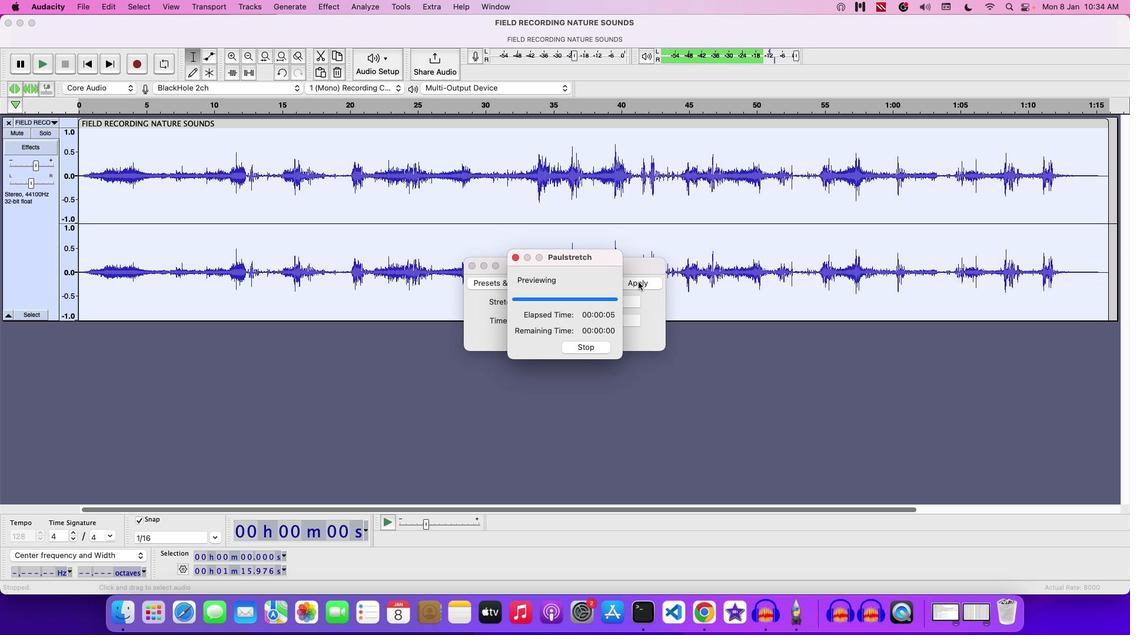 
Action: Mouse pressed left at (638, 282)
Screenshot: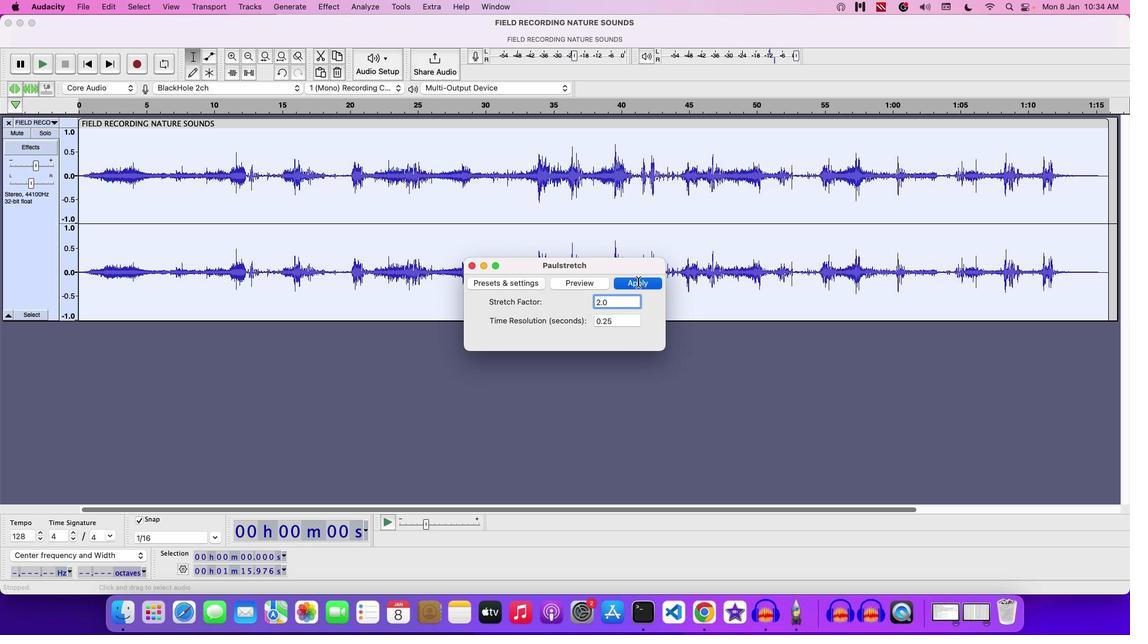 
Action: Mouse moved to (623, 258)
Screenshot: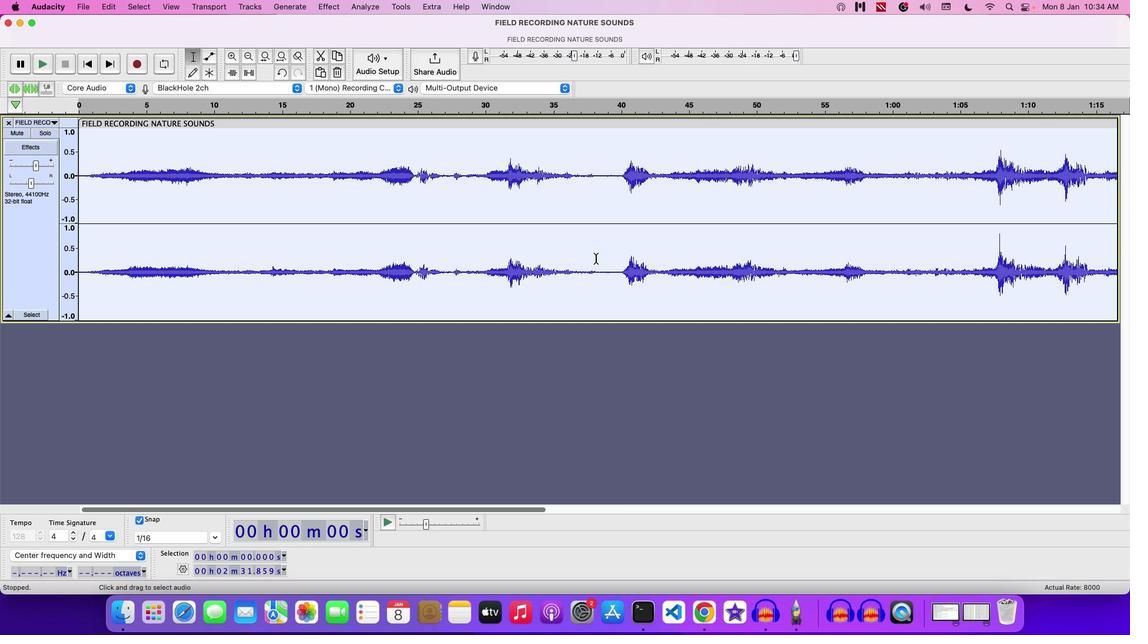 
Action: Key pressed Key.space
Screenshot: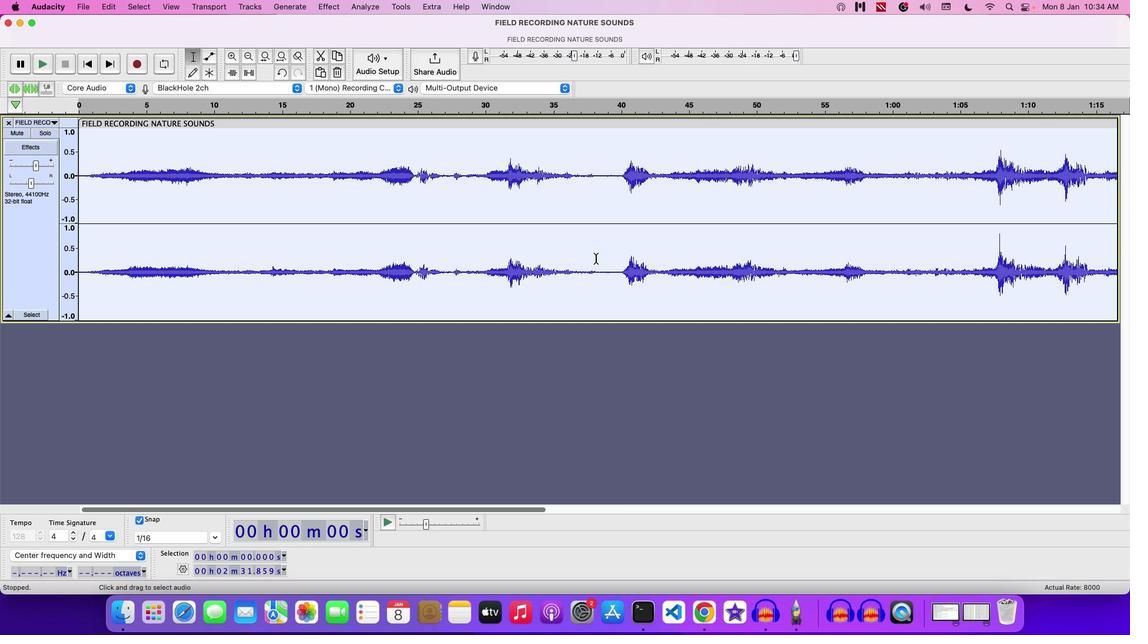 
Action: Mouse moved to (35, 168)
Screenshot: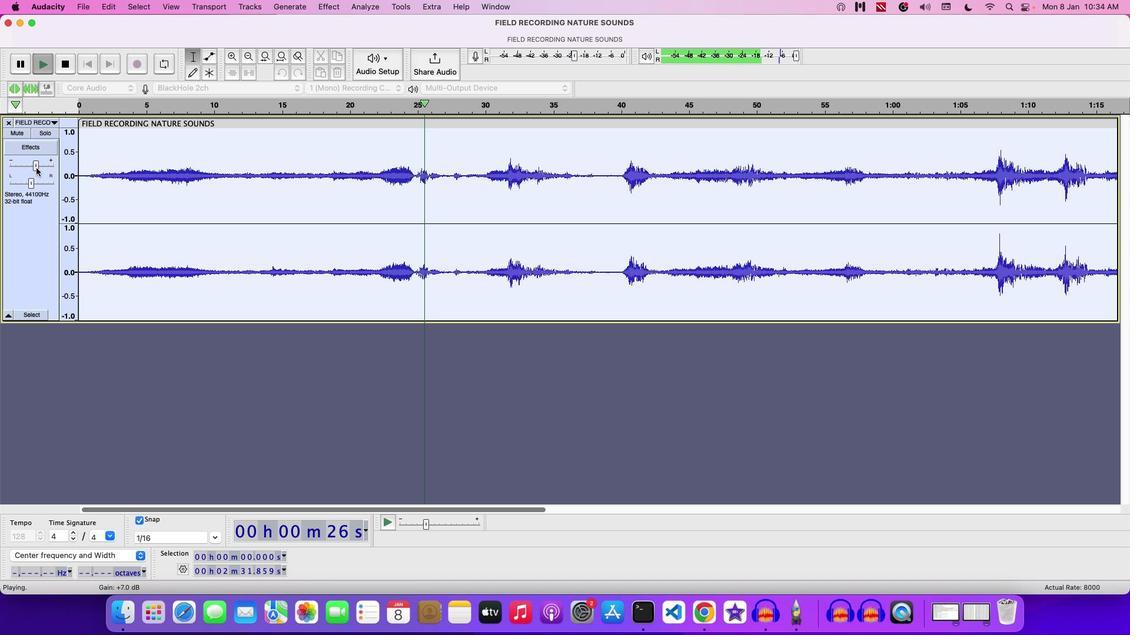 
Action: Key pressed Key.space
Screenshot: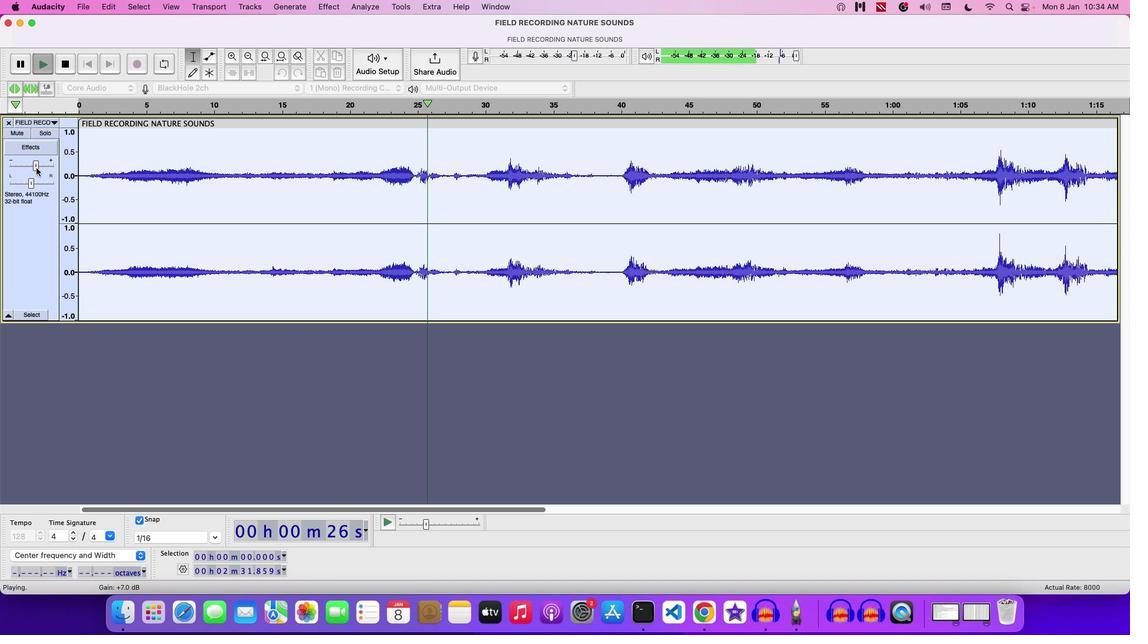 
Action: Mouse moved to (79, 4)
Screenshot: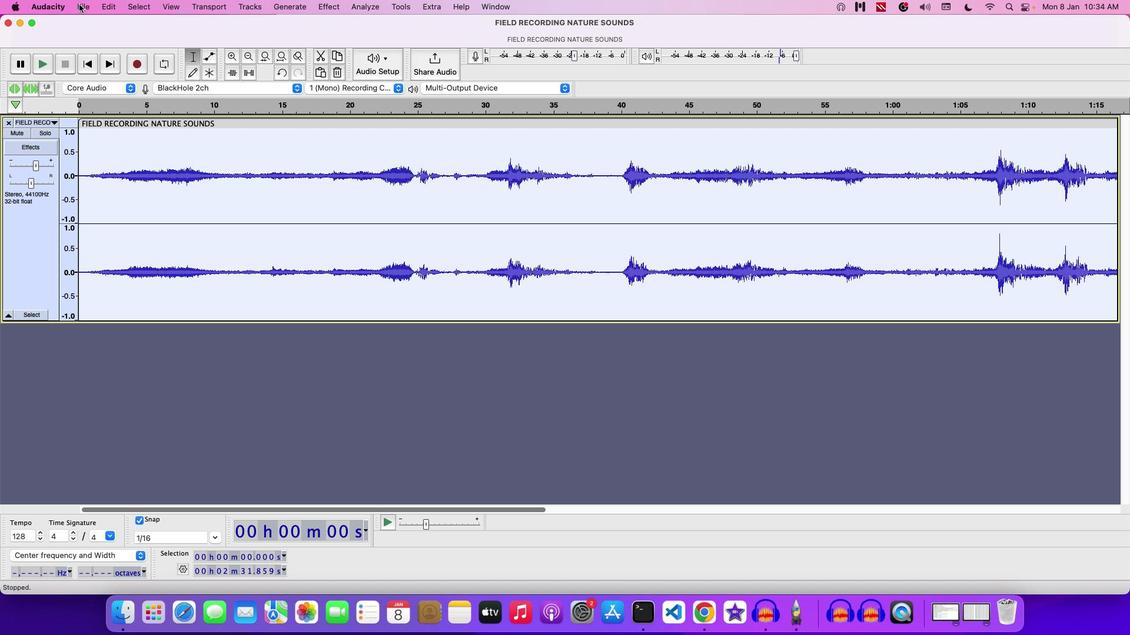 
Action: Mouse pressed left at (79, 4)
Screenshot: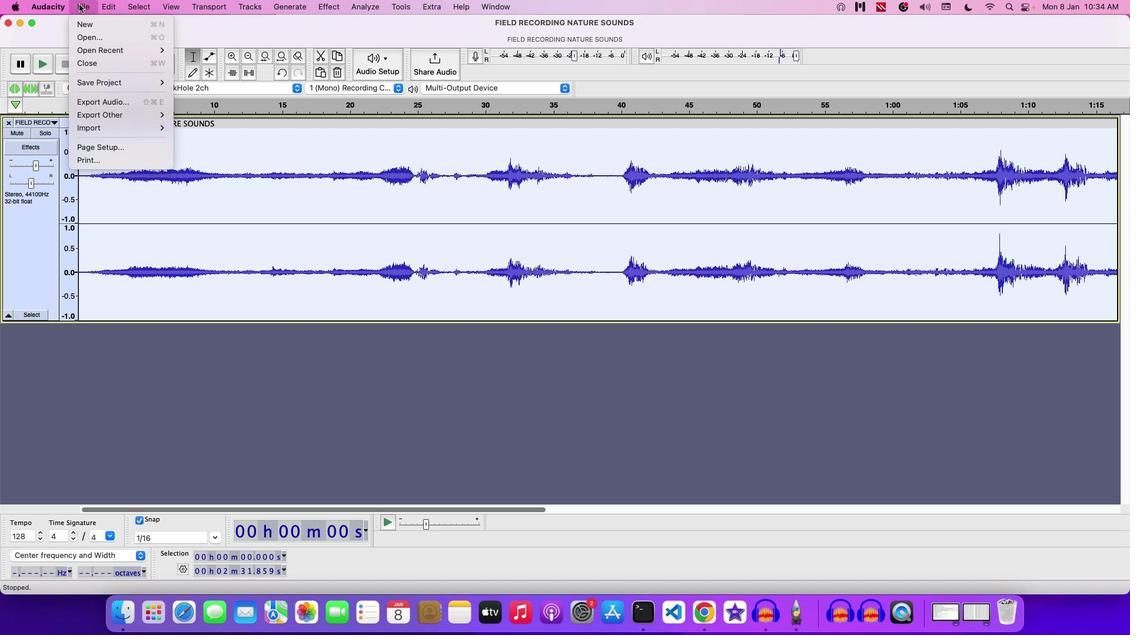 
Action: Mouse moved to (124, 80)
Screenshot: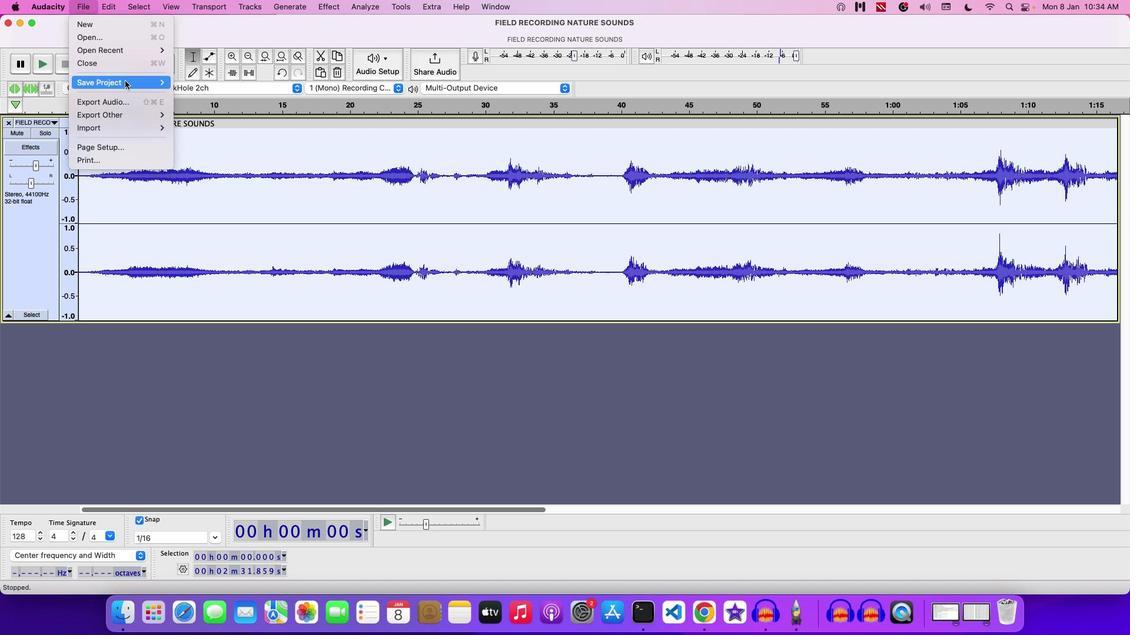 
Action: Mouse pressed left at (124, 80)
Screenshot: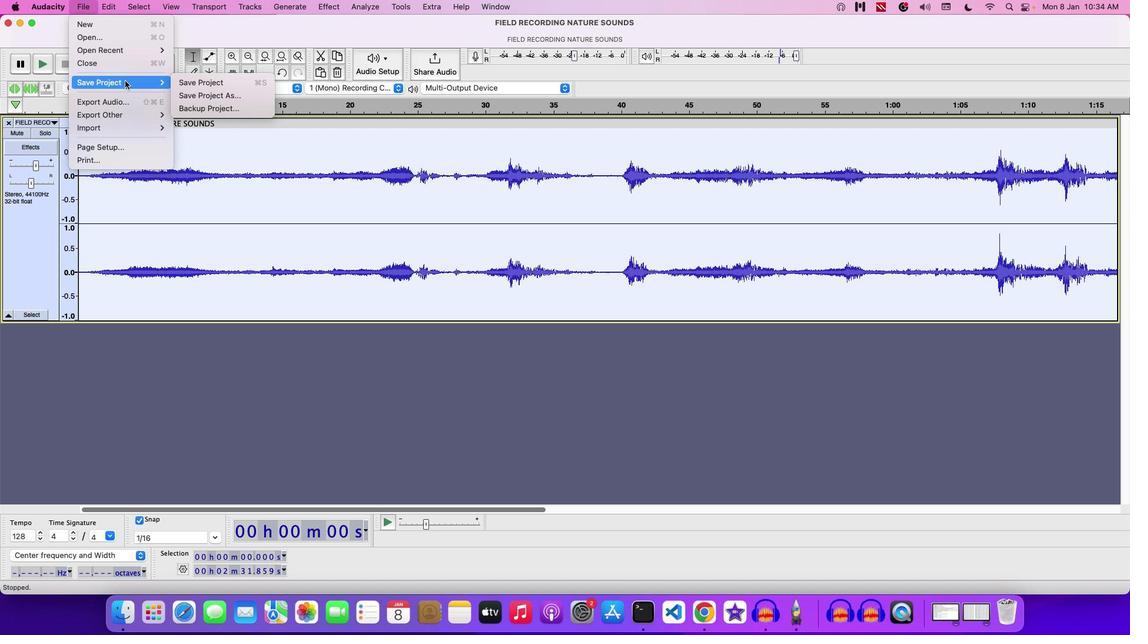 
Action: Mouse moved to (203, 78)
Screenshot: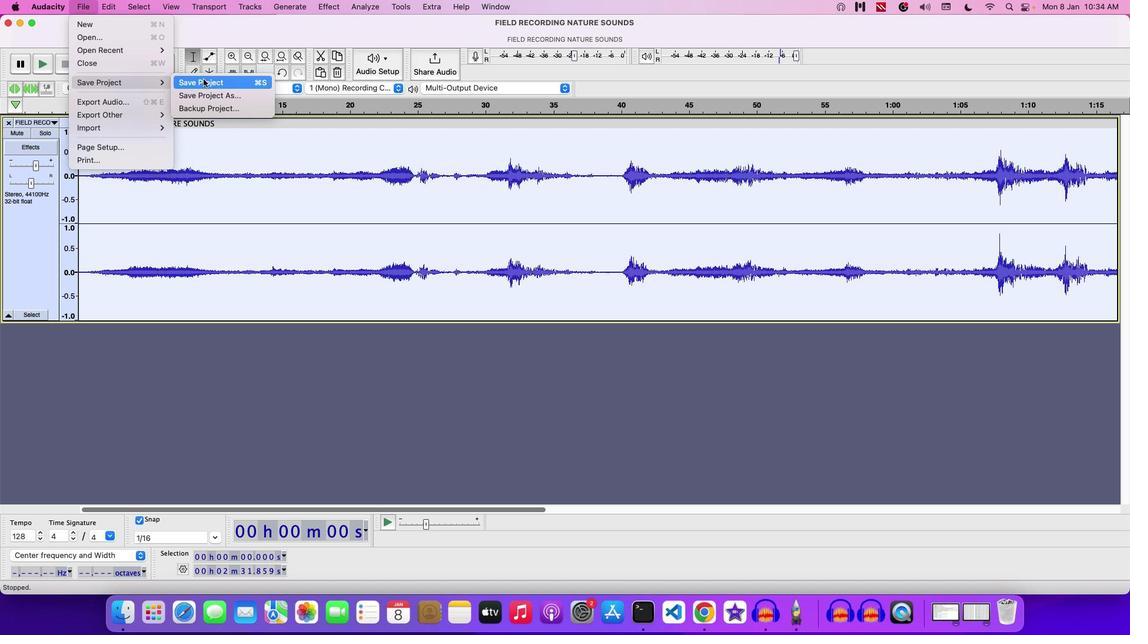 
Action: Mouse pressed left at (203, 78)
Screenshot: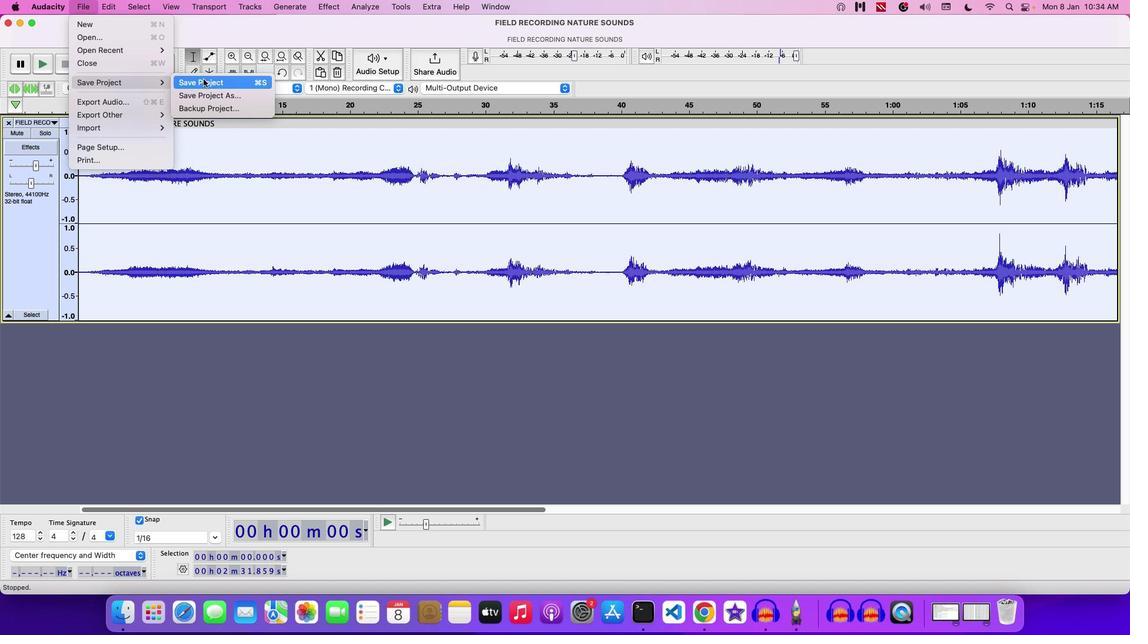 
Action: Mouse moved to (477, 201)
Screenshot: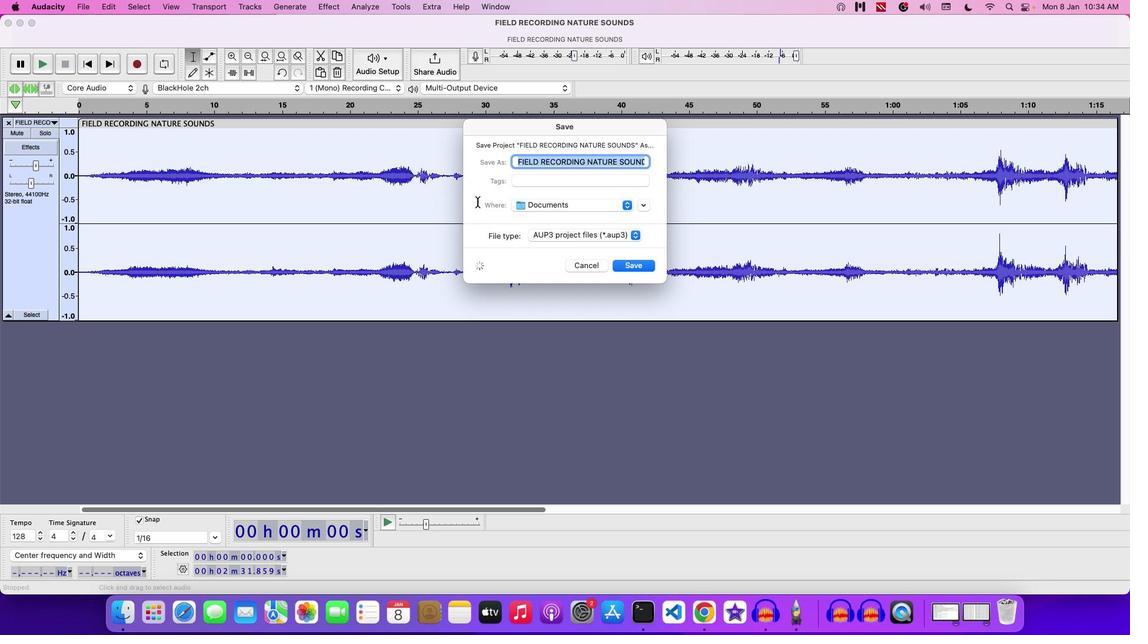 
Action: Key pressed Key.backspace'P''A''U''L''S''T''R''E''T''C''H'Key.space'E''F''F''E''C''T'Key.space
Screenshot: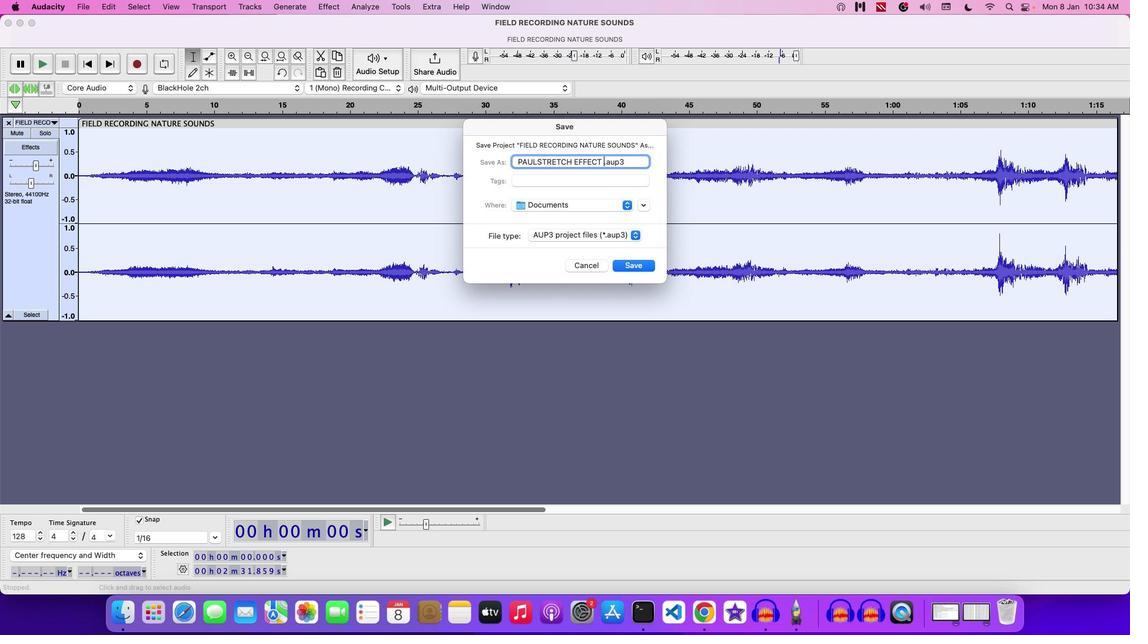
Action: Mouse moved to (620, 267)
Screenshot: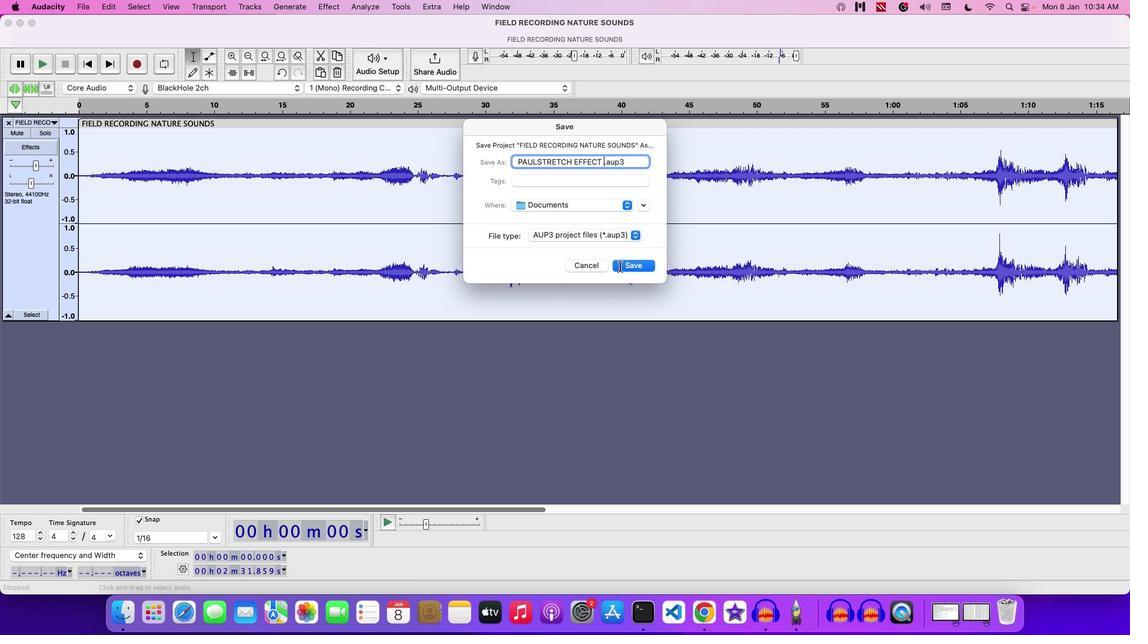 
Action: Mouse pressed left at (620, 267)
Screenshot: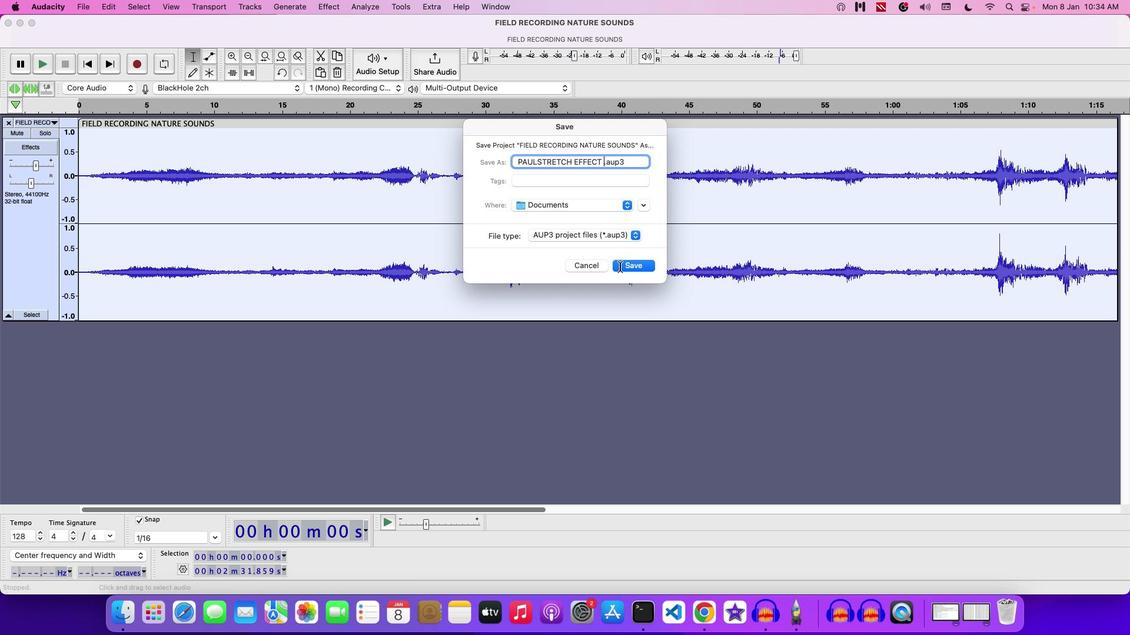 
Action: Mouse moved to (623, 263)
Screenshot: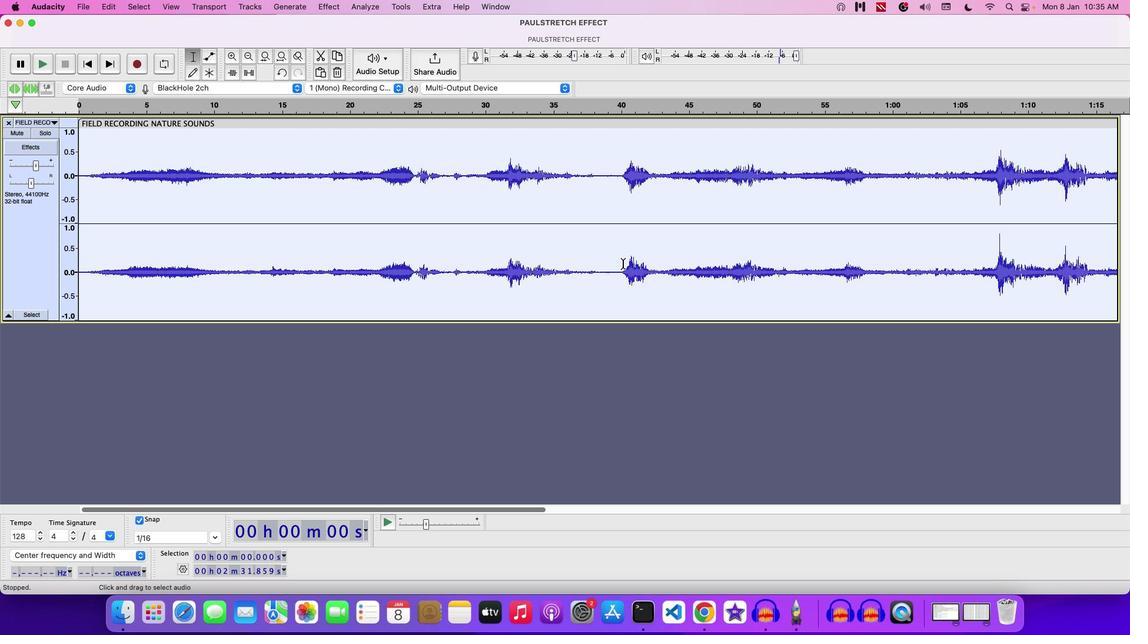 
